 Task: Look for space in Parkland, United States from 6th September, 2023 to 12th September, 2023 for 4 adults in price range Rs.10000 to Rs.14000. Place can be private room with 4 bedrooms having 4 beds and 4 bathrooms. Property type can be house, flat, guest house. Amenities needed are: wifi, TV, free parkinig on premises, gym, breakfast. Booking option can be shelf check-in. Required host language is English.
Action: Mouse moved to (546, 143)
Screenshot: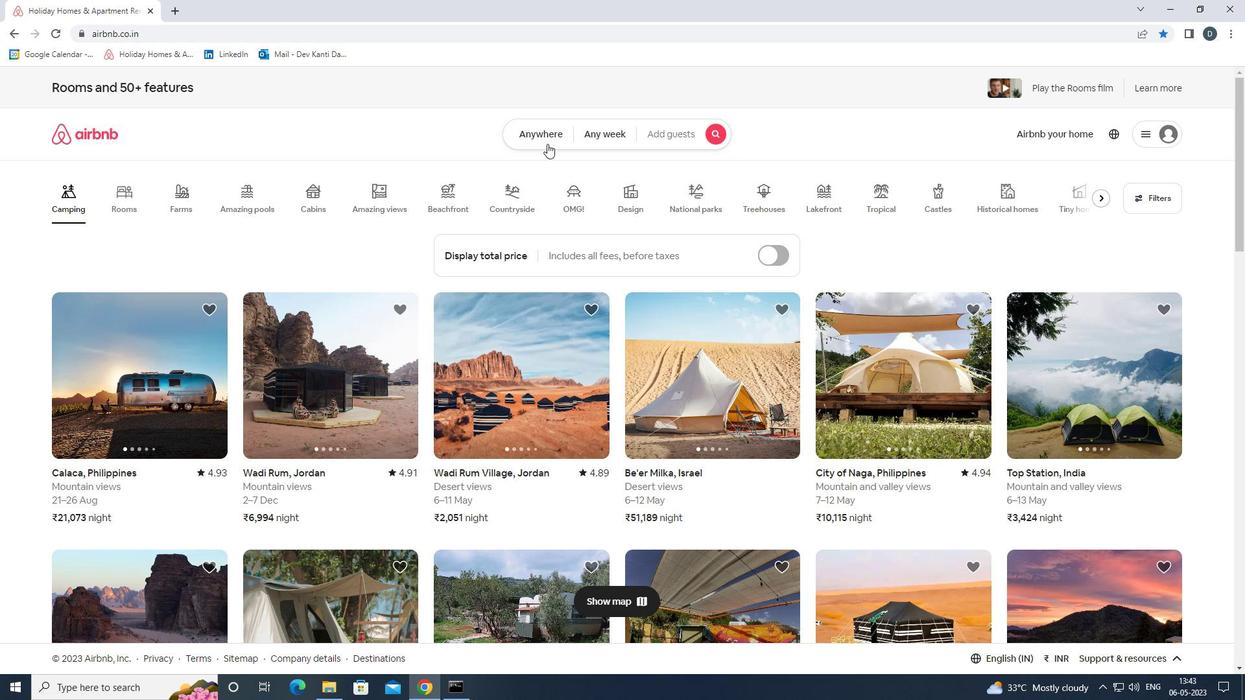 
Action: Mouse pressed left at (546, 143)
Screenshot: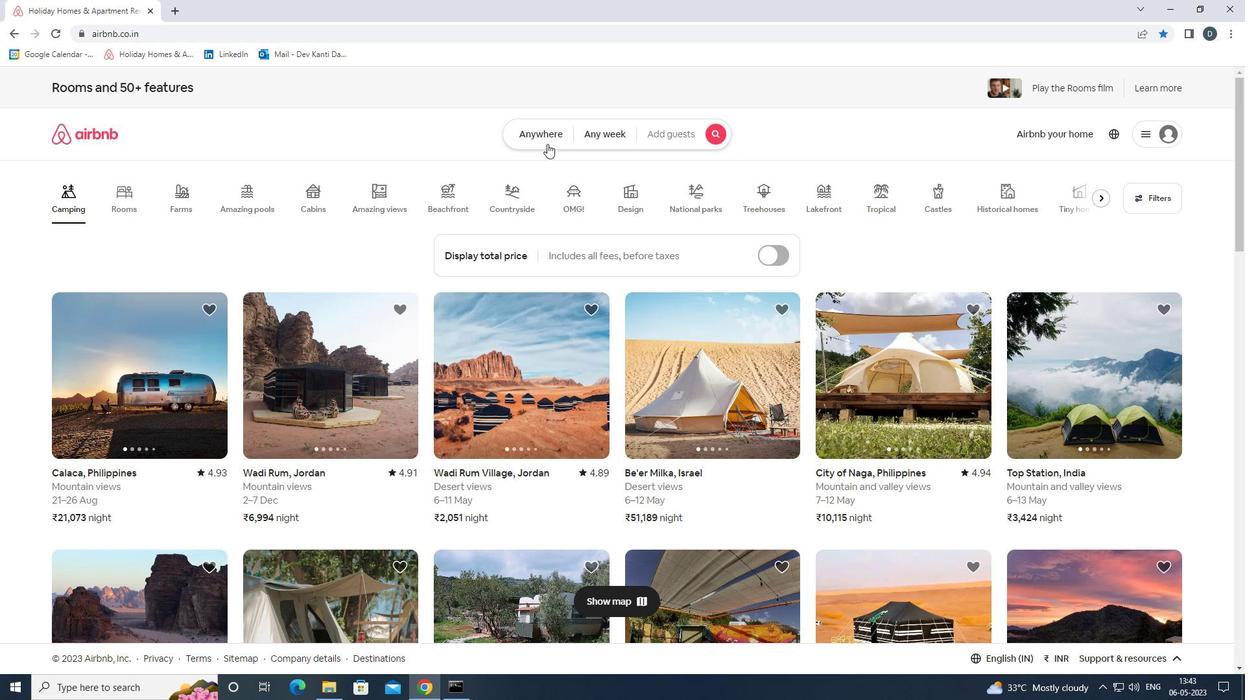 
Action: Mouse moved to (437, 190)
Screenshot: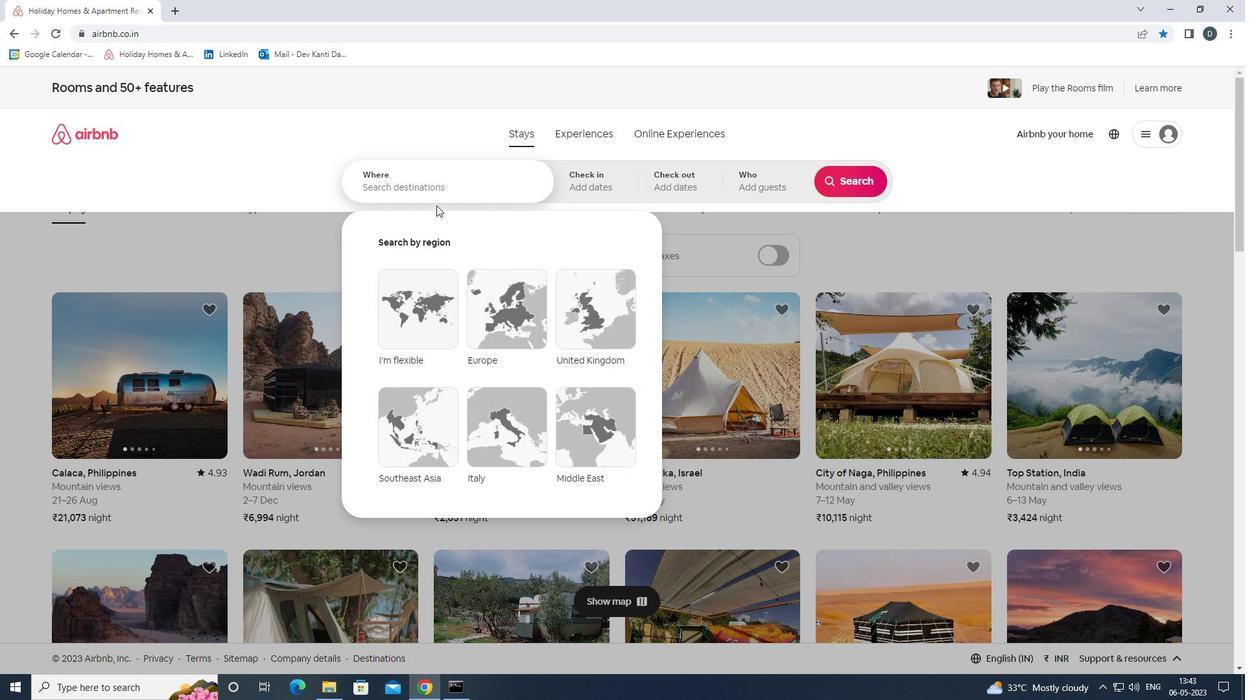 
Action: Mouse pressed left at (437, 190)
Screenshot: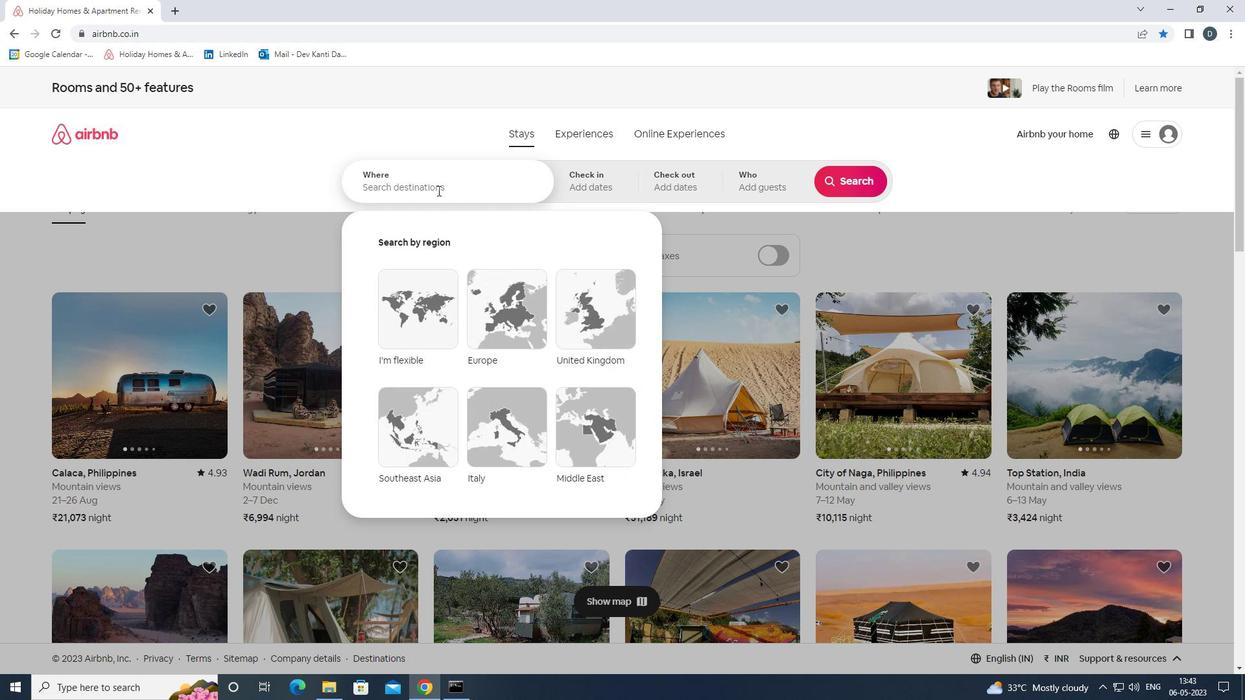
Action: Key pressed <Key.shift>PARKLAND,<Key.shift>UNITED<Key.space><Key.shift>STATES<Key.enter>
Screenshot: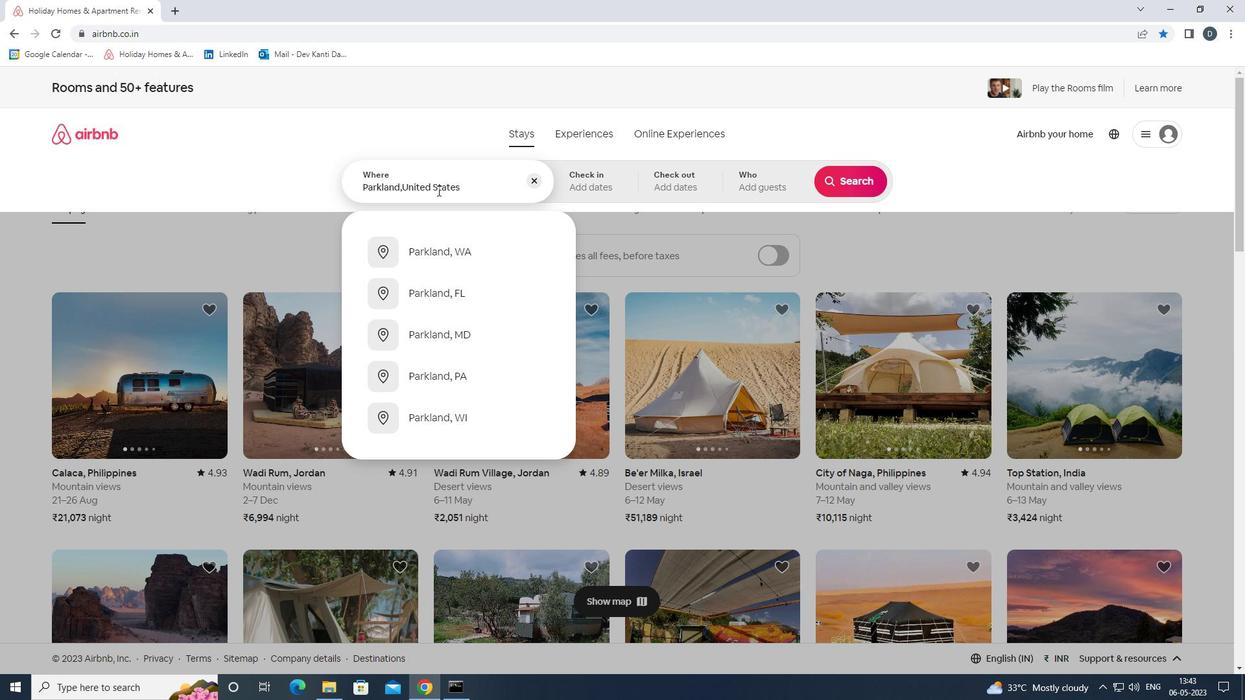 
Action: Mouse moved to (851, 280)
Screenshot: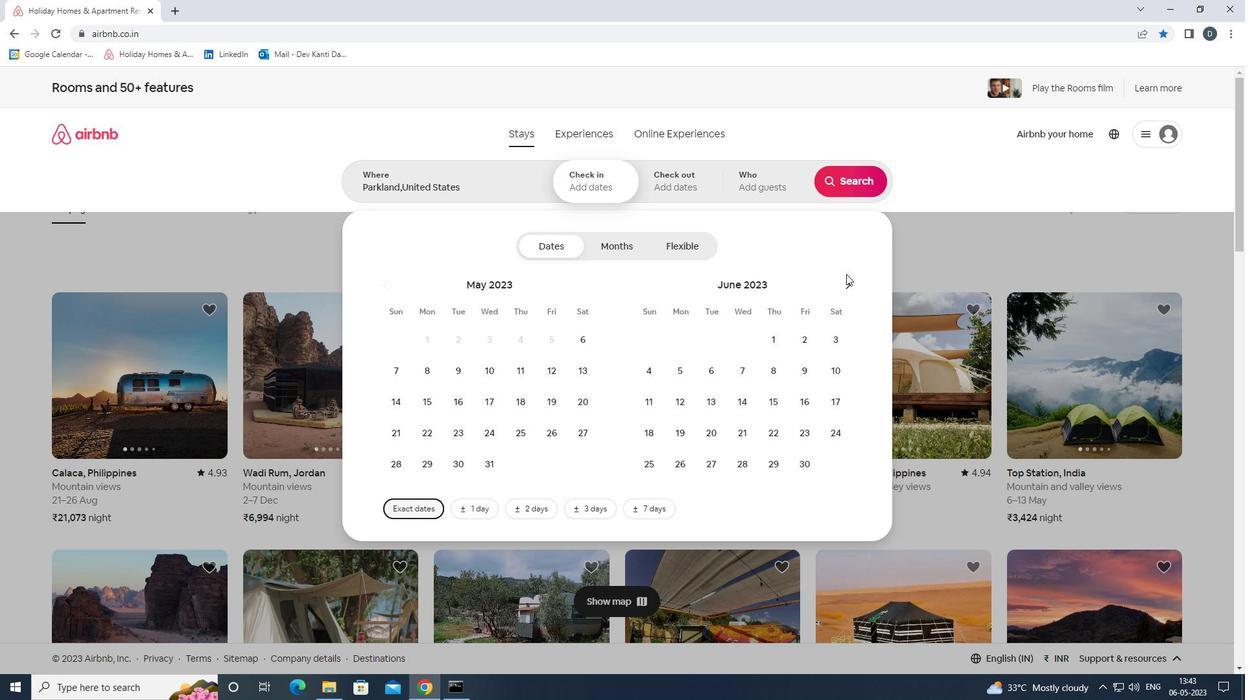 
Action: Mouse pressed left at (851, 280)
Screenshot: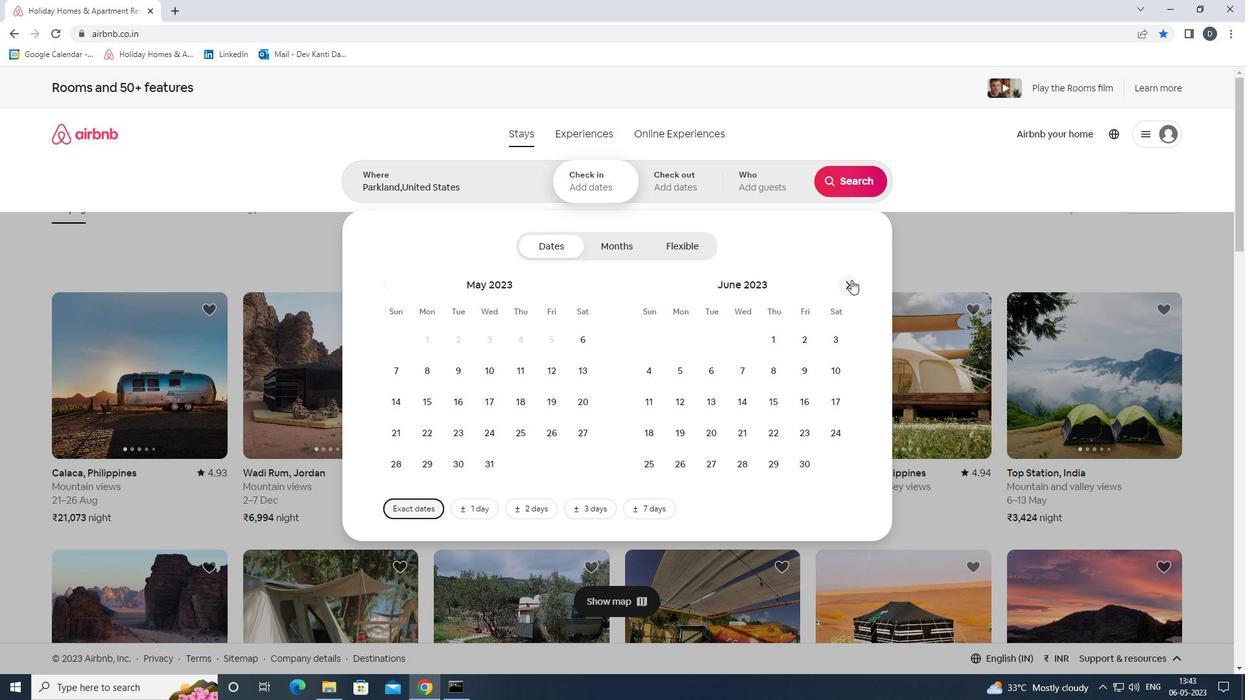 
Action: Mouse pressed left at (851, 280)
Screenshot: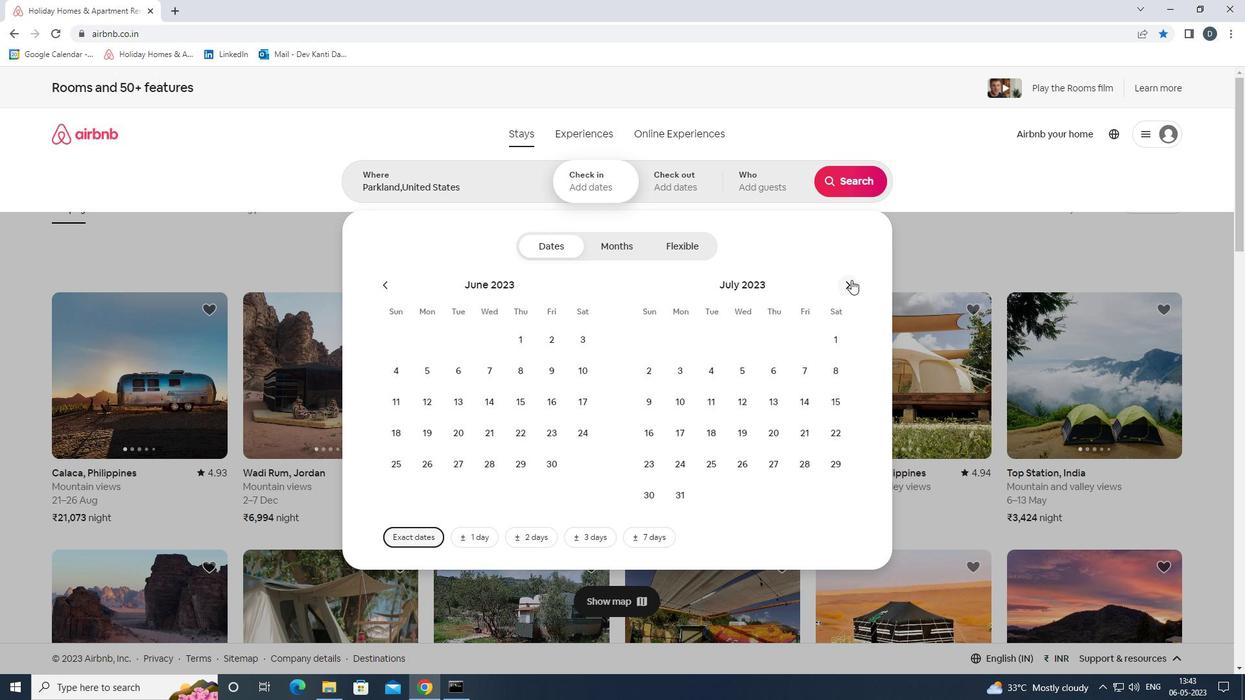 
Action: Mouse pressed left at (851, 280)
Screenshot: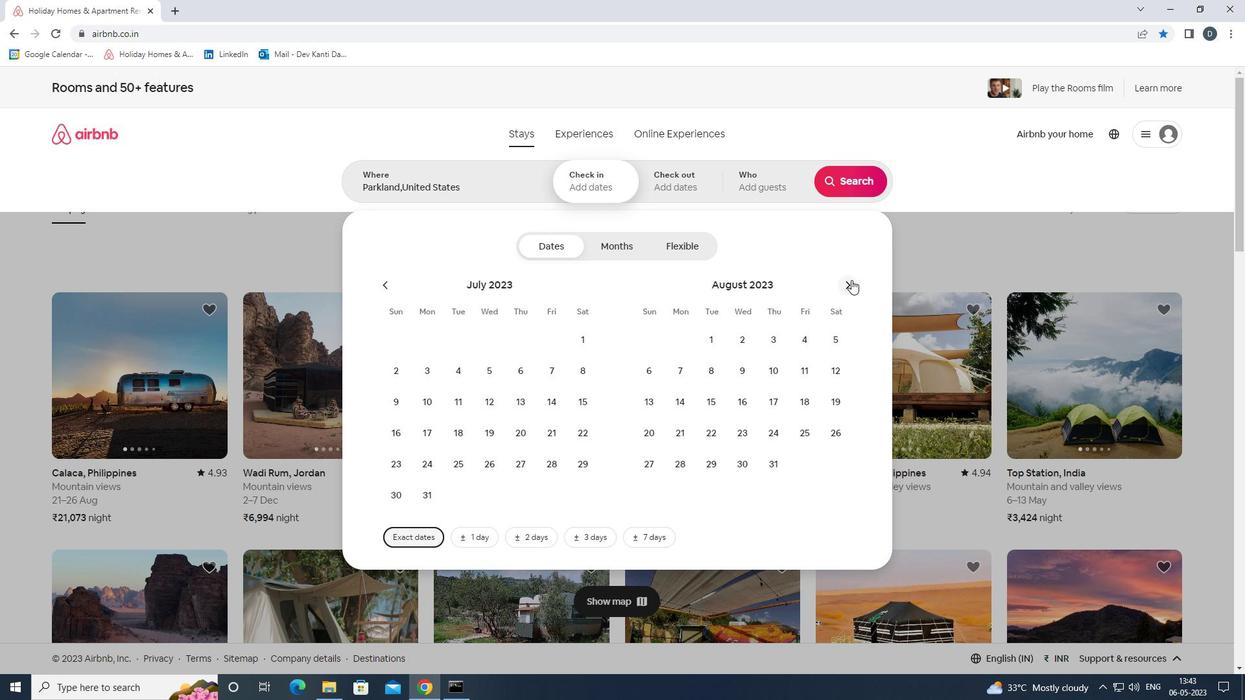 
Action: Mouse moved to (748, 373)
Screenshot: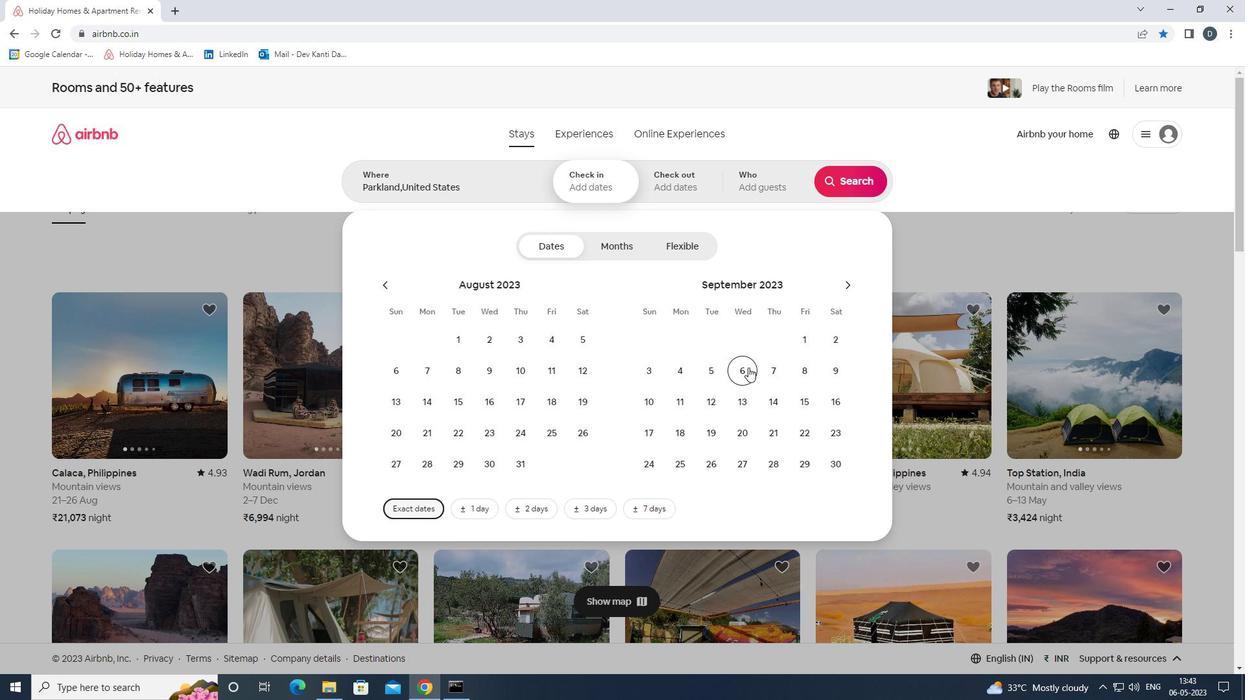 
Action: Mouse pressed left at (748, 373)
Screenshot: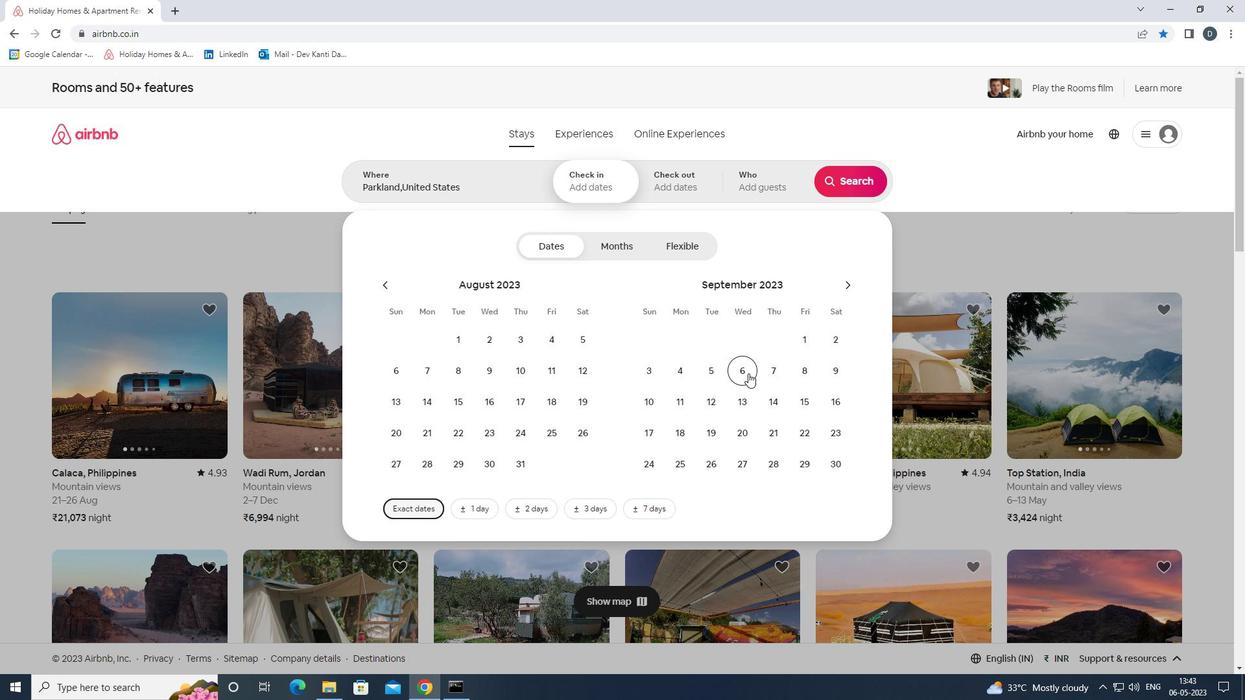 
Action: Mouse moved to (714, 404)
Screenshot: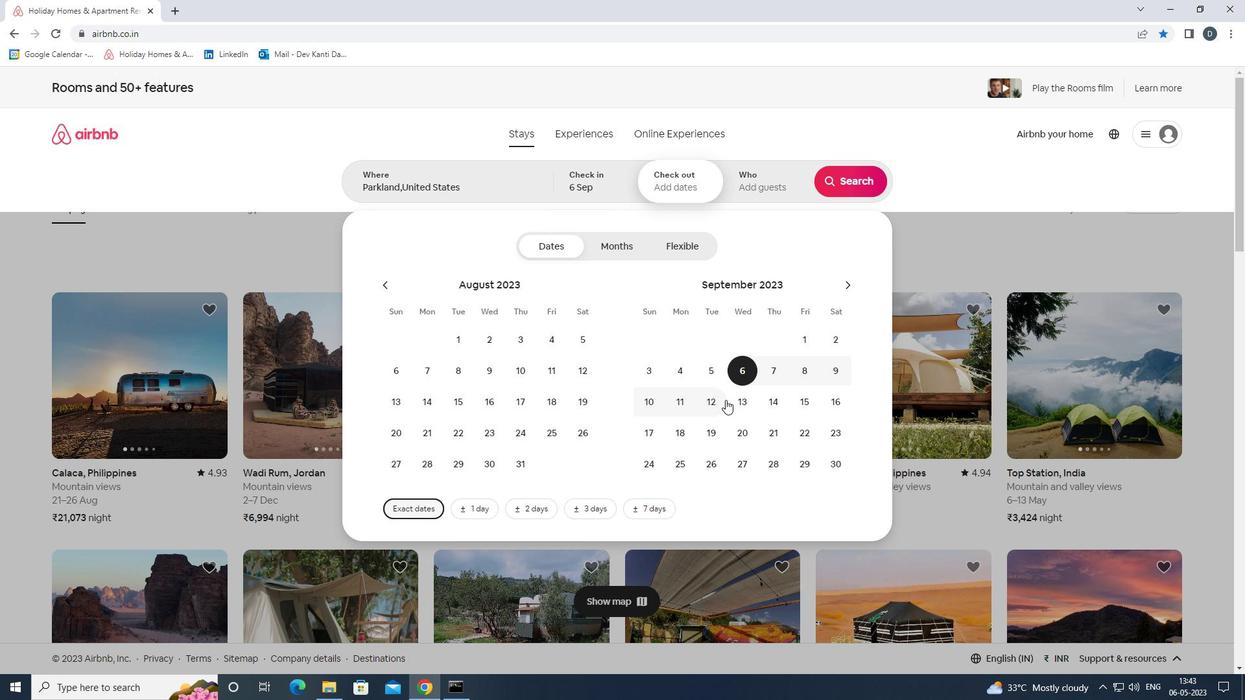 
Action: Mouse pressed left at (714, 404)
Screenshot: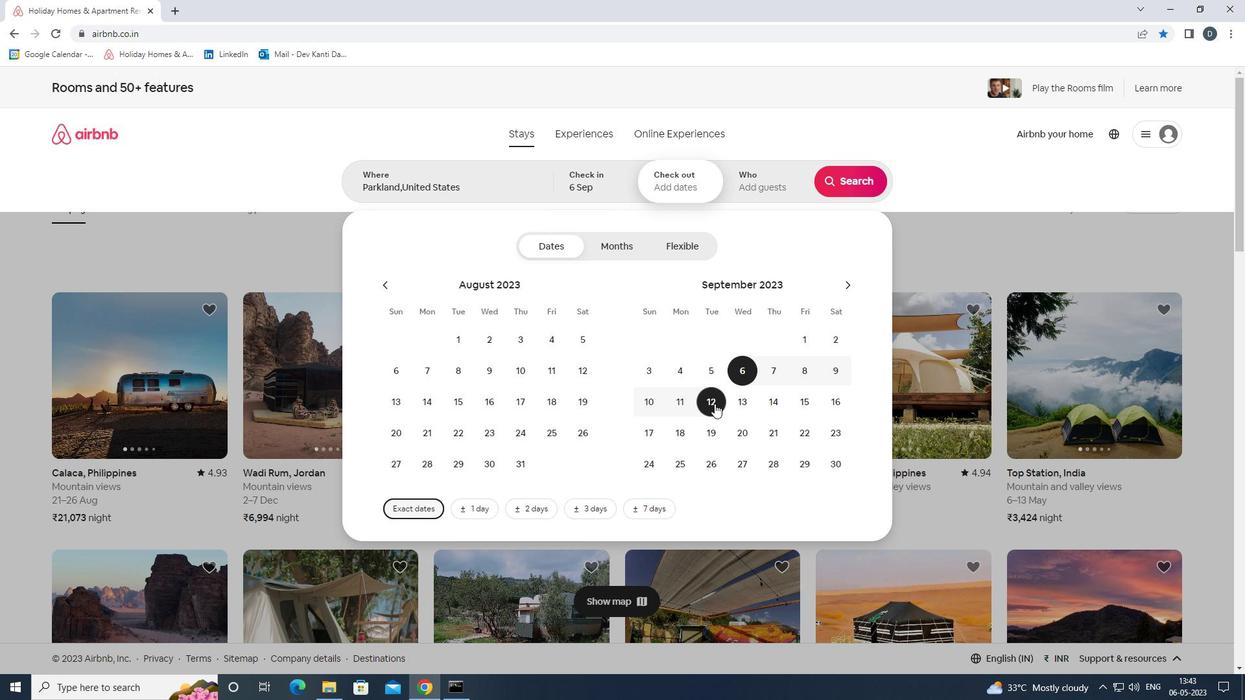 
Action: Mouse moved to (768, 180)
Screenshot: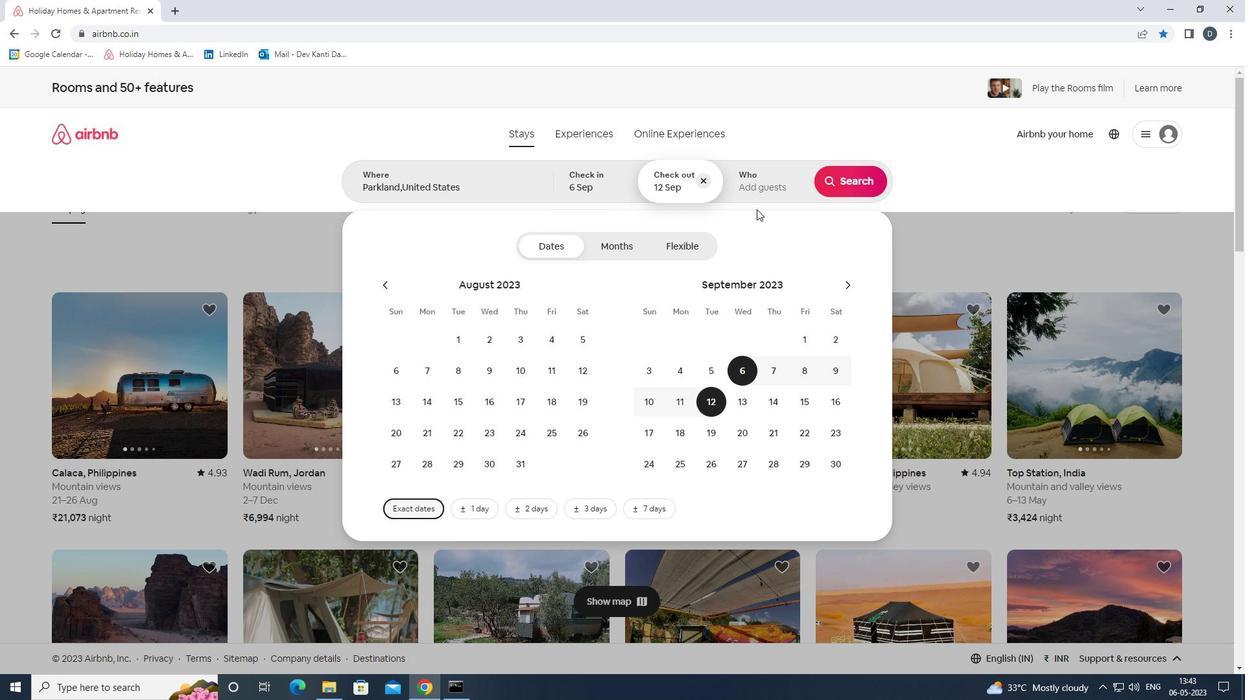
Action: Mouse pressed left at (768, 180)
Screenshot: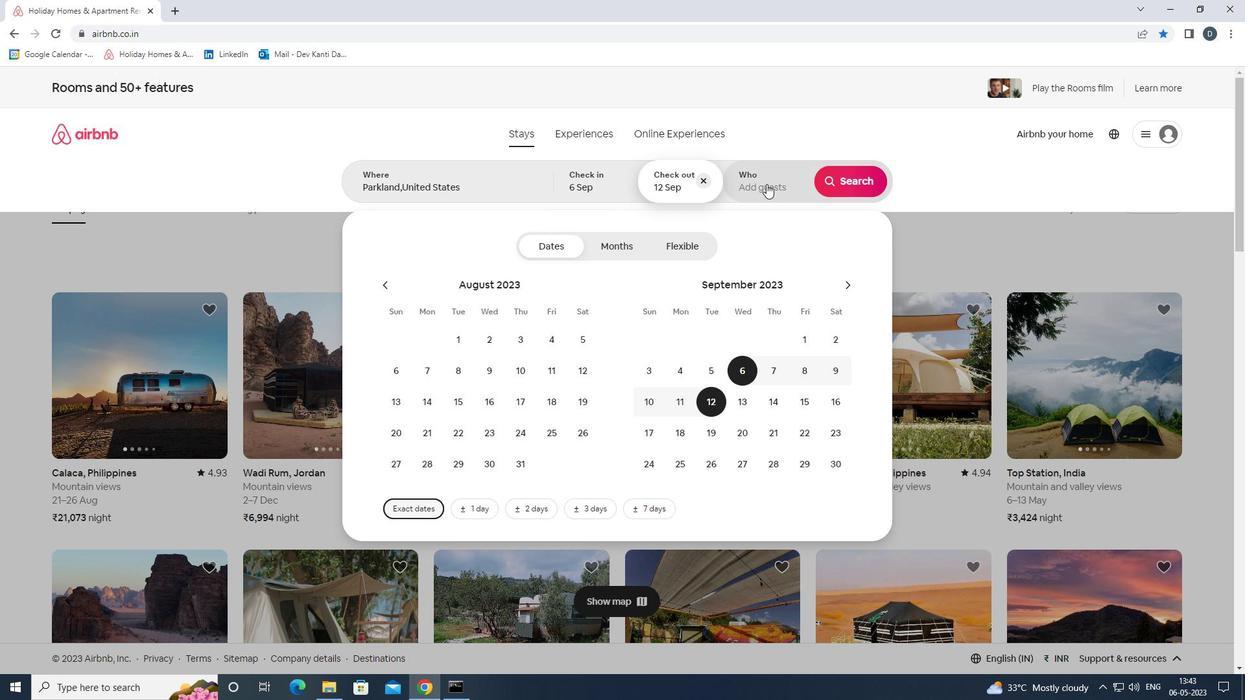 
Action: Mouse moved to (856, 247)
Screenshot: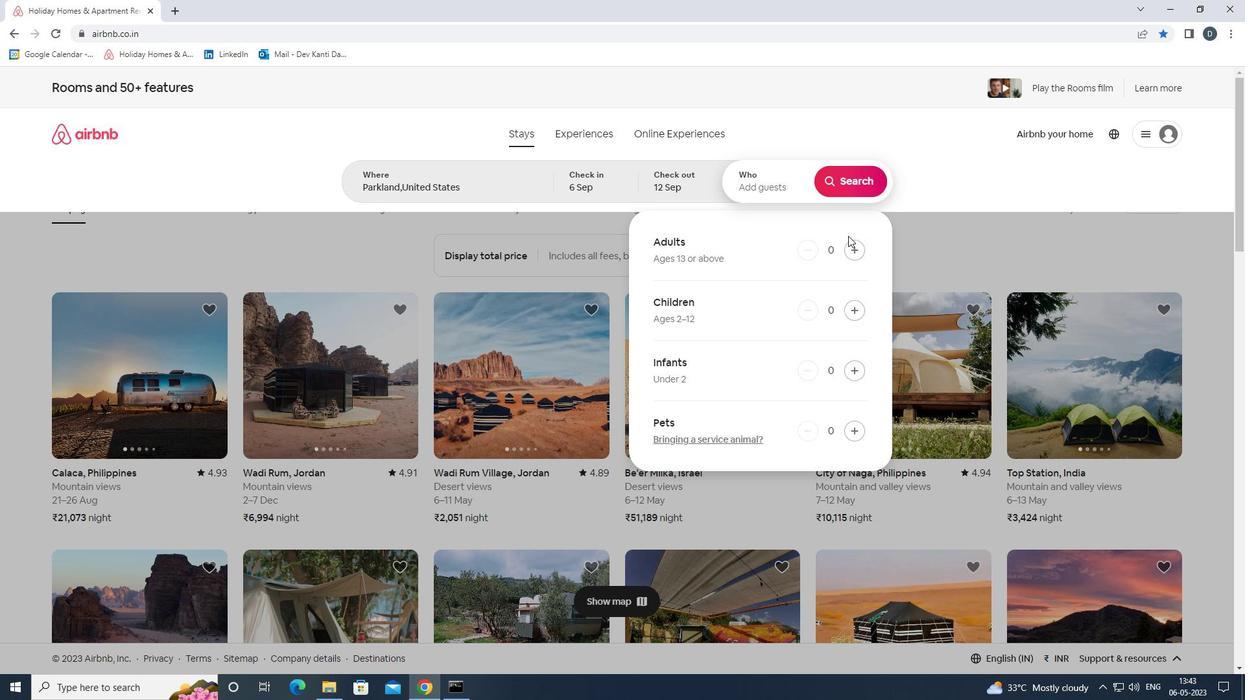 
Action: Mouse pressed left at (856, 247)
Screenshot: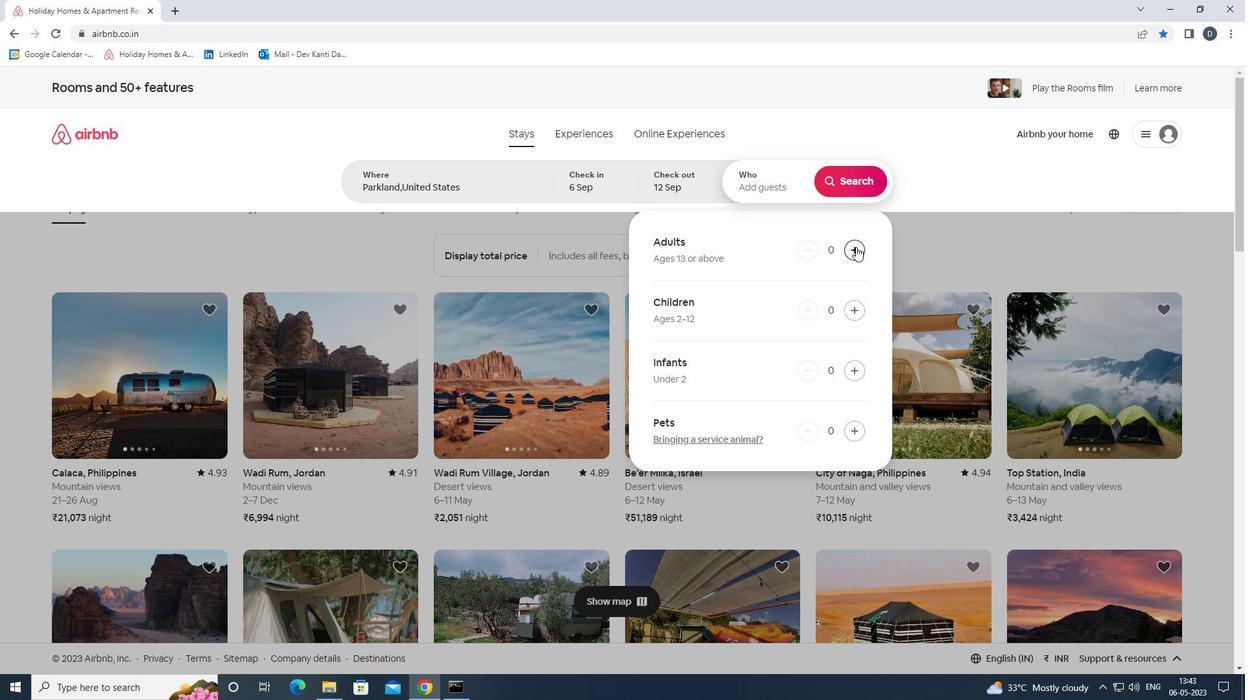 
Action: Mouse pressed left at (856, 247)
Screenshot: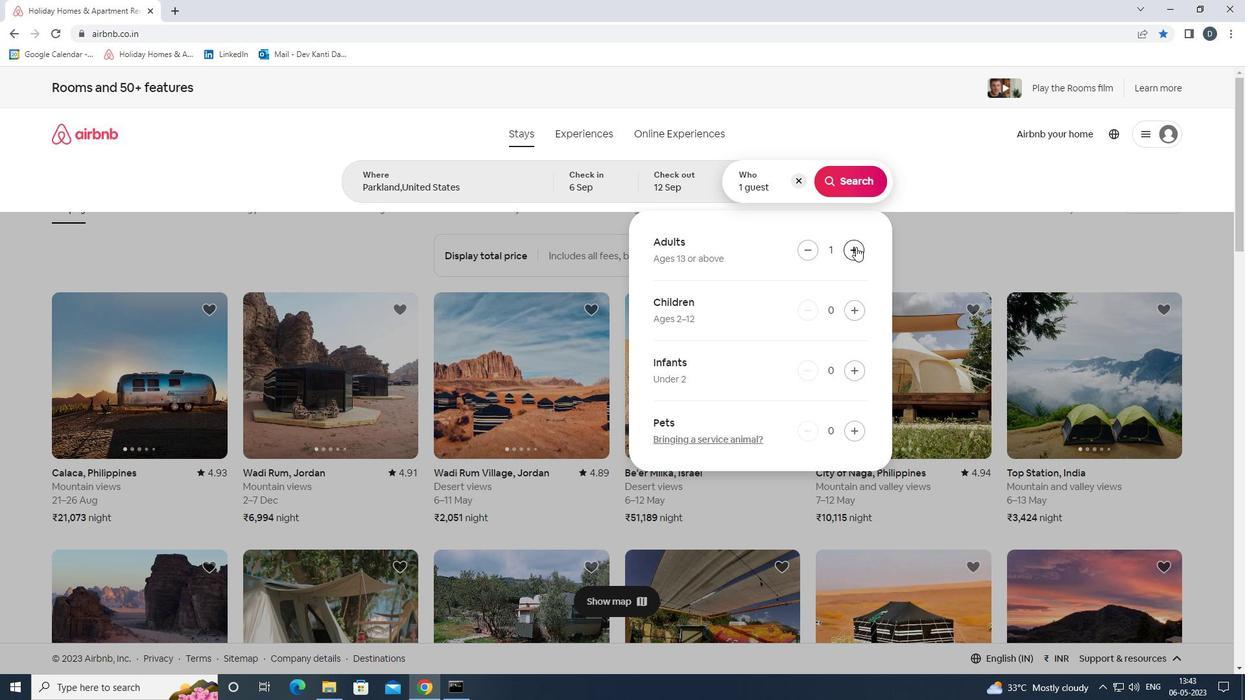 
Action: Mouse pressed left at (856, 247)
Screenshot: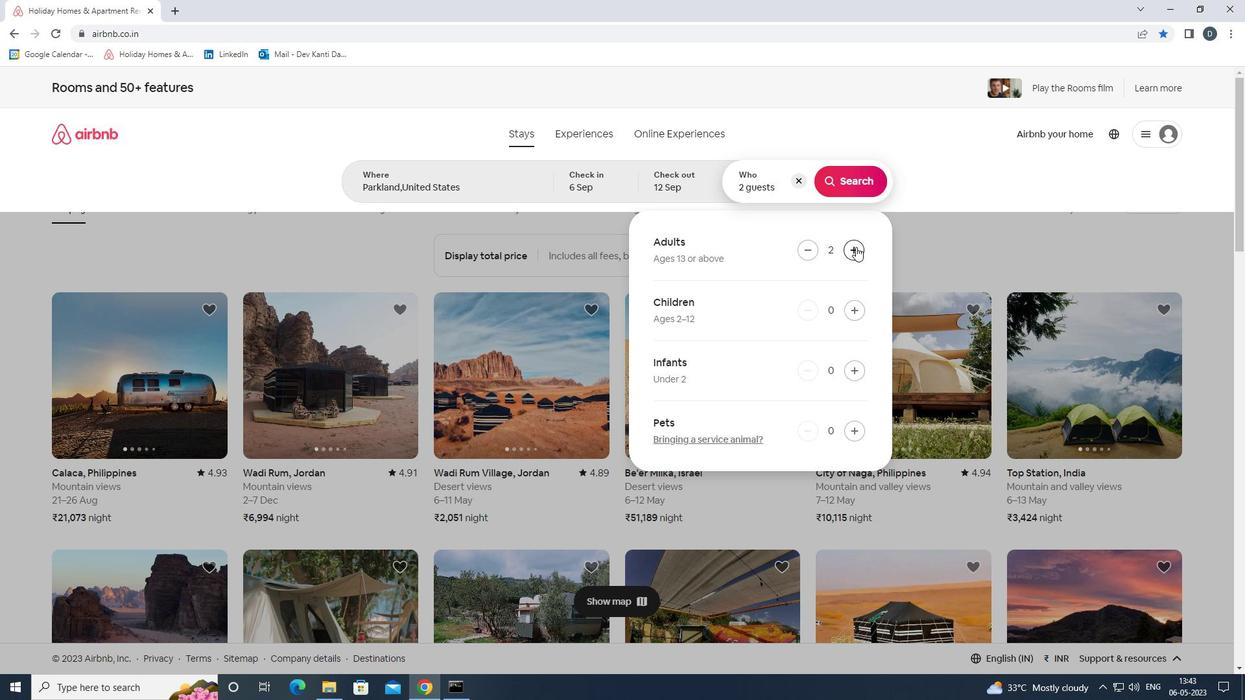 
Action: Mouse pressed left at (856, 247)
Screenshot: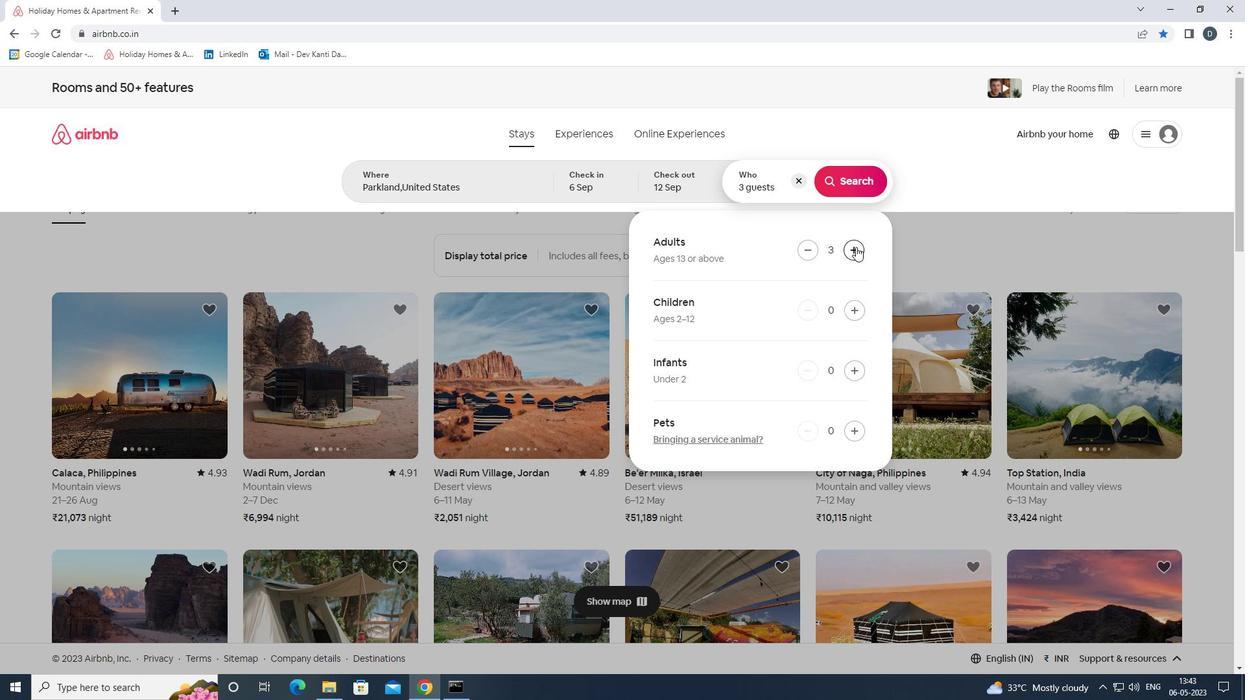 
Action: Mouse moved to (852, 184)
Screenshot: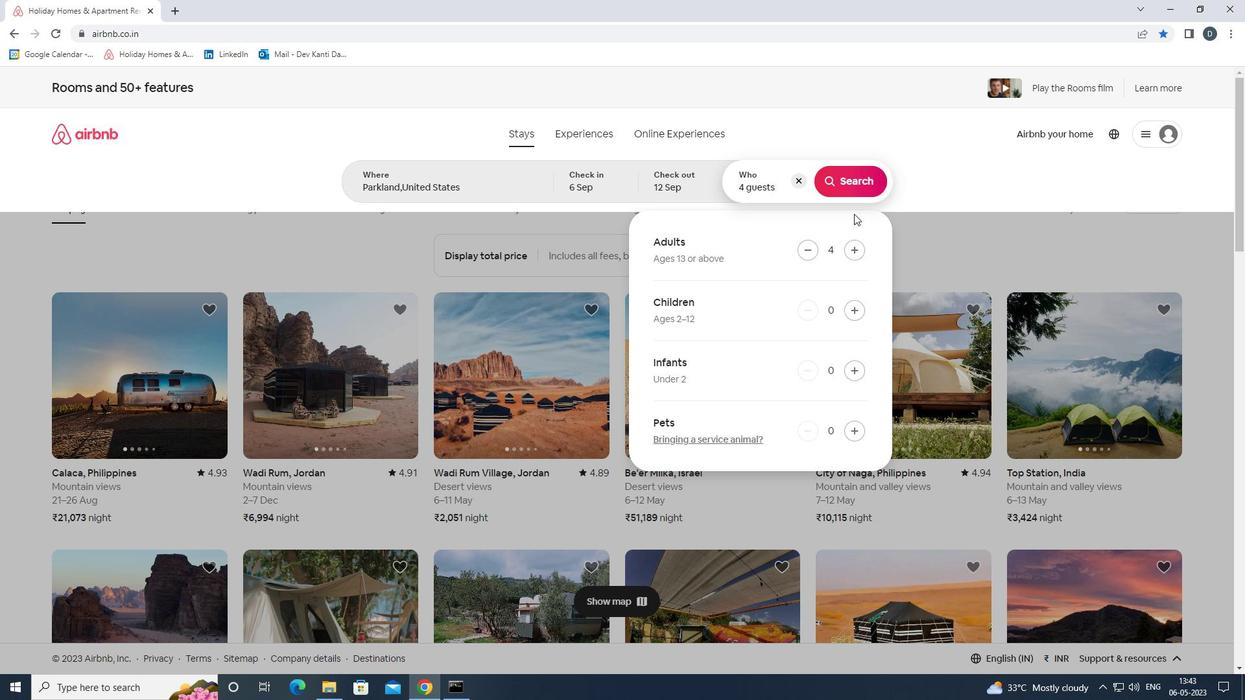
Action: Mouse pressed left at (852, 184)
Screenshot: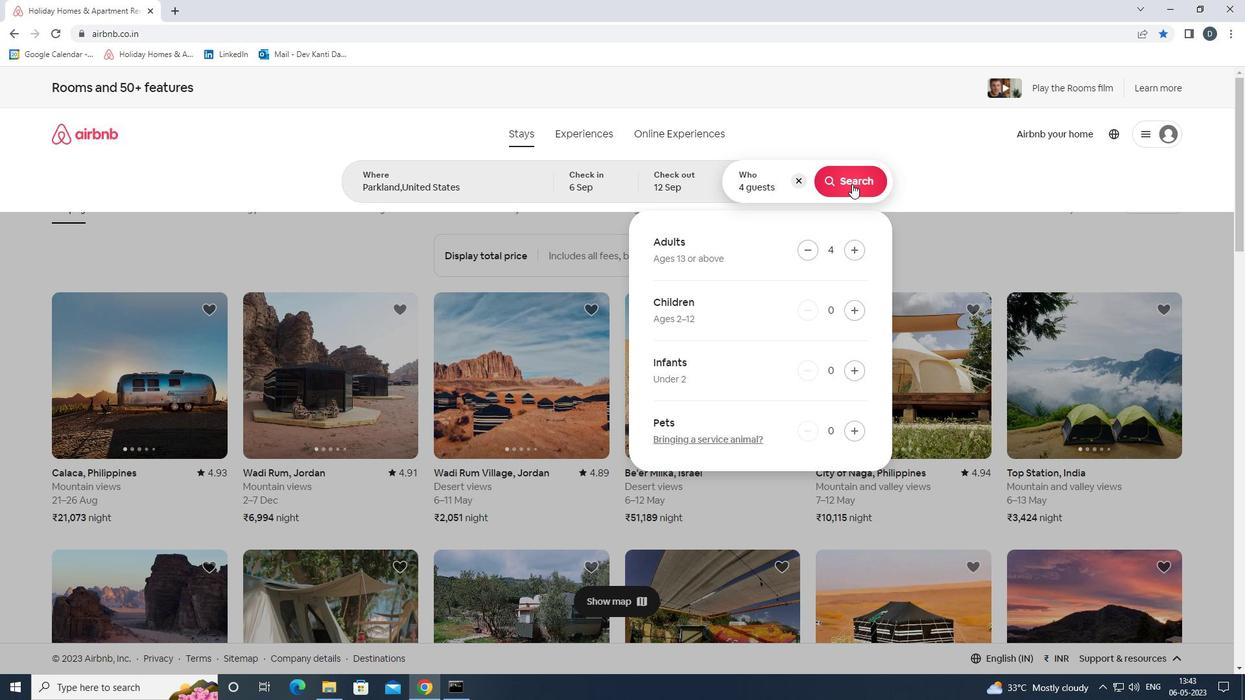 
Action: Mouse moved to (1186, 146)
Screenshot: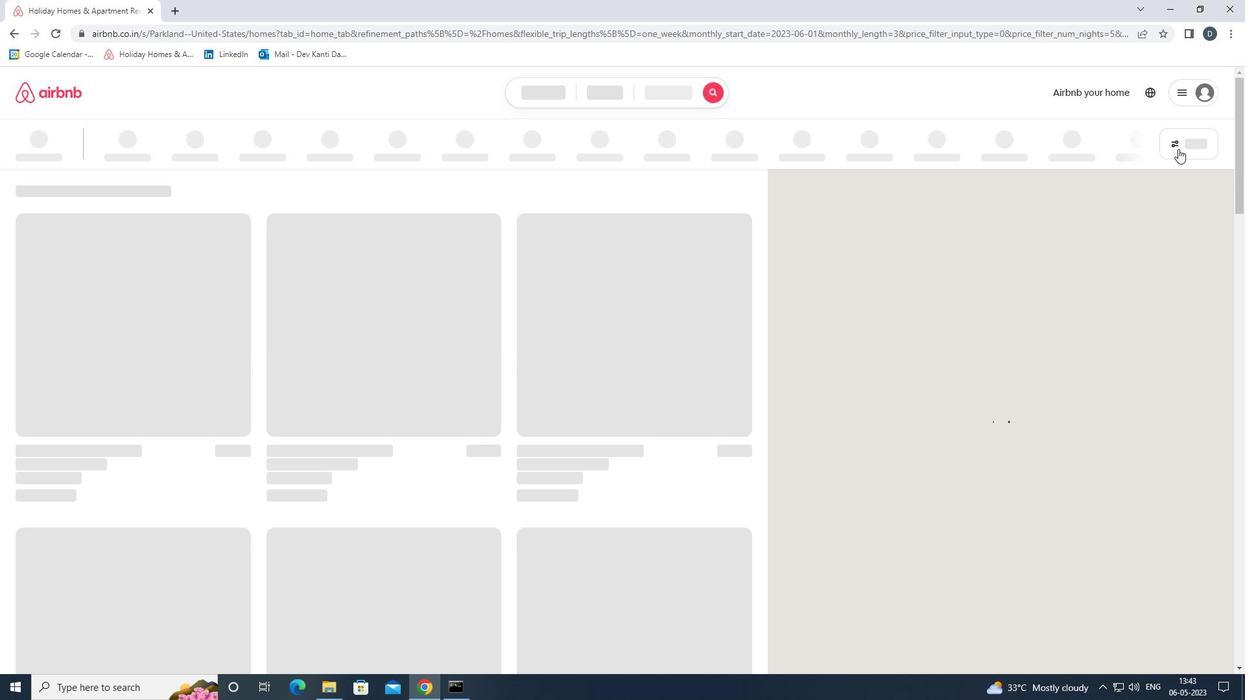 
Action: Mouse pressed left at (1186, 146)
Screenshot: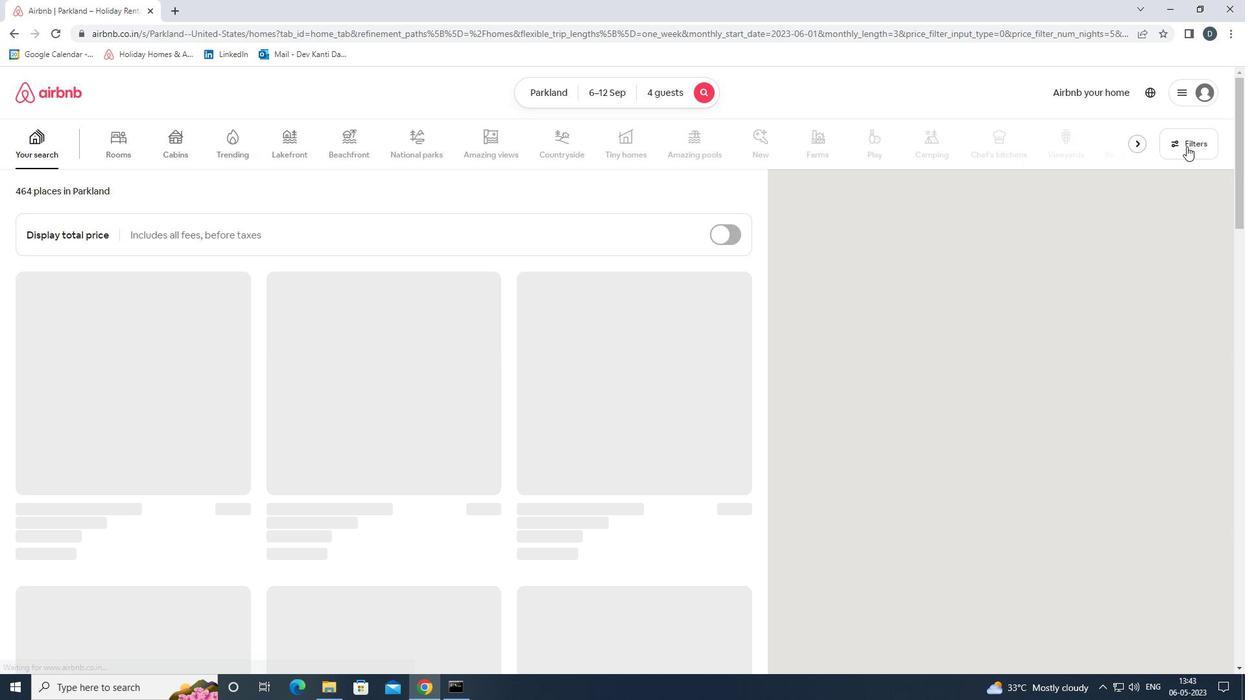 
Action: Mouse moved to (485, 465)
Screenshot: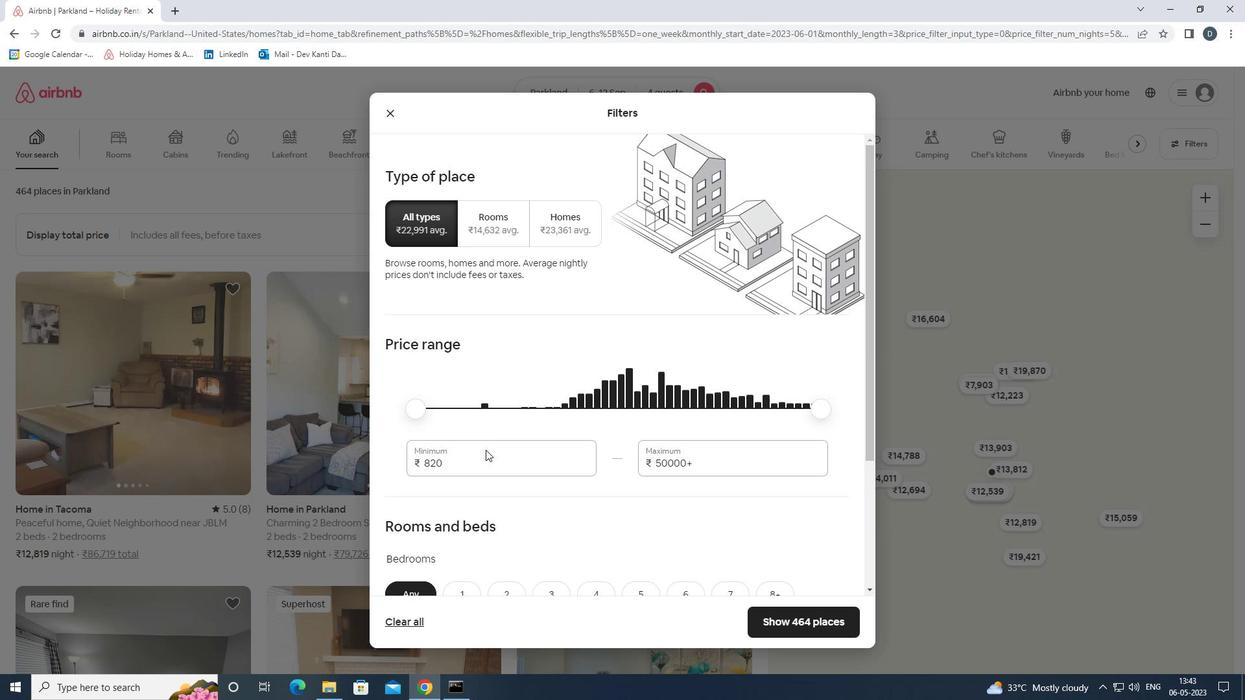 
Action: Mouse pressed left at (485, 465)
Screenshot: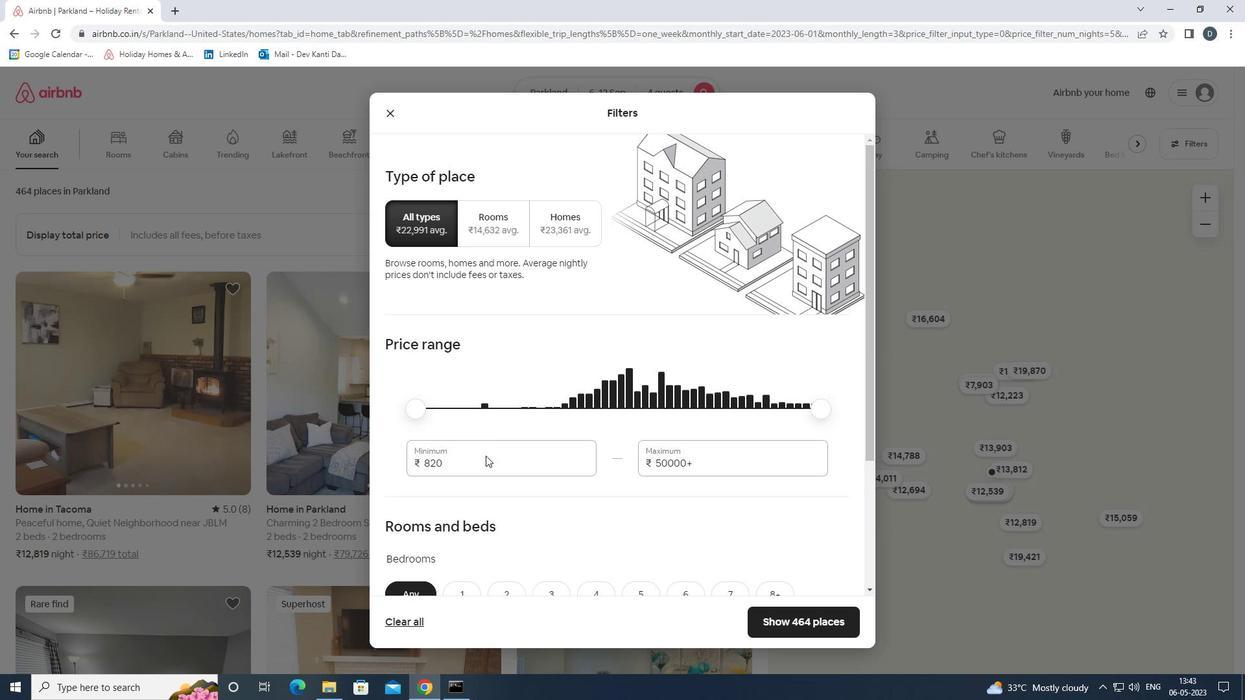 
Action: Mouse pressed left at (485, 465)
Screenshot: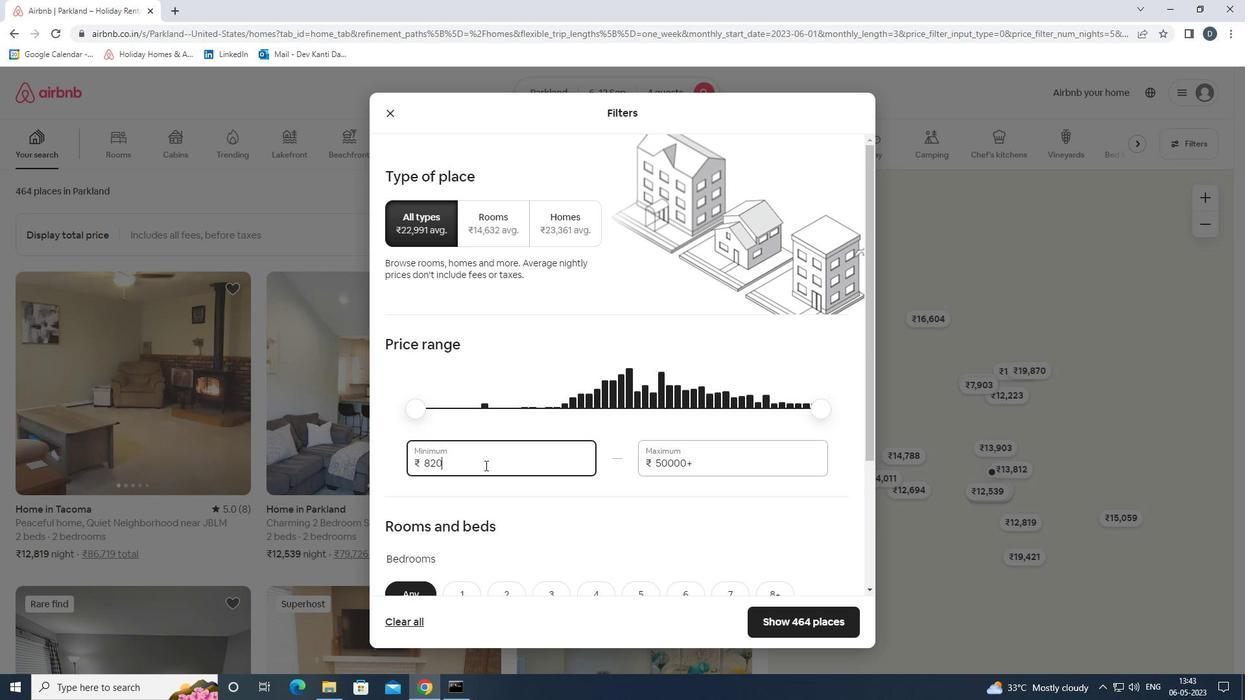 
Action: Mouse moved to (485, 466)
Screenshot: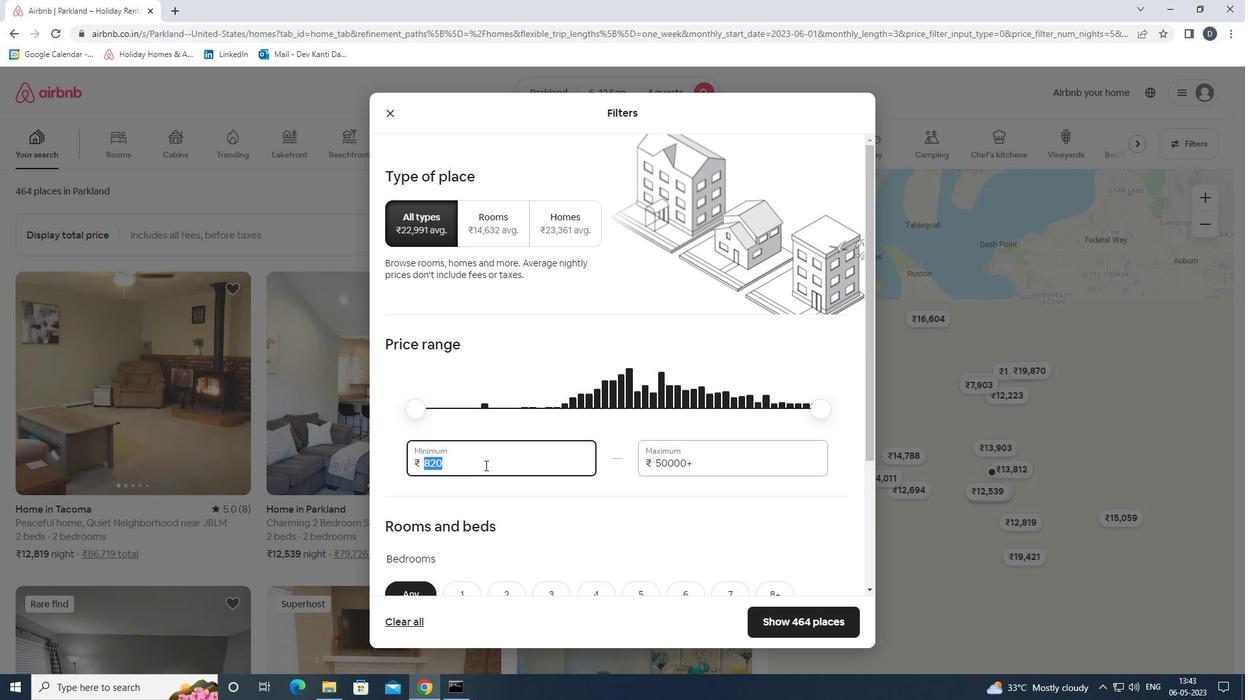 
Action: Key pressed 10000<Key.tab>14000
Screenshot: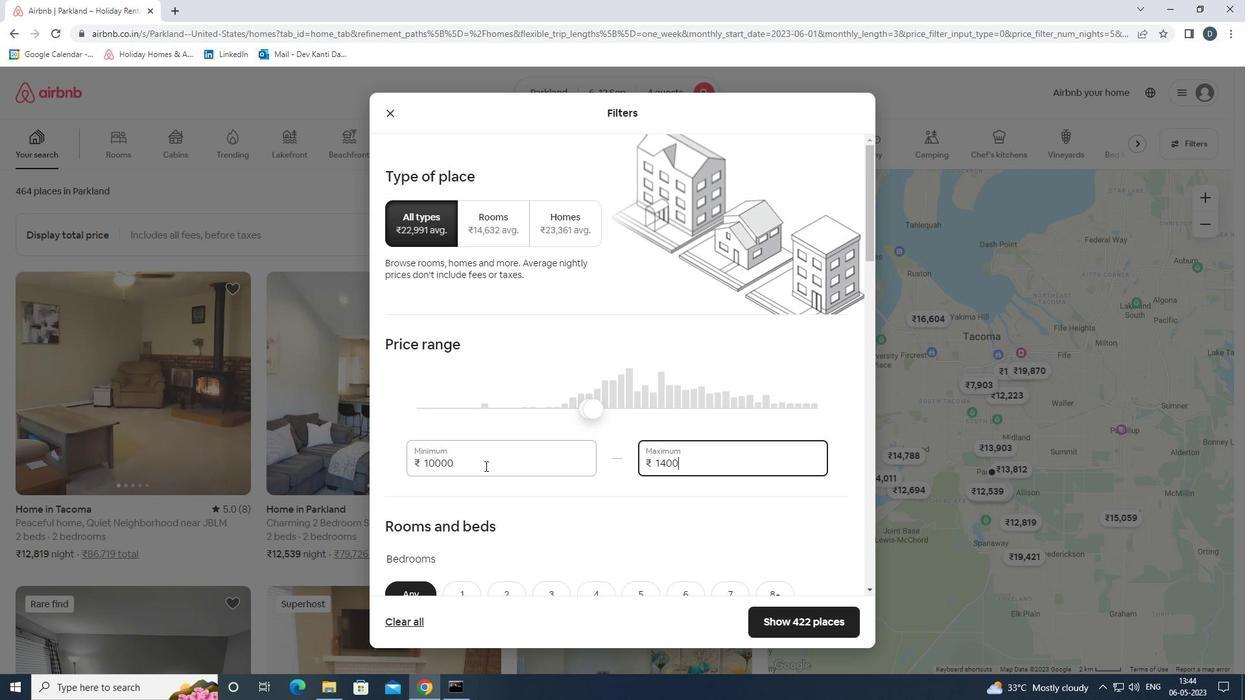 
Action: Mouse scrolled (485, 465) with delta (0, 0)
Screenshot: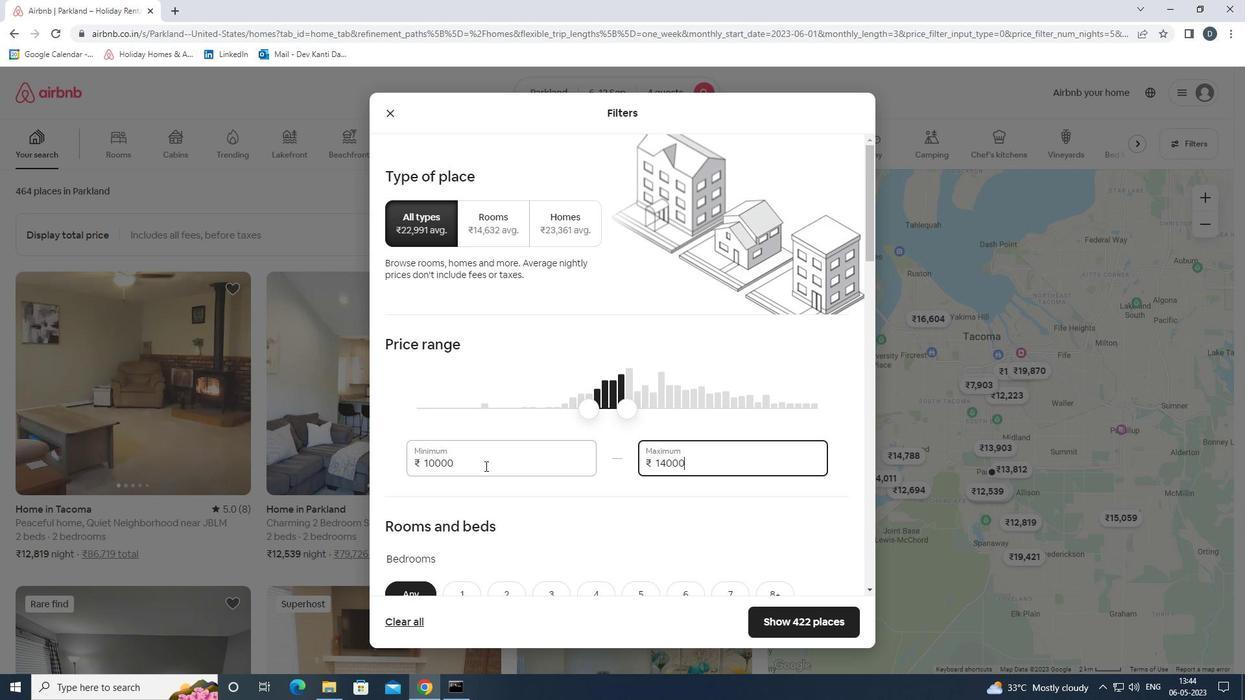 
Action: Mouse scrolled (485, 465) with delta (0, 0)
Screenshot: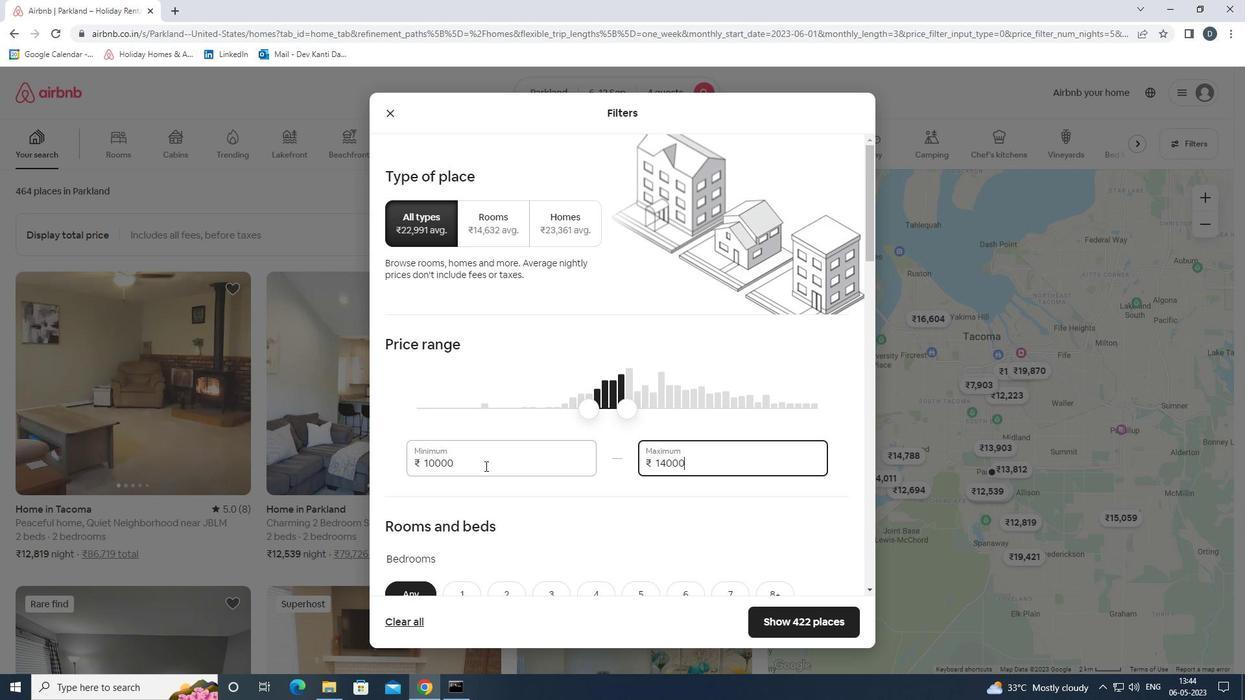 
Action: Mouse scrolled (485, 465) with delta (0, 0)
Screenshot: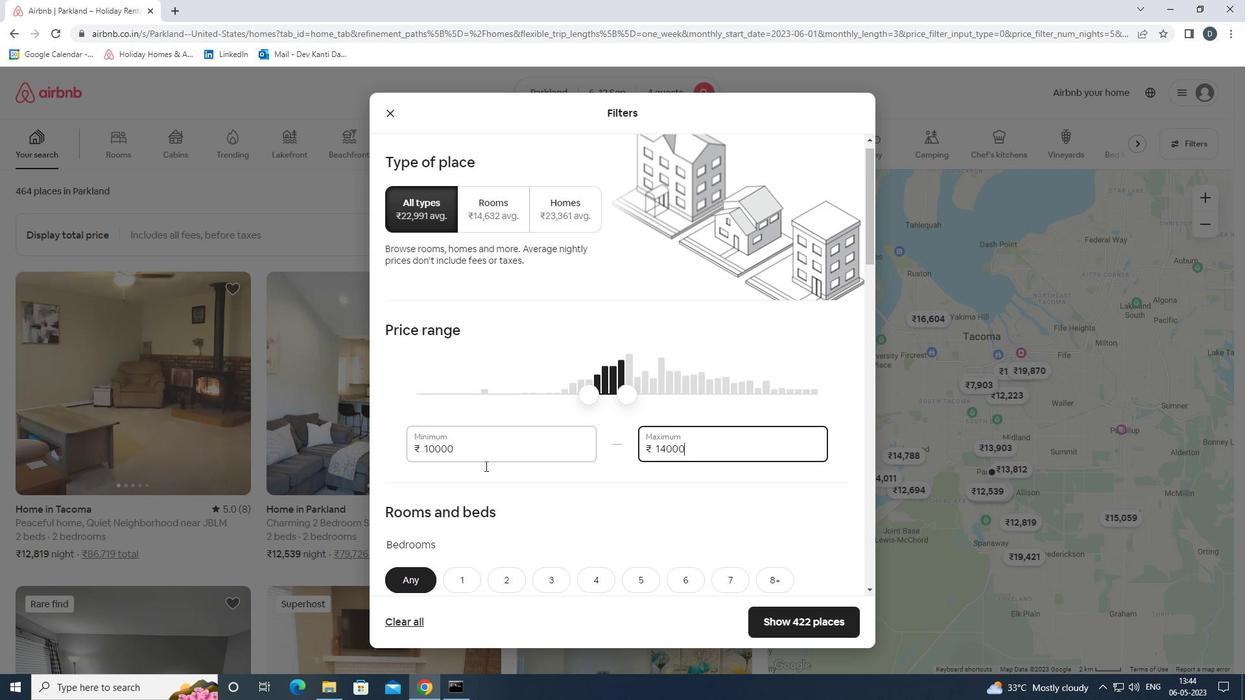 
Action: Mouse moved to (492, 464)
Screenshot: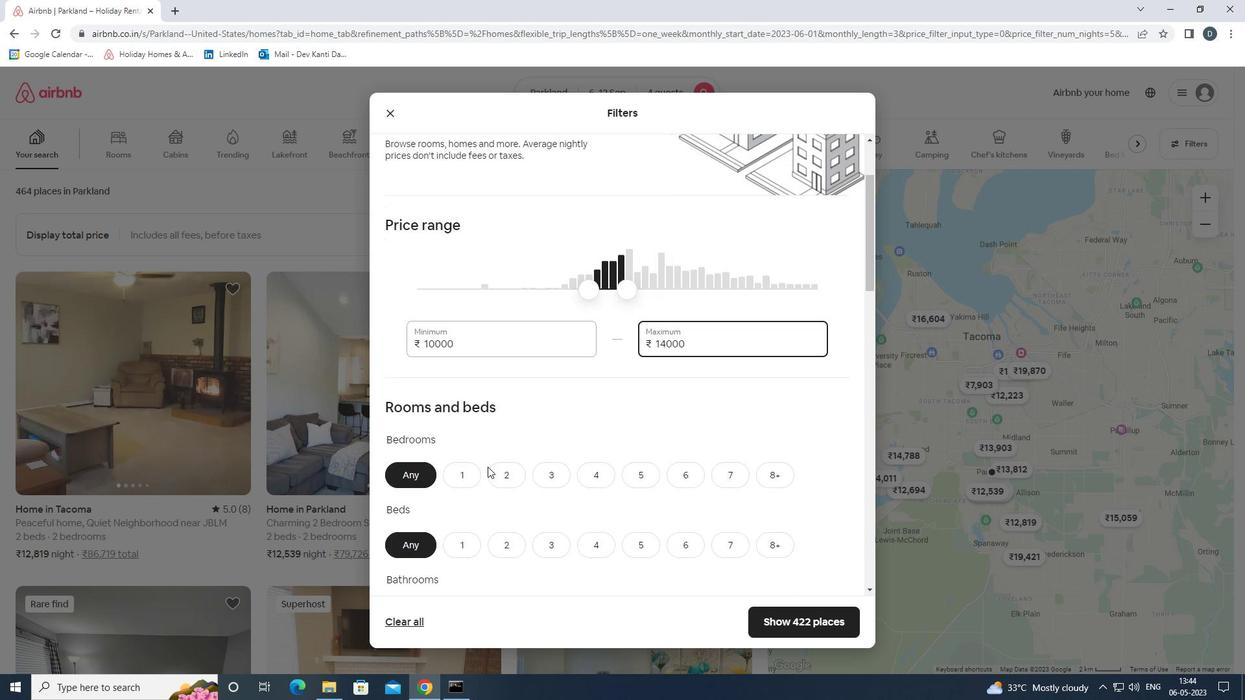 
Action: Mouse scrolled (492, 464) with delta (0, 0)
Screenshot: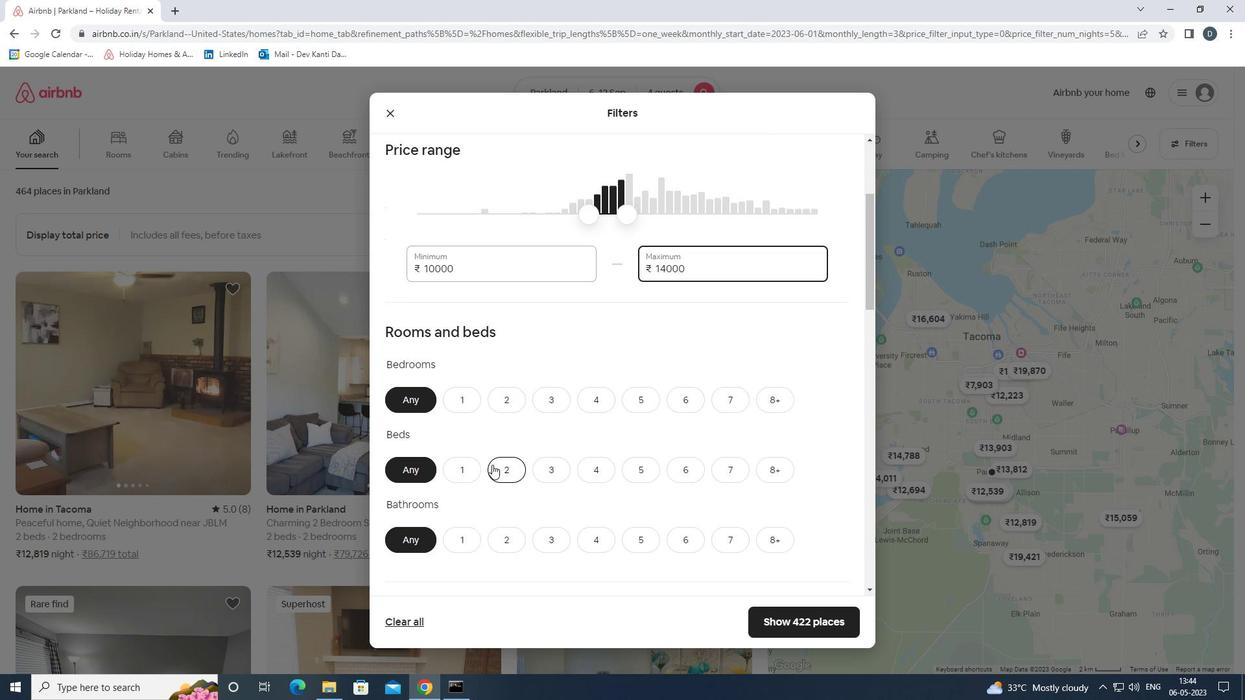 
Action: Mouse moved to (588, 333)
Screenshot: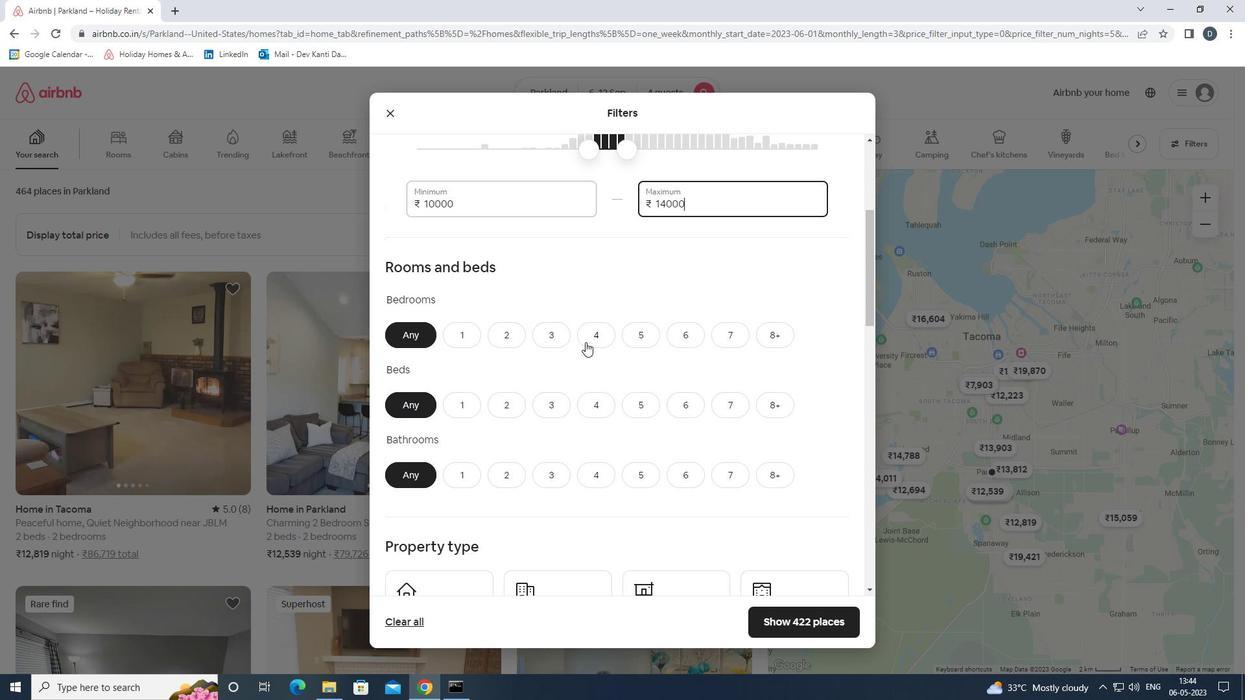 
Action: Mouse pressed left at (588, 333)
Screenshot: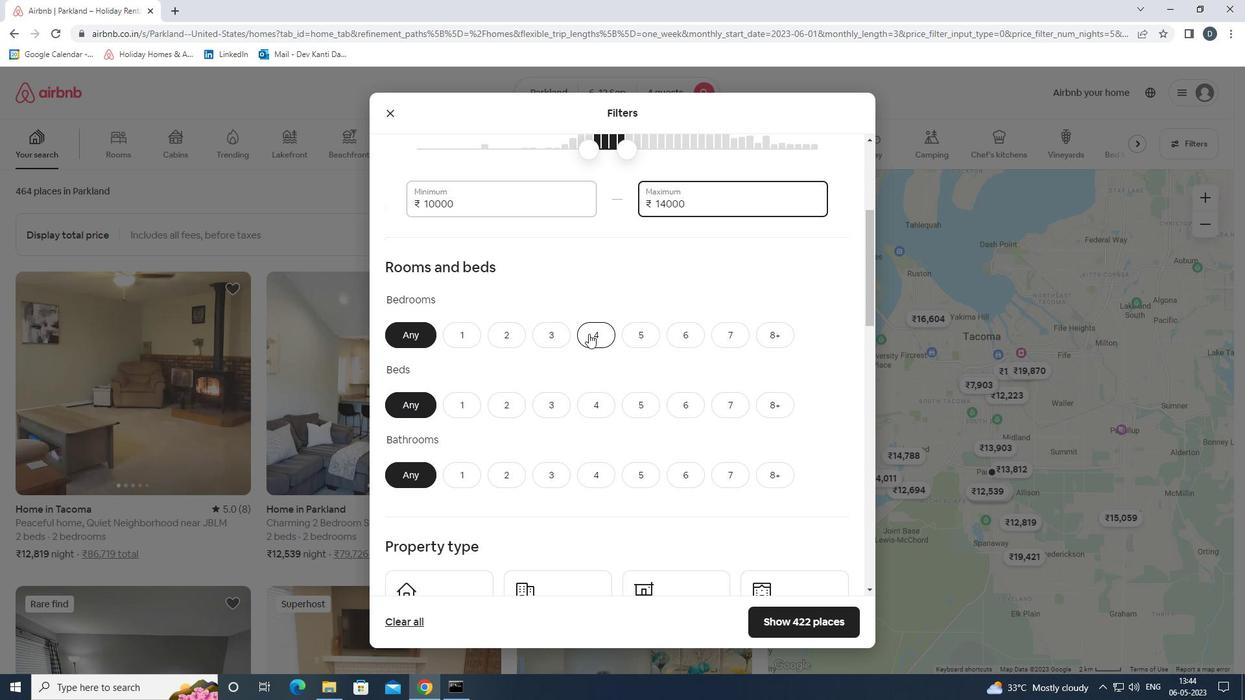 
Action: Mouse moved to (590, 402)
Screenshot: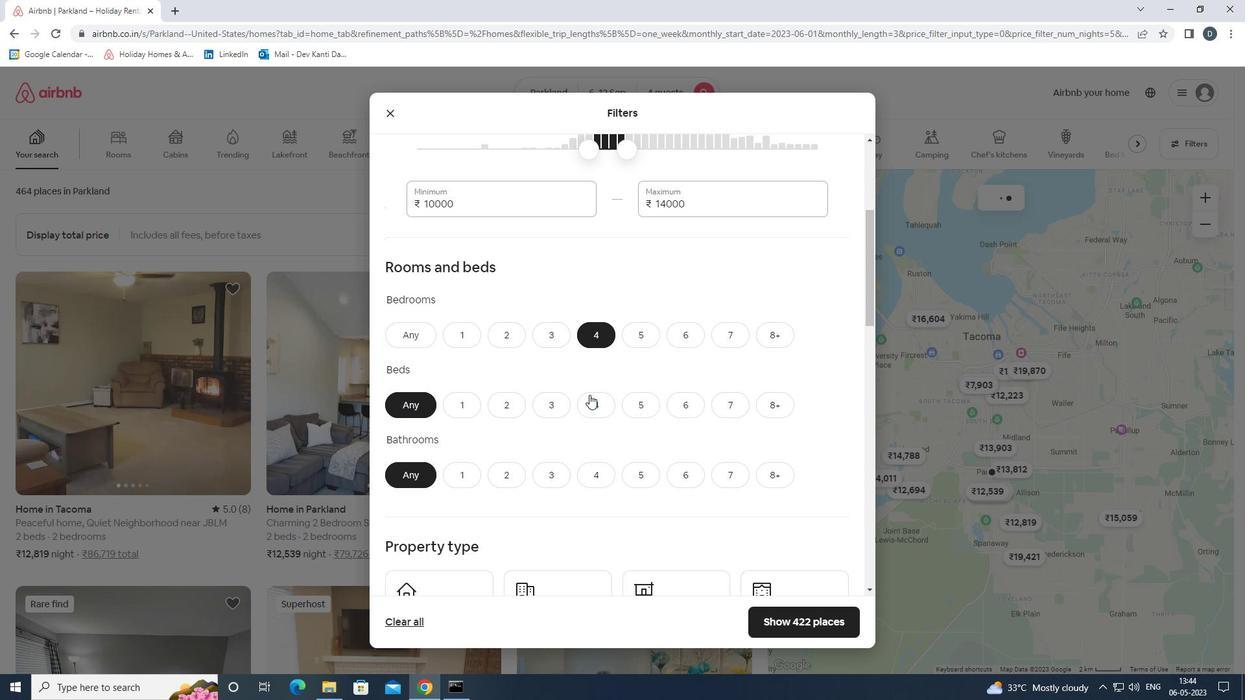 
Action: Mouse pressed left at (590, 402)
Screenshot: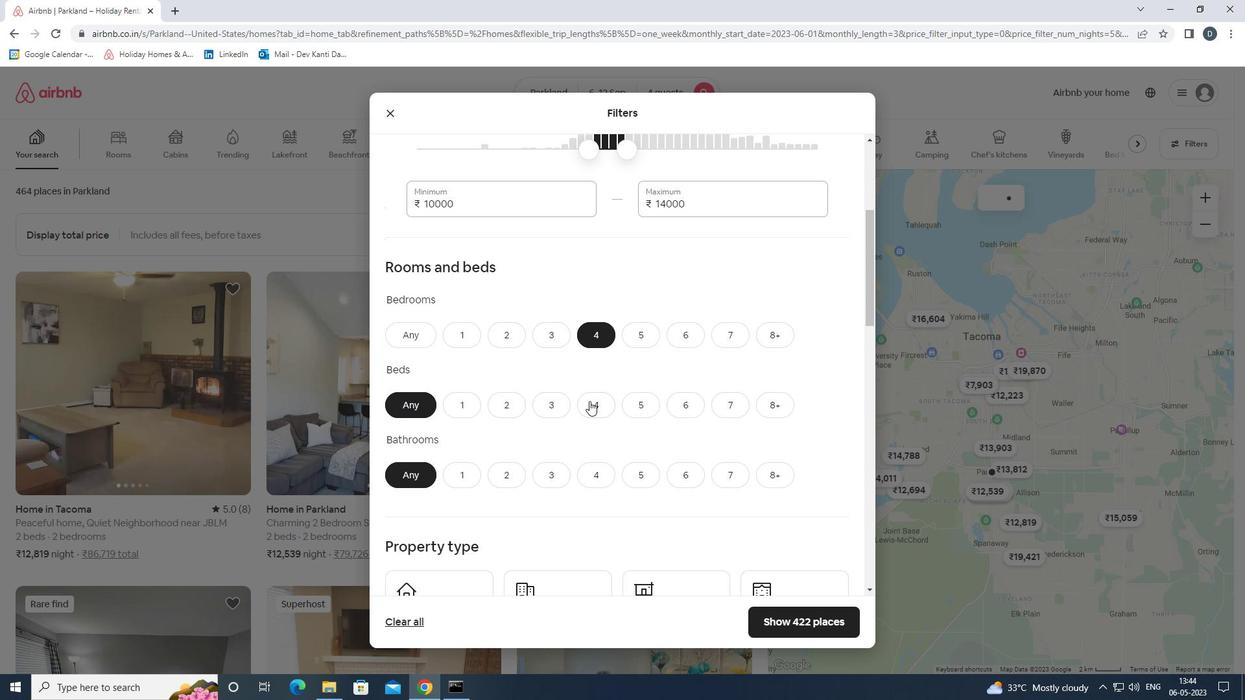 
Action: Mouse moved to (597, 483)
Screenshot: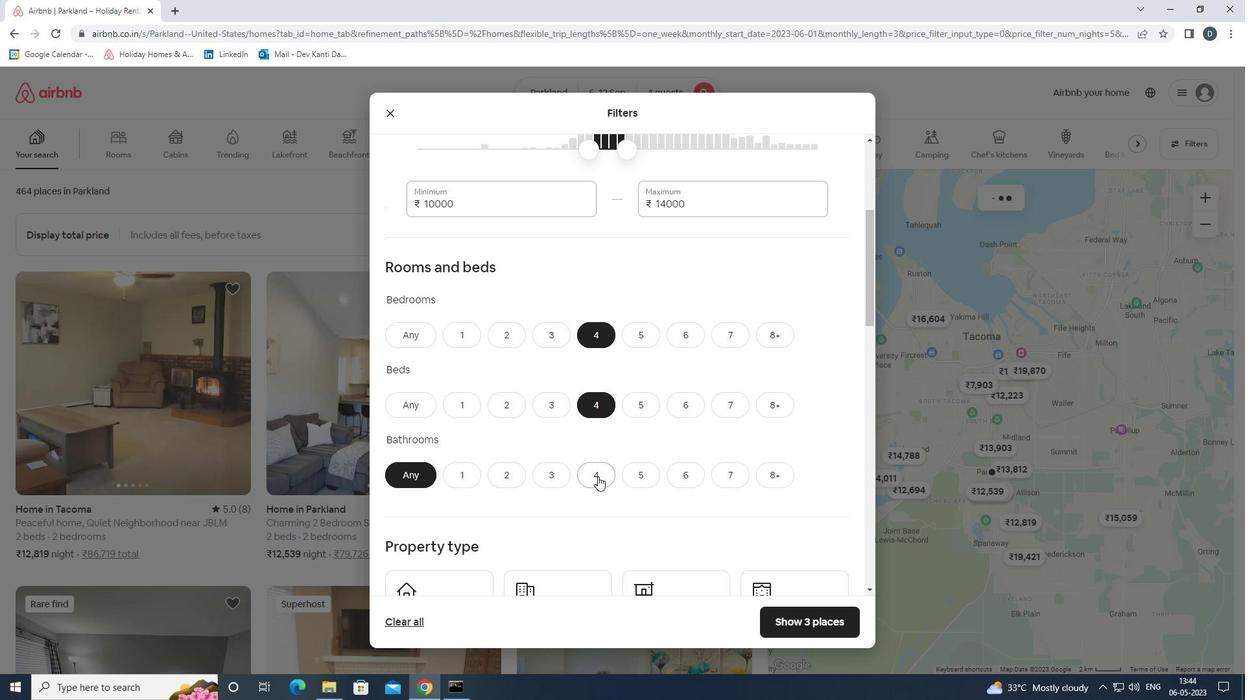 
Action: Mouse pressed left at (597, 483)
Screenshot: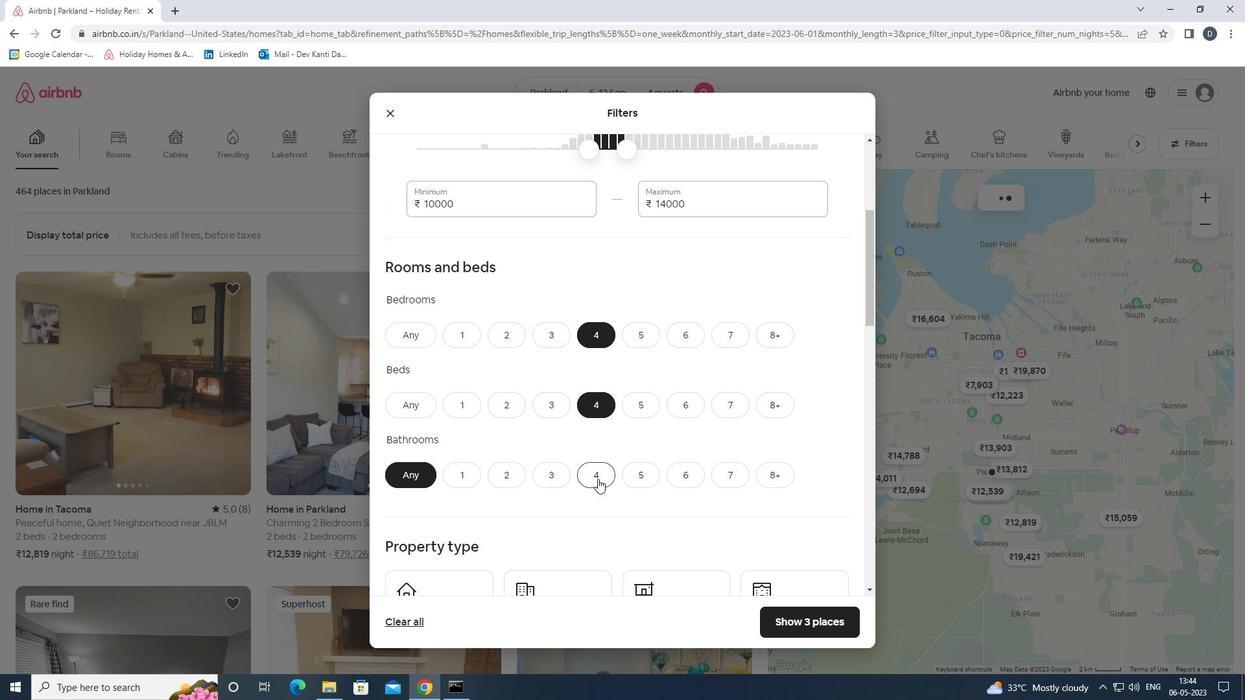 
Action: Mouse moved to (618, 448)
Screenshot: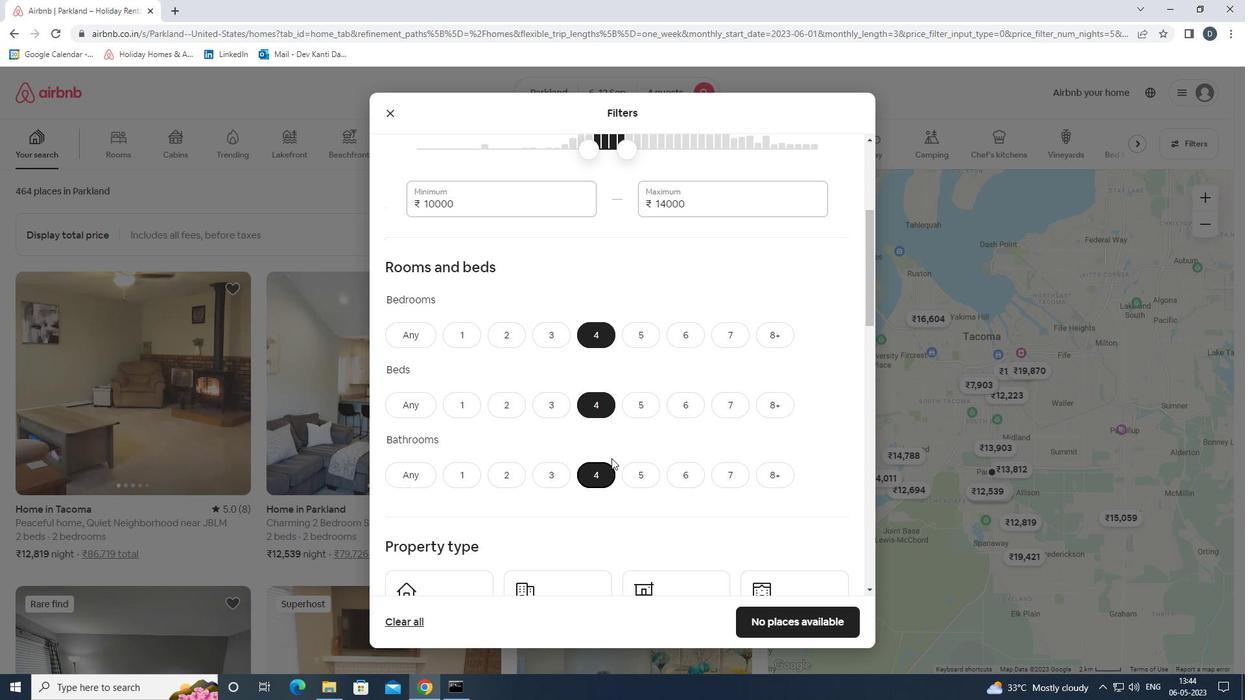 
Action: Mouse scrolled (618, 448) with delta (0, 0)
Screenshot: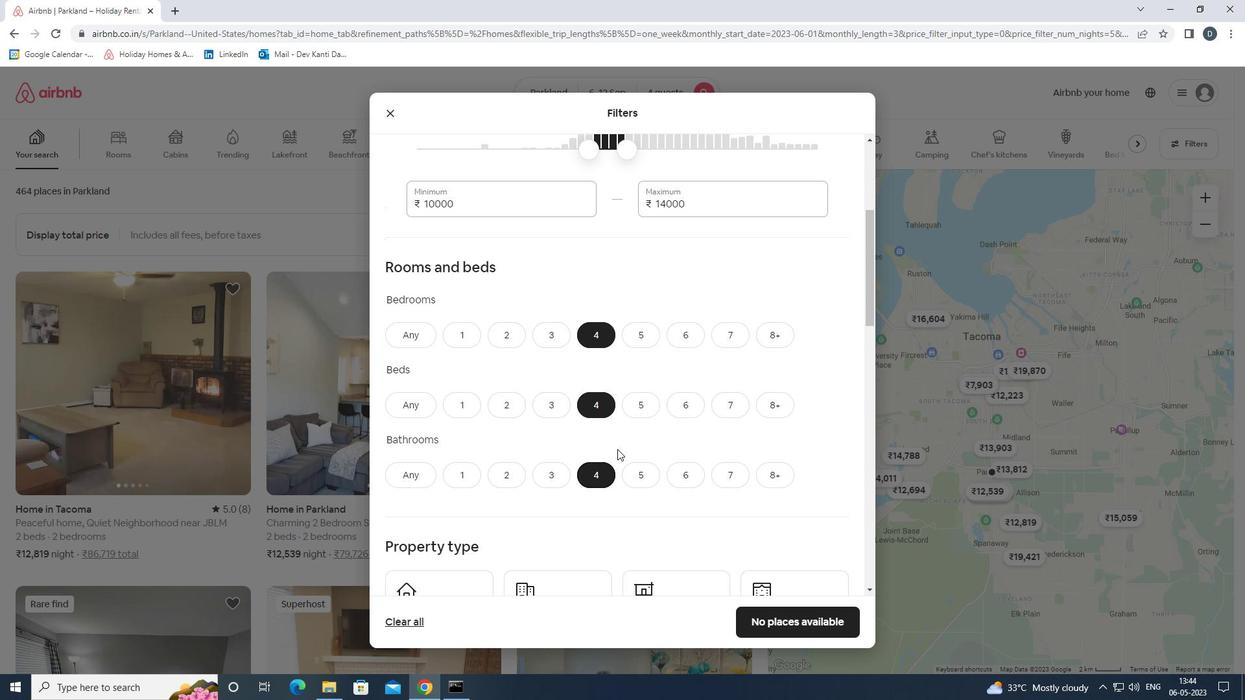 
Action: Mouse scrolled (618, 448) with delta (0, 0)
Screenshot: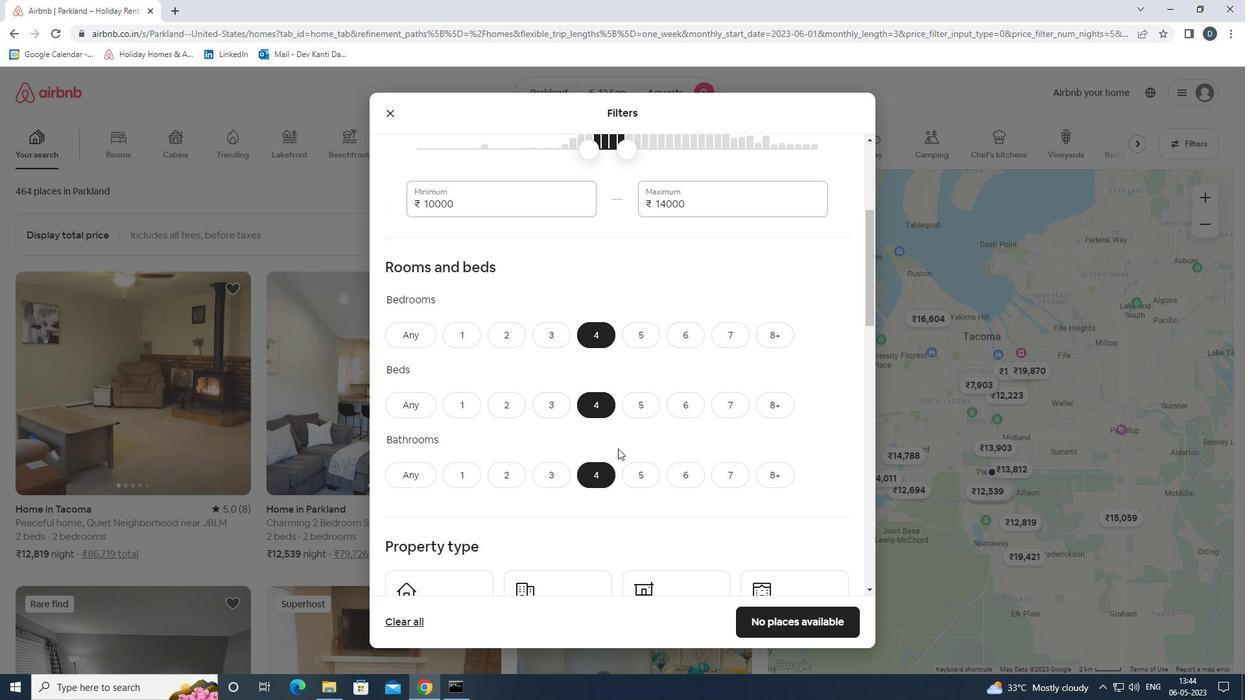 
Action: Mouse scrolled (618, 448) with delta (0, 0)
Screenshot: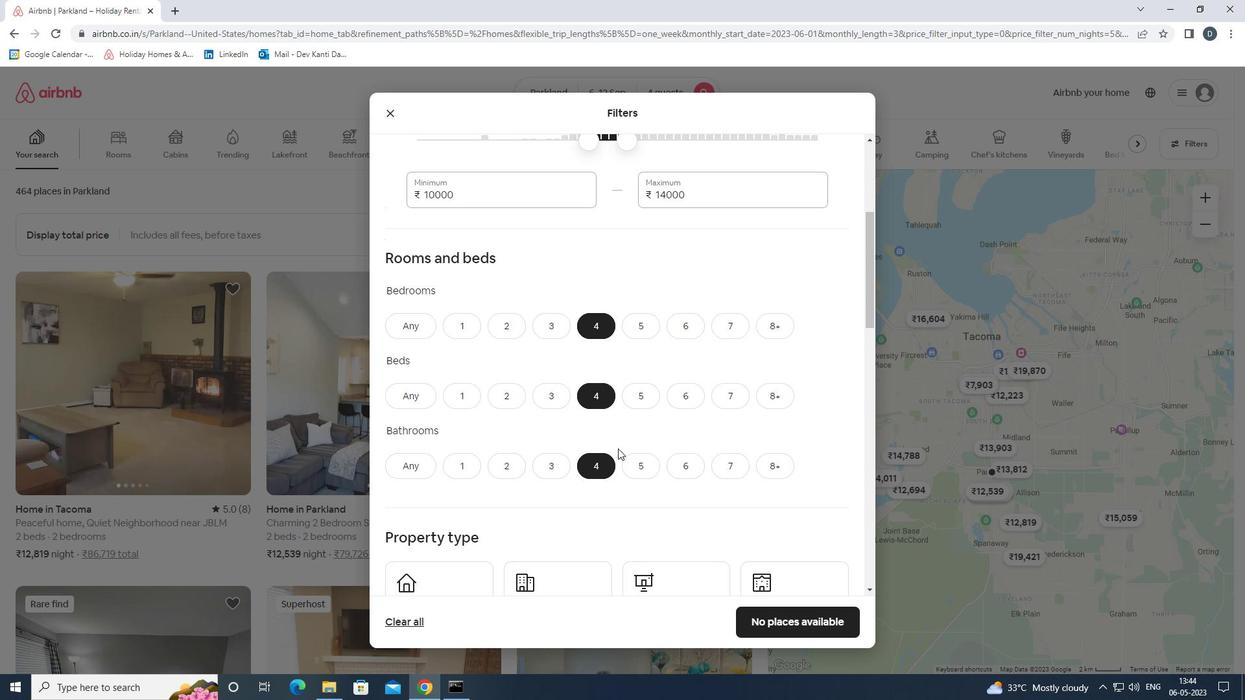 
Action: Mouse moved to (452, 435)
Screenshot: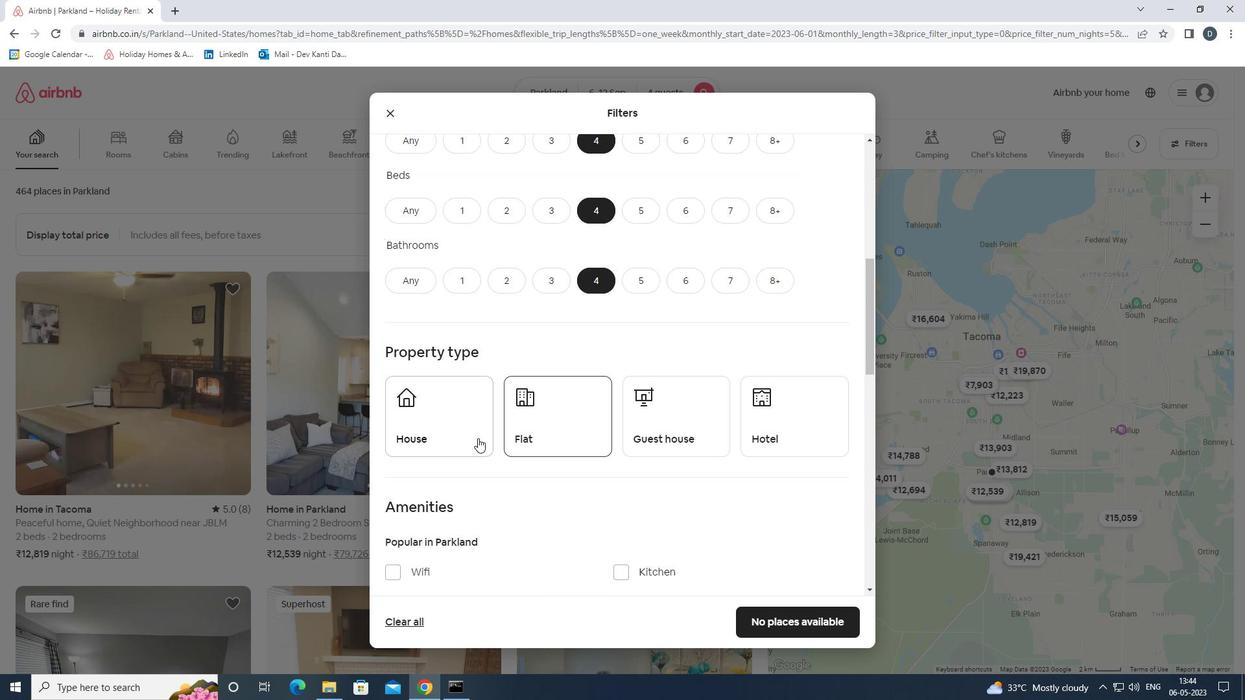 
Action: Mouse pressed left at (452, 435)
Screenshot: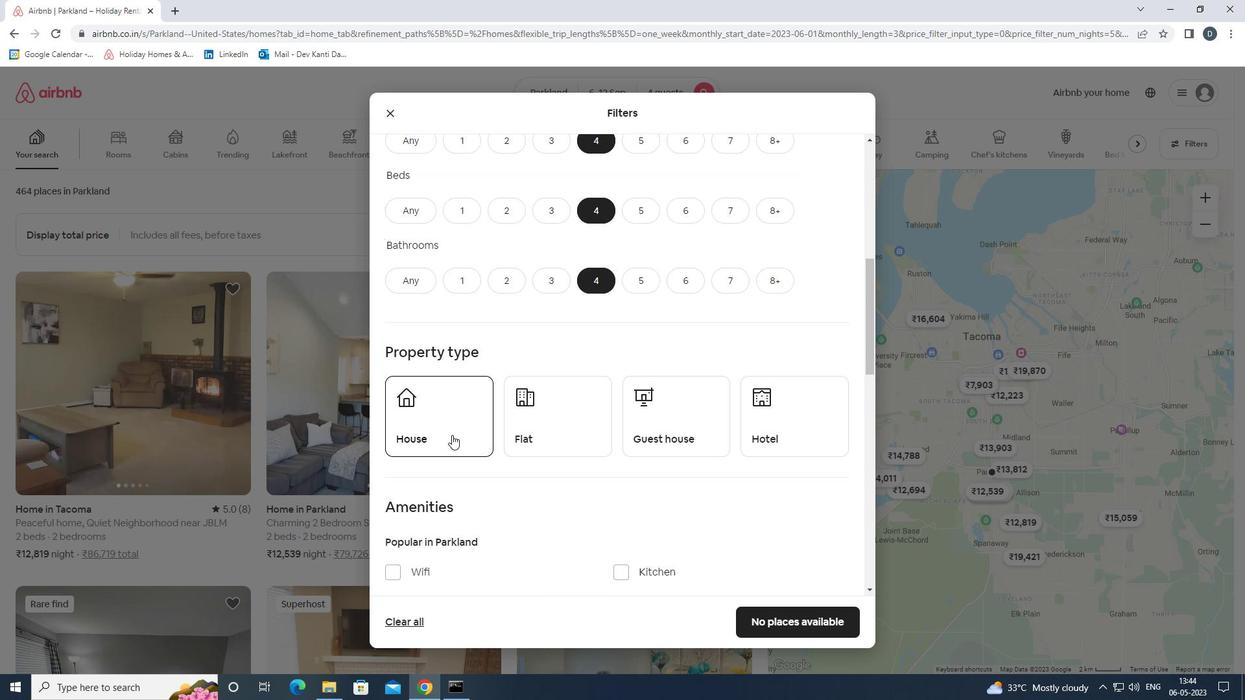 
Action: Mouse moved to (565, 429)
Screenshot: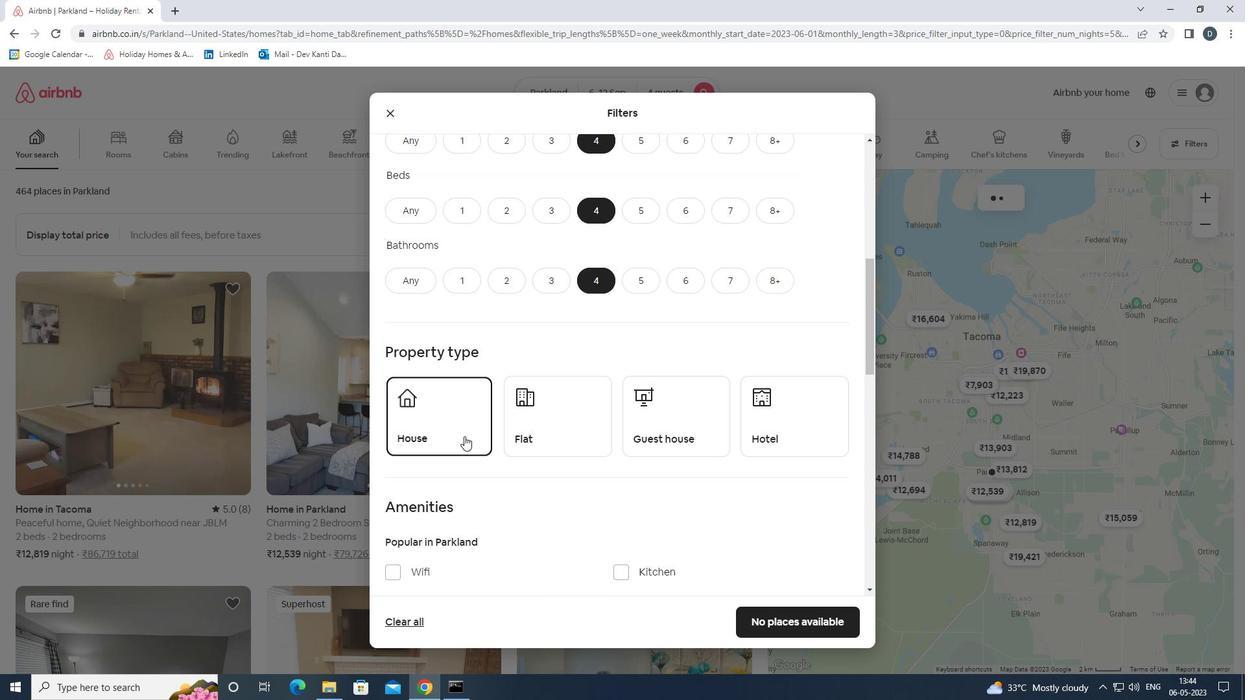 
Action: Mouse pressed left at (565, 429)
Screenshot: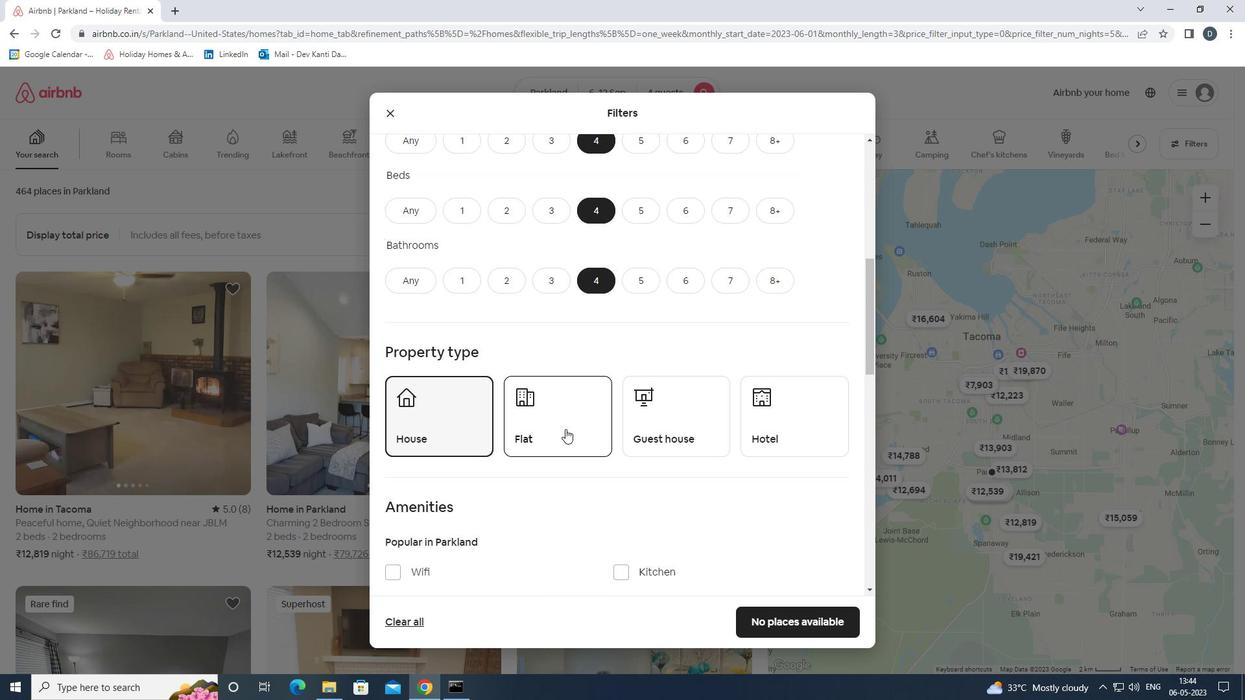 
Action: Mouse moved to (695, 428)
Screenshot: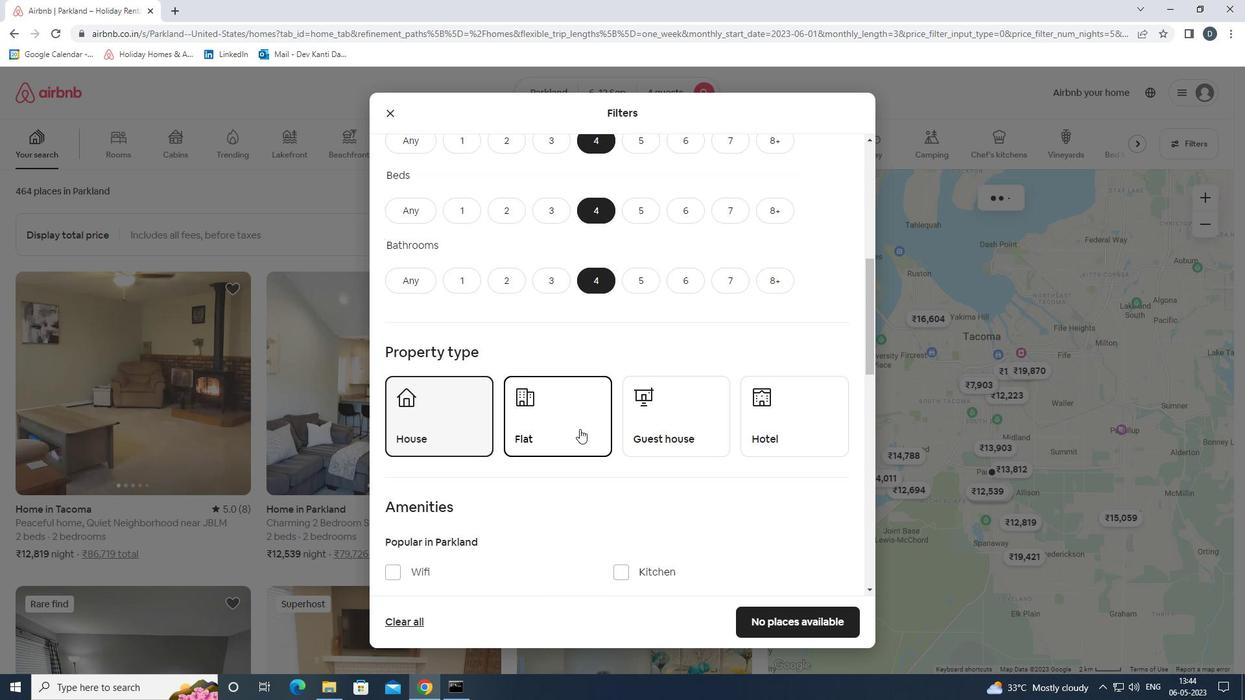 
Action: Mouse pressed left at (695, 428)
Screenshot: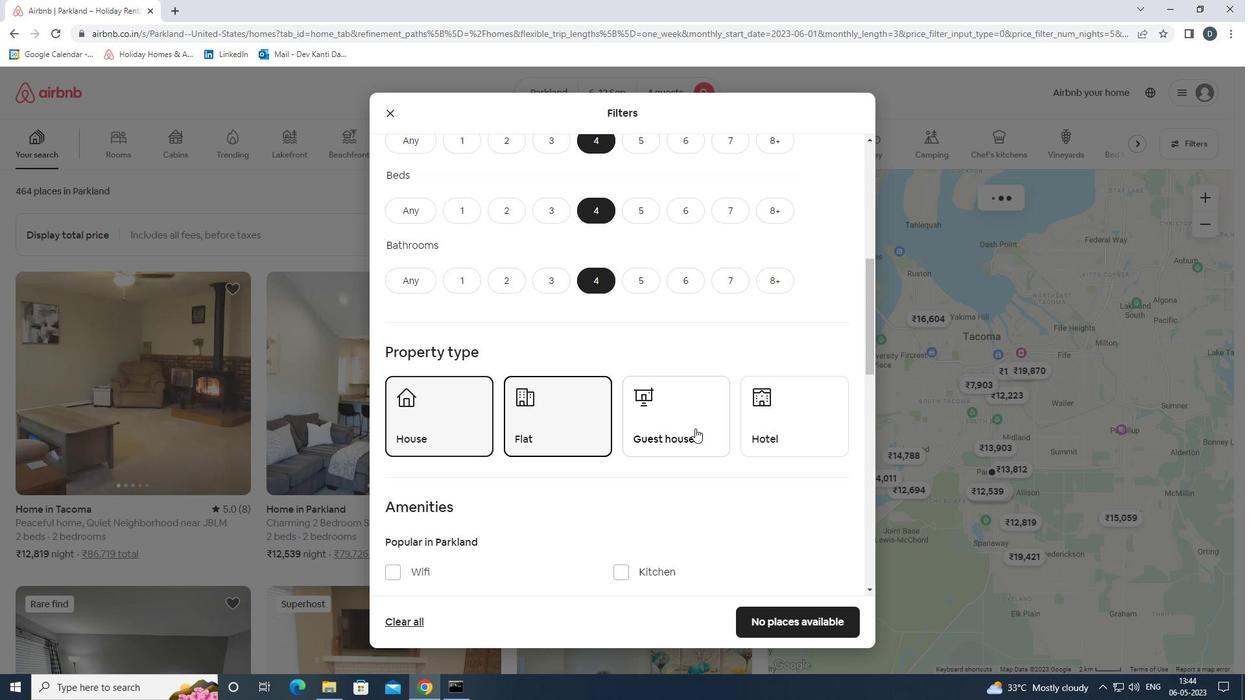 
Action: Mouse moved to (695, 428)
Screenshot: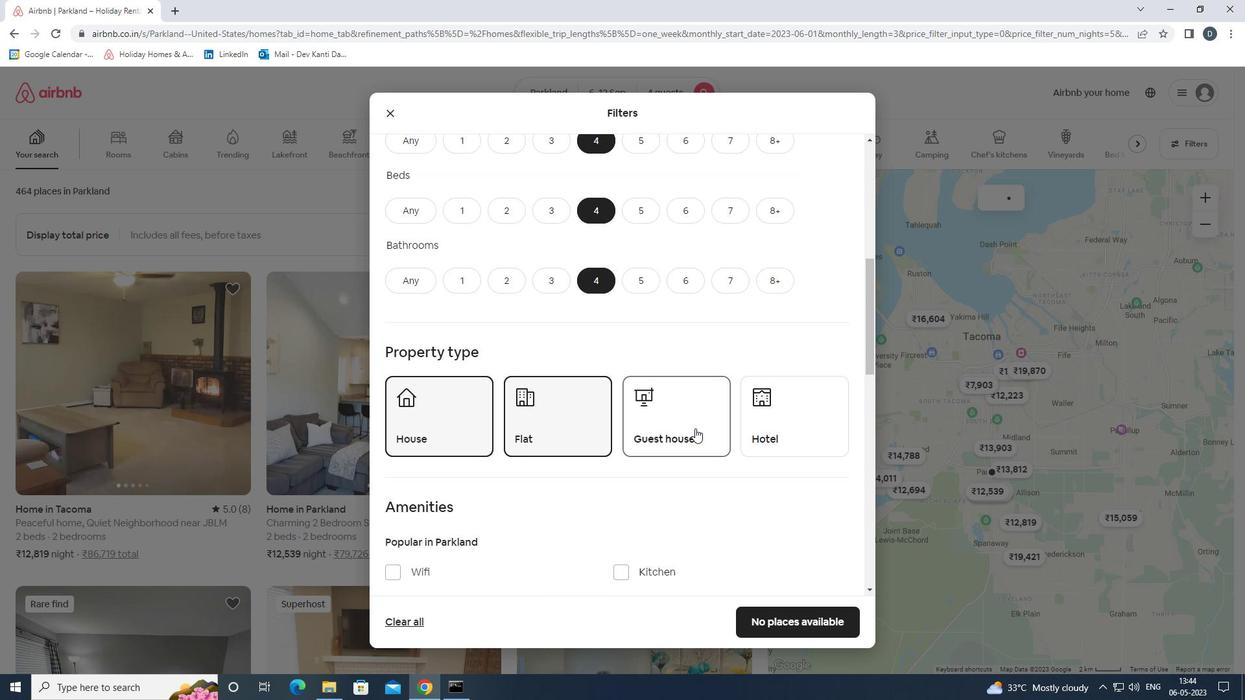 
Action: Mouse scrolled (695, 428) with delta (0, 0)
Screenshot: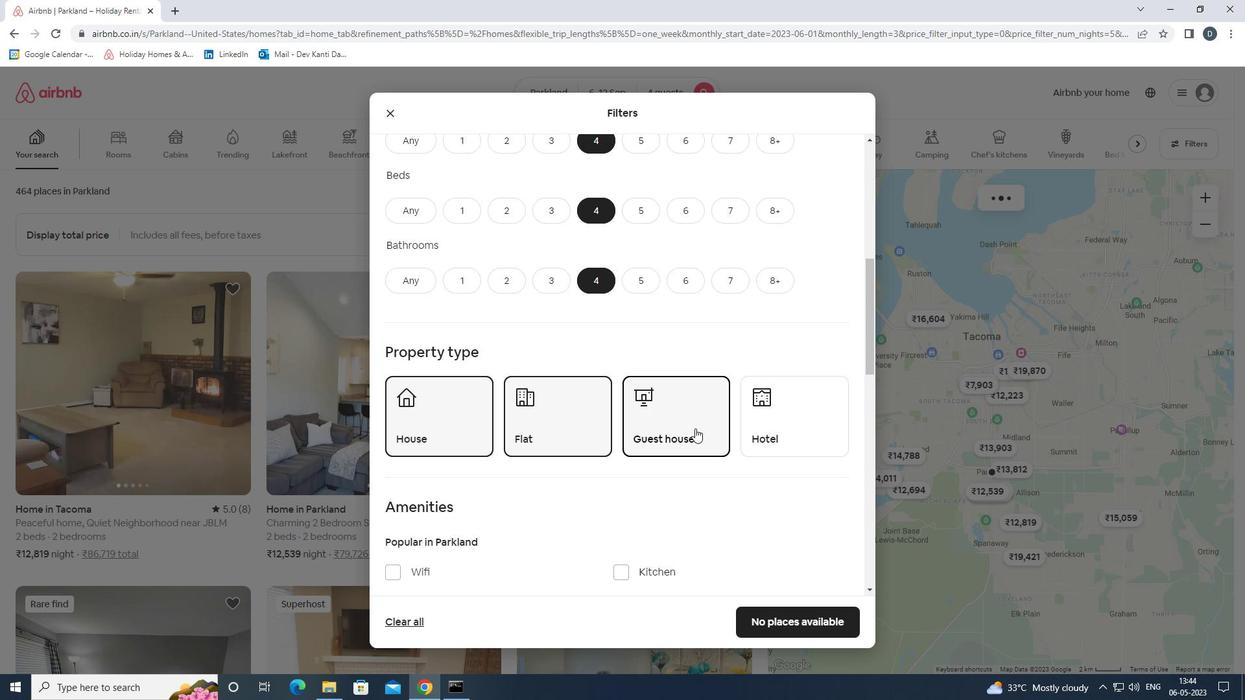 
Action: Mouse scrolled (695, 428) with delta (0, 0)
Screenshot: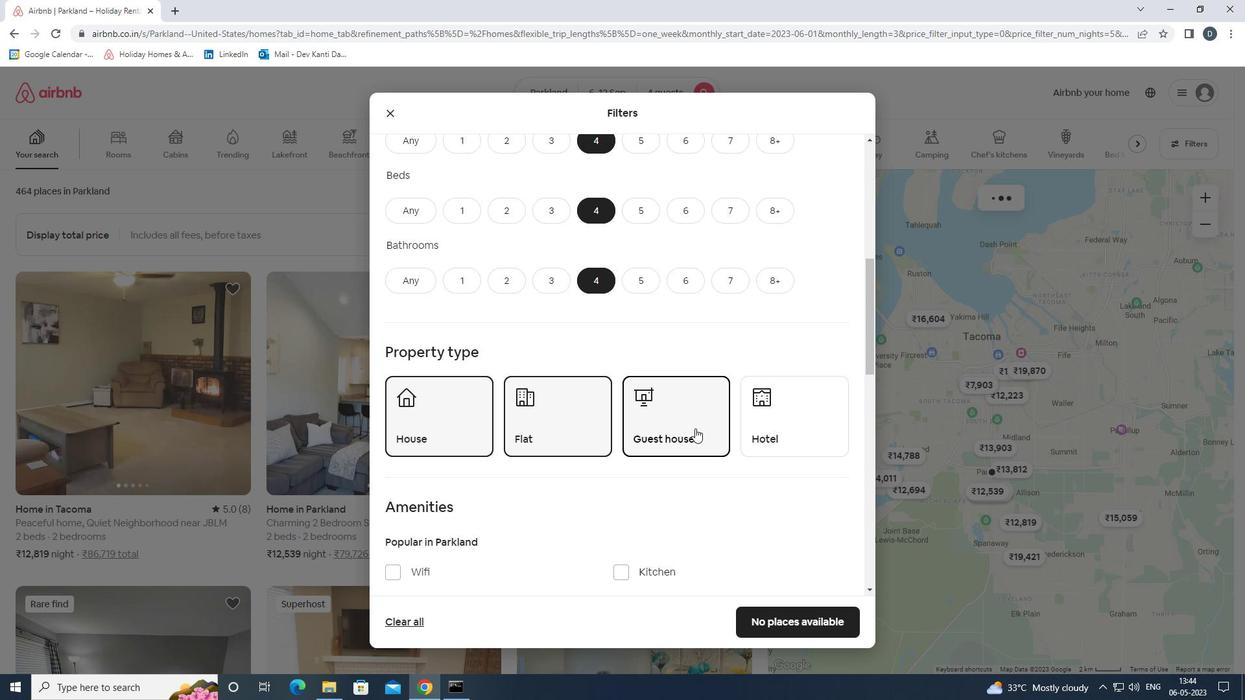 
Action: Mouse moved to (423, 437)
Screenshot: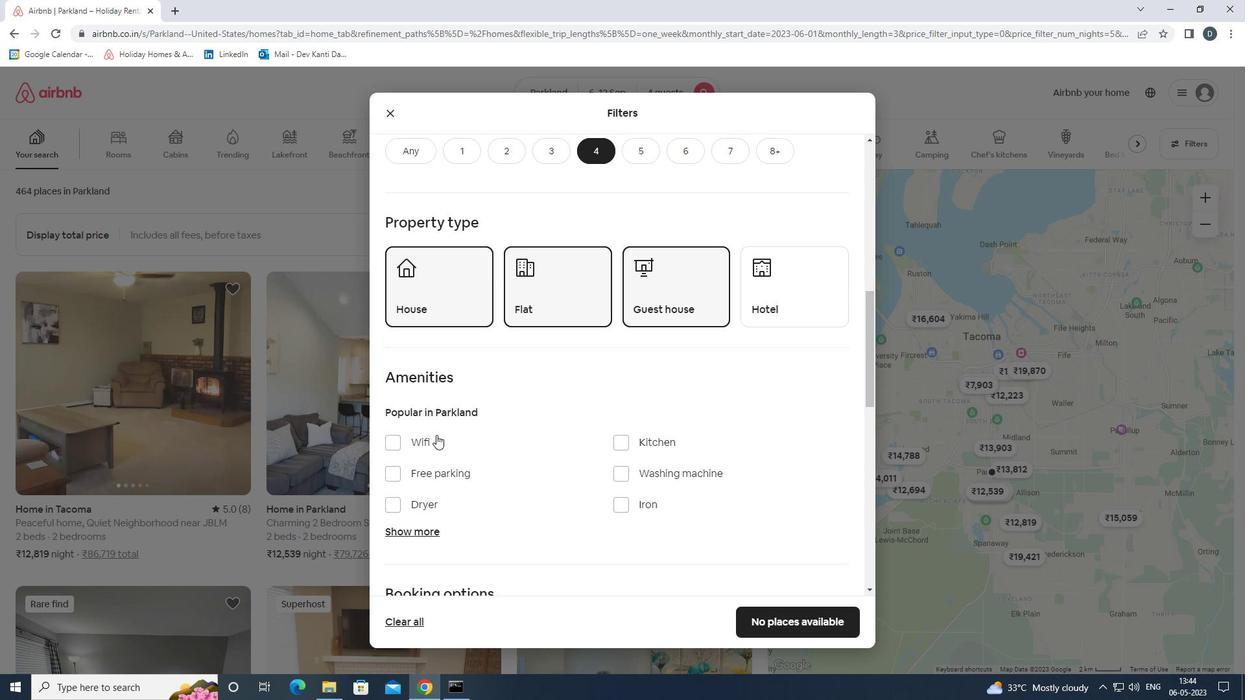 
Action: Mouse pressed left at (423, 437)
Screenshot: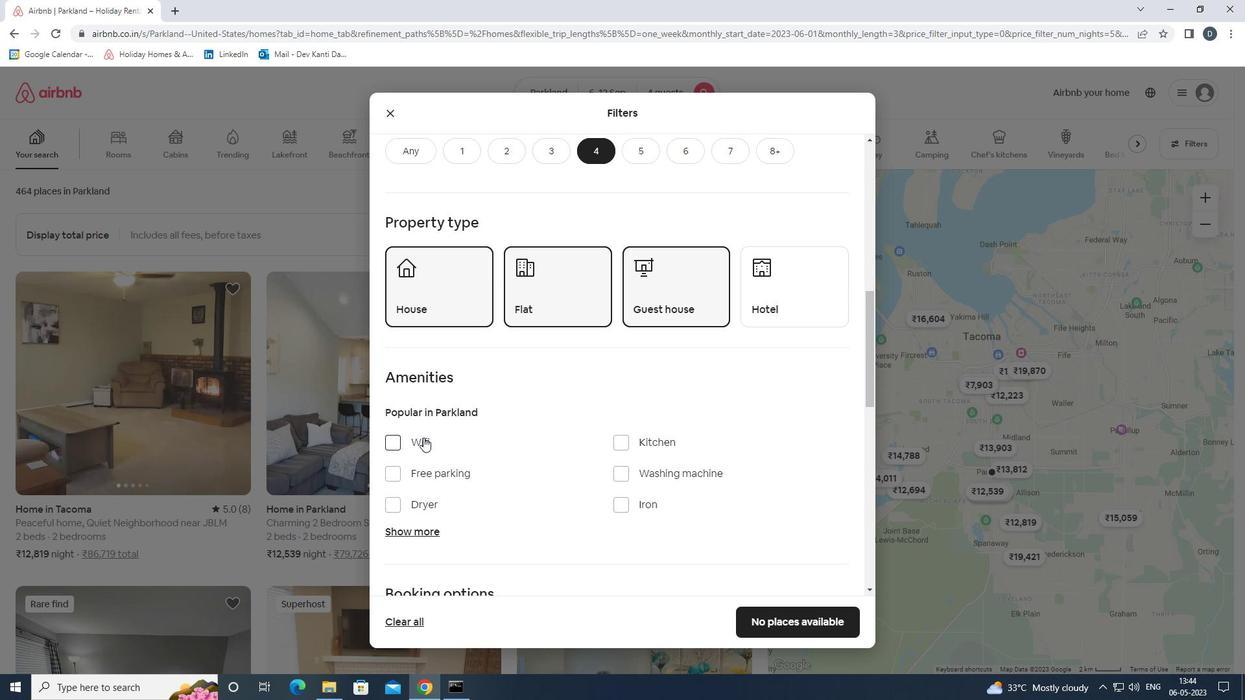 
Action: Mouse moved to (414, 527)
Screenshot: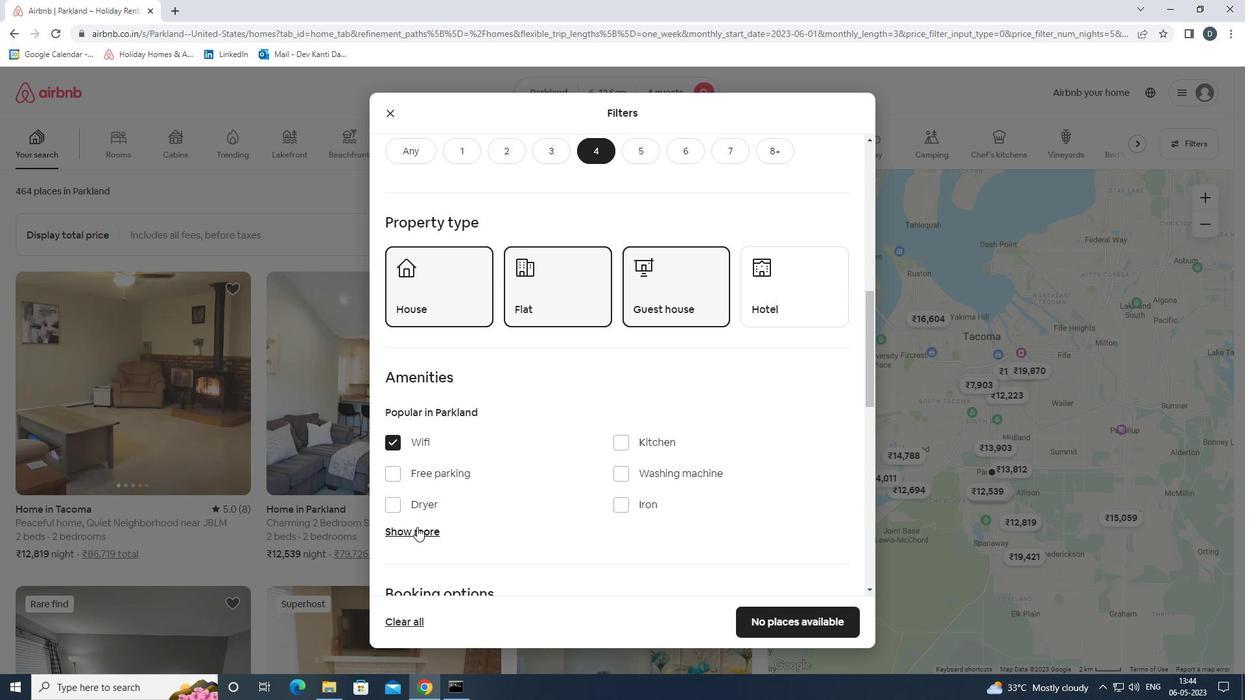 
Action: Mouse pressed left at (414, 527)
Screenshot: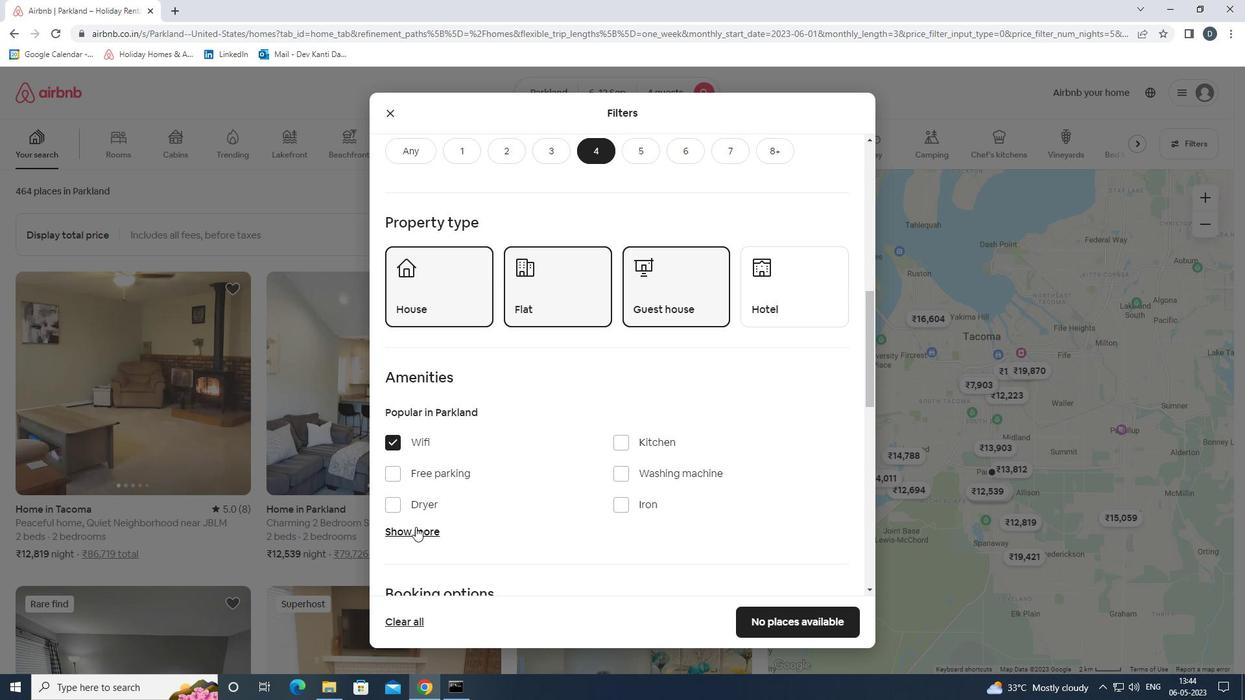 
Action: Mouse moved to (428, 475)
Screenshot: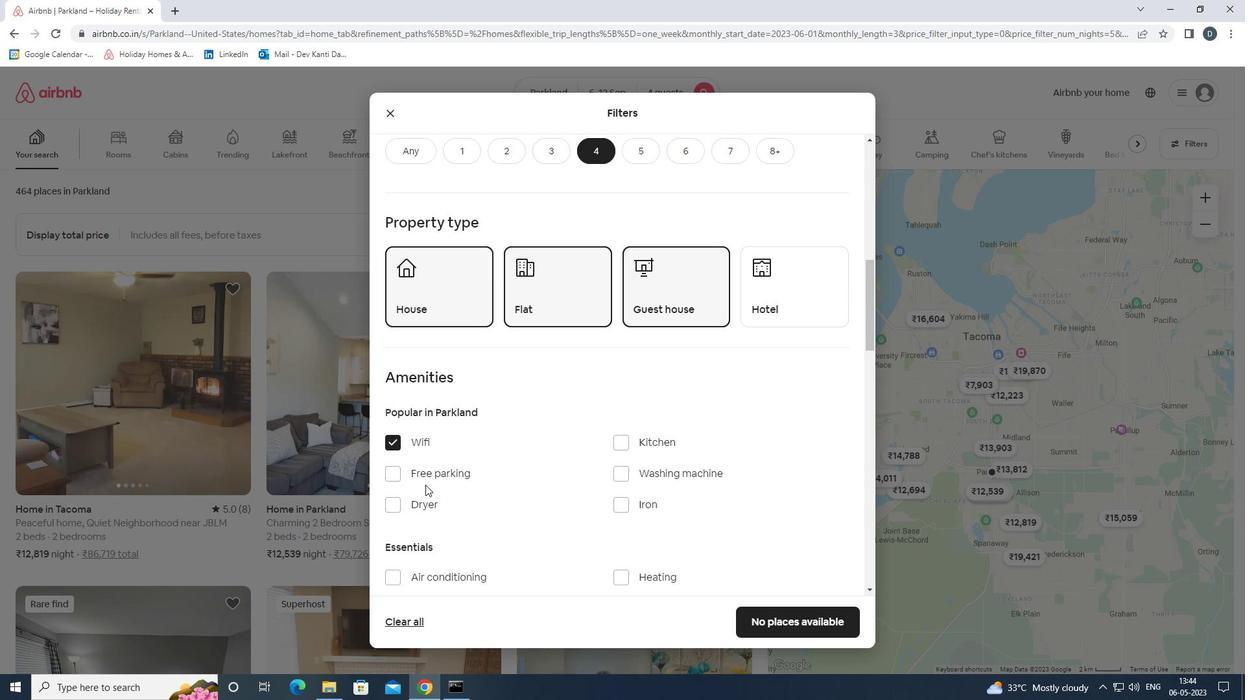 
Action: Mouse pressed left at (428, 475)
Screenshot: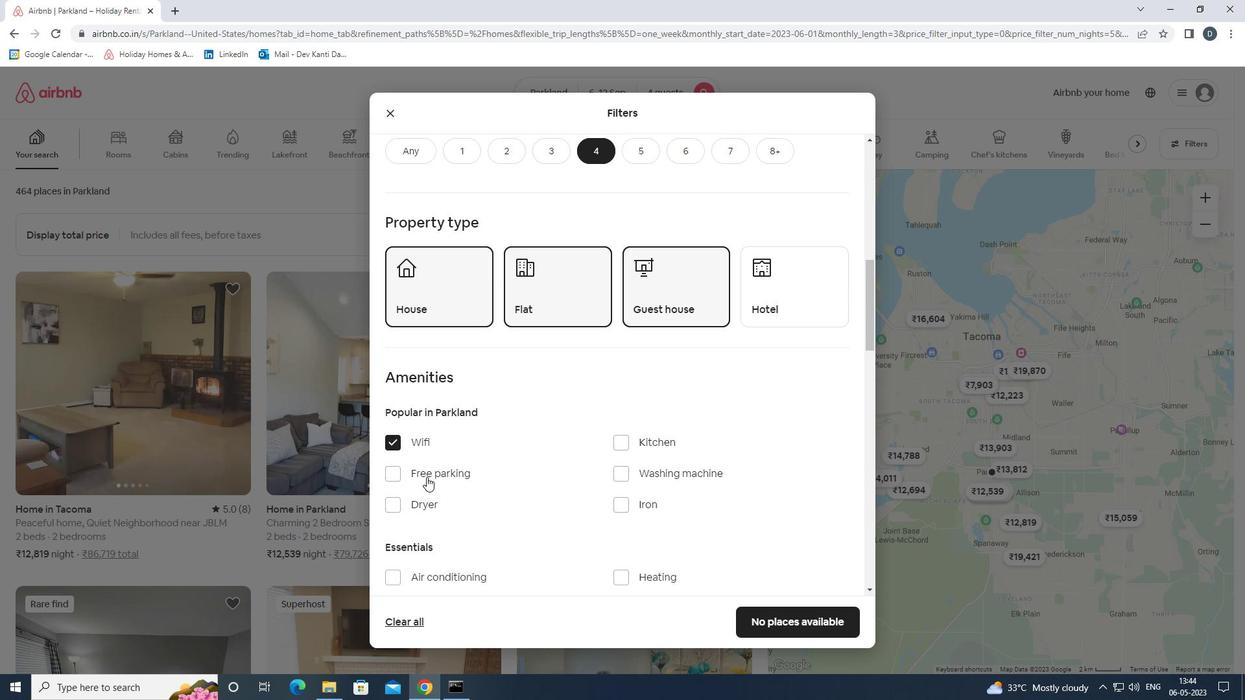 
Action: Mouse moved to (498, 474)
Screenshot: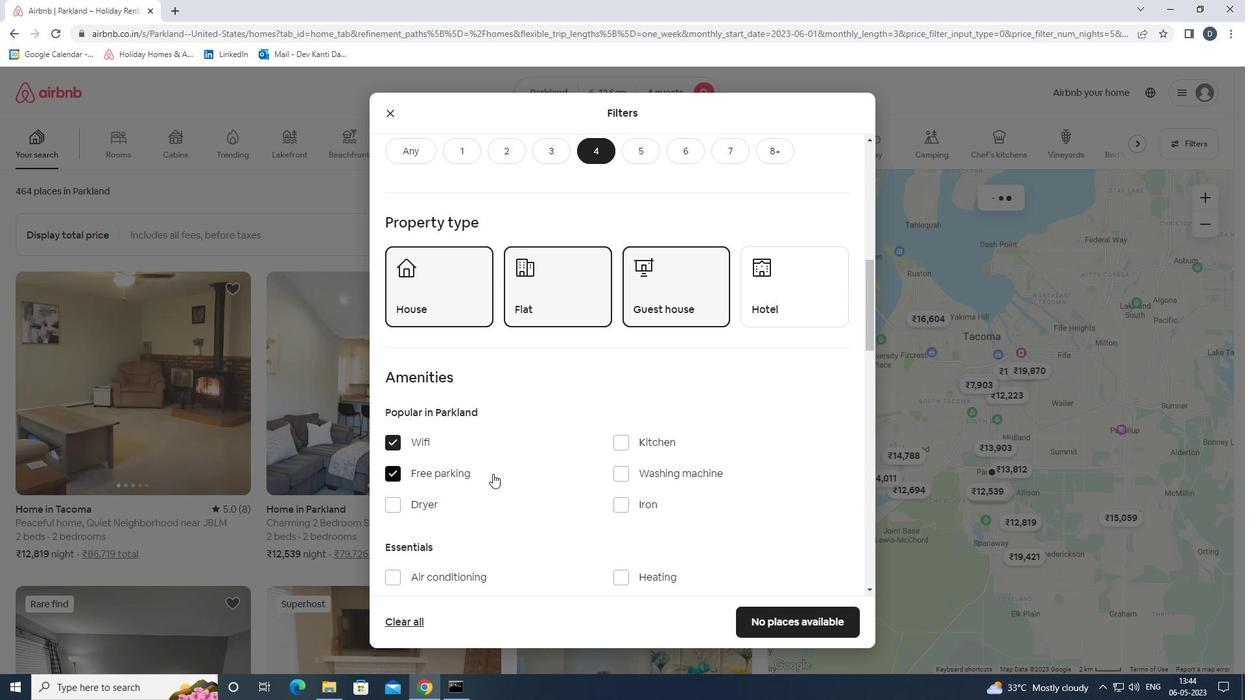 
Action: Mouse scrolled (498, 473) with delta (0, 0)
Screenshot: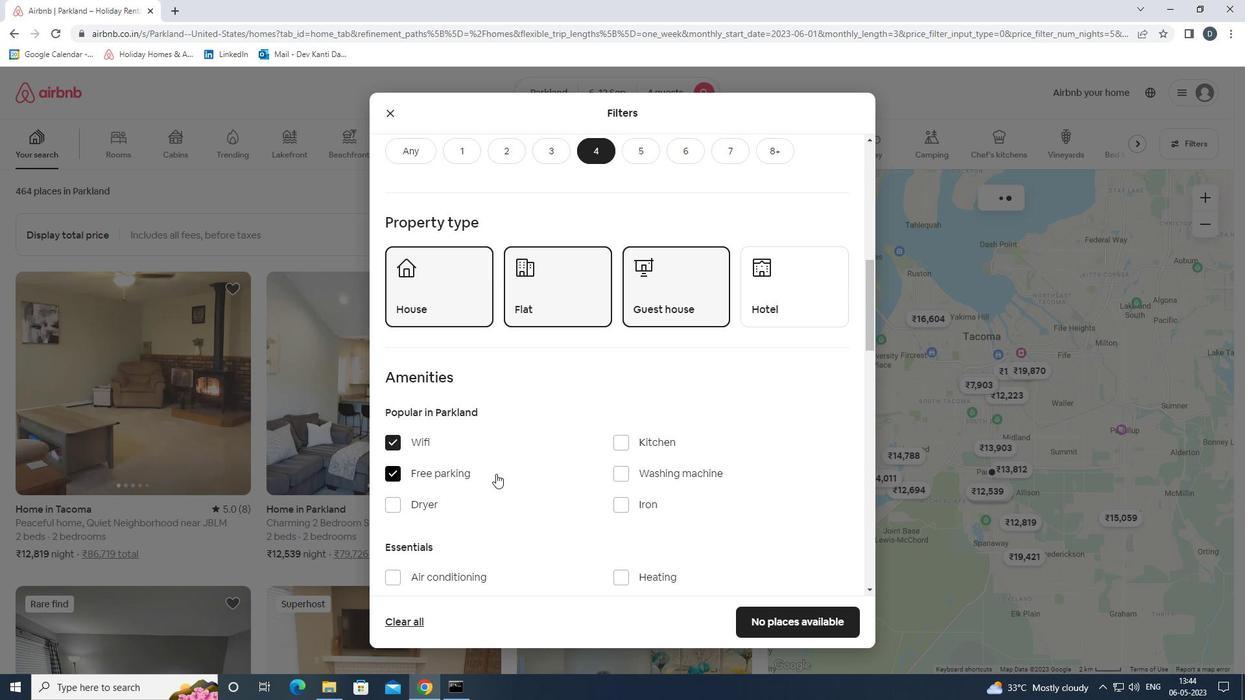 
Action: Mouse moved to (505, 475)
Screenshot: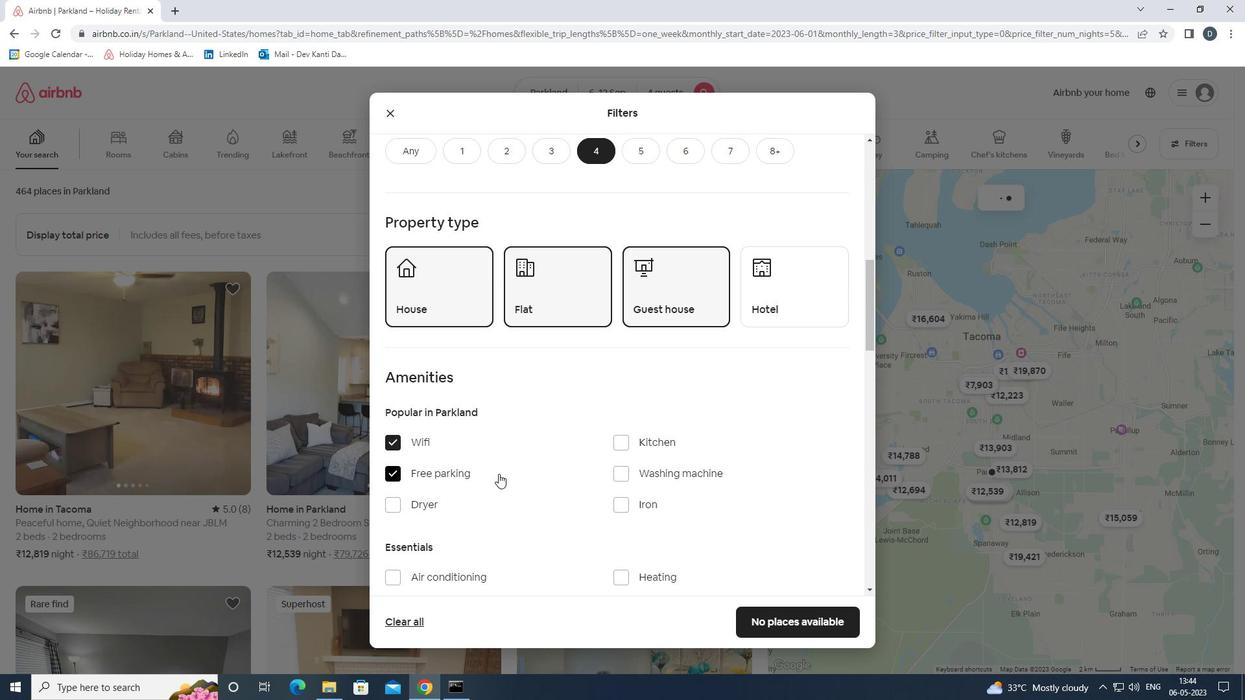 
Action: Mouse scrolled (505, 474) with delta (0, 0)
Screenshot: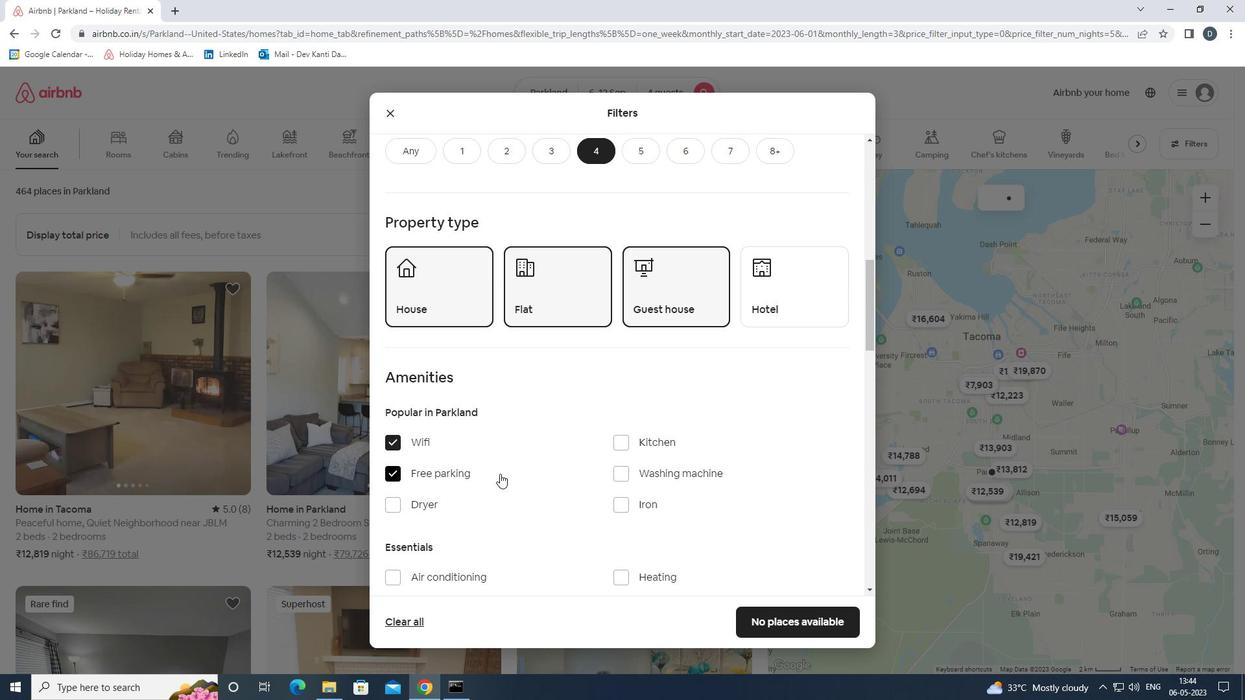 
Action: Mouse moved to (506, 475)
Screenshot: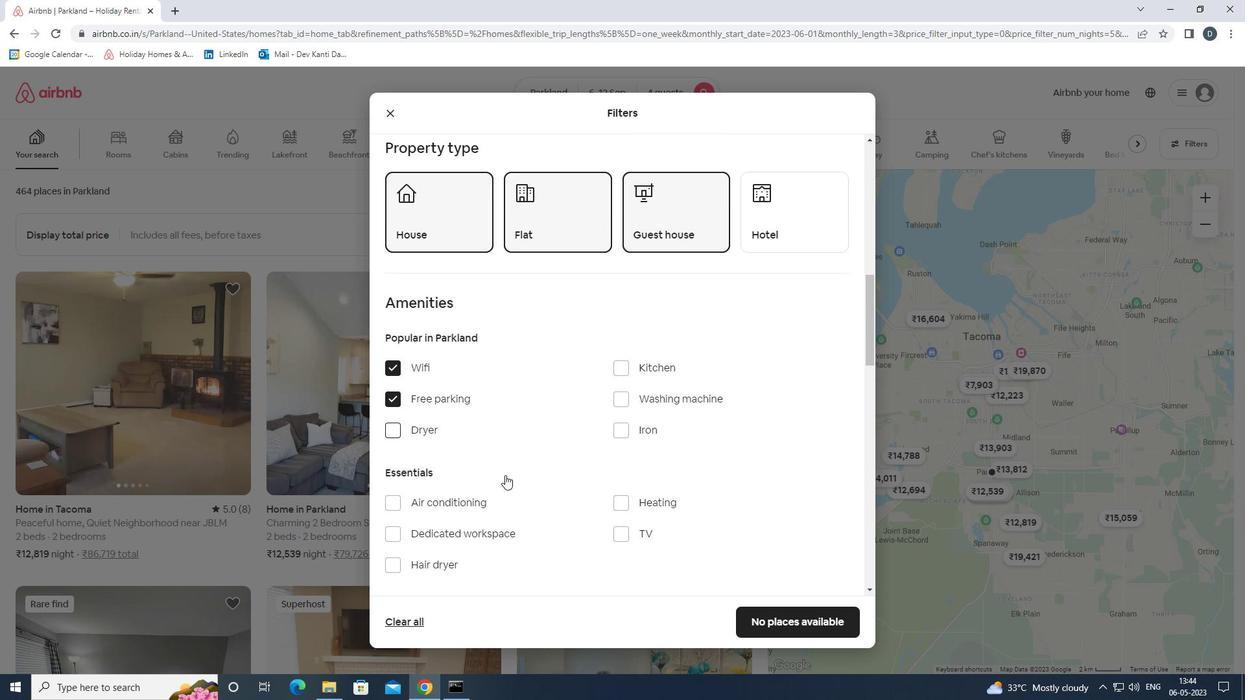 
Action: Mouse scrolled (506, 474) with delta (0, 0)
Screenshot: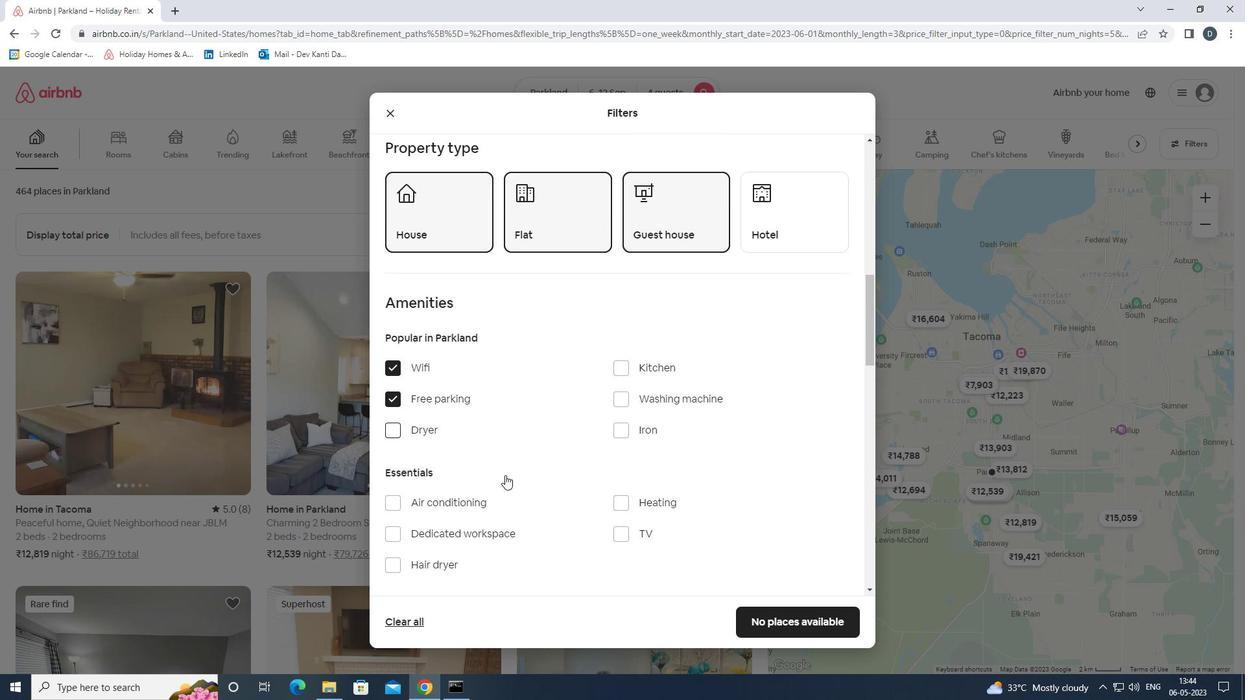 
Action: Mouse moved to (631, 418)
Screenshot: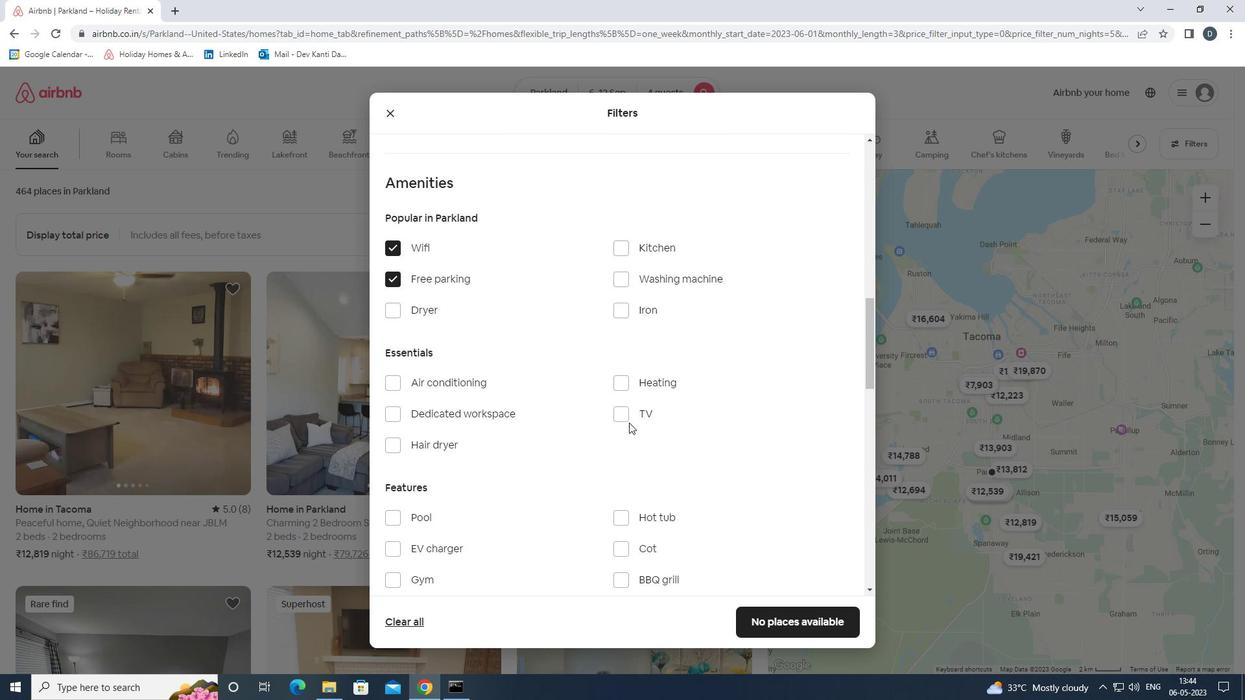 
Action: Mouse pressed left at (631, 418)
Screenshot: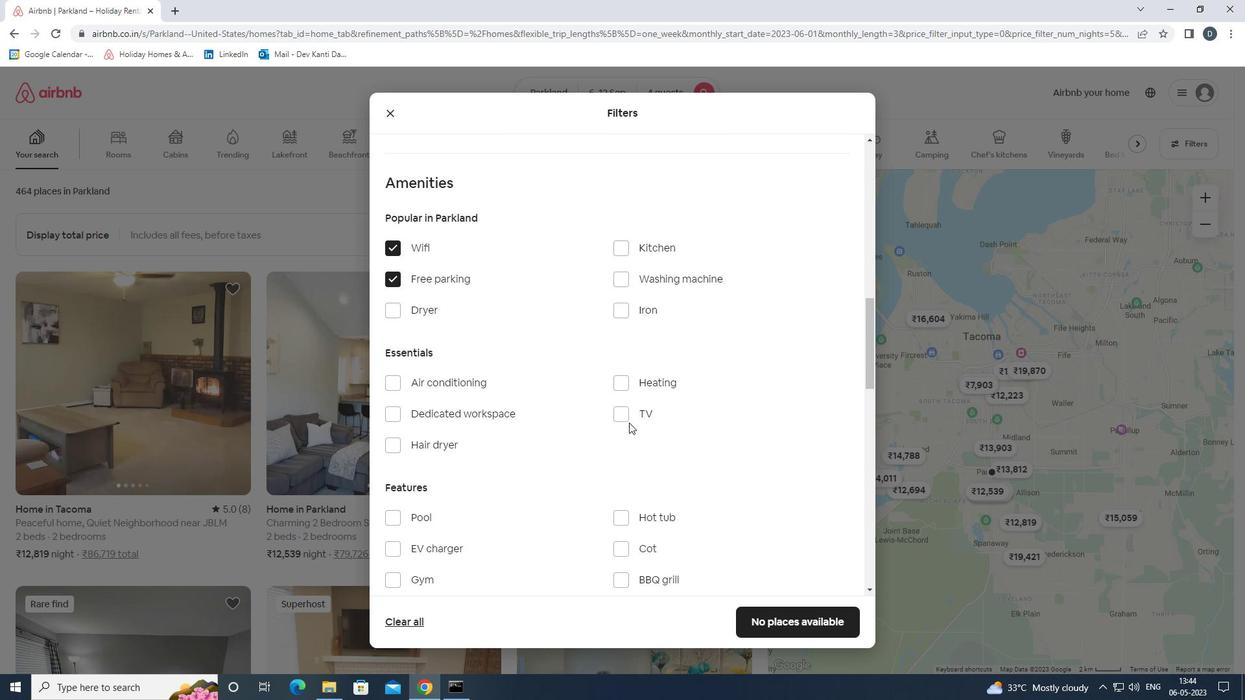 
Action: Mouse moved to (625, 419)
Screenshot: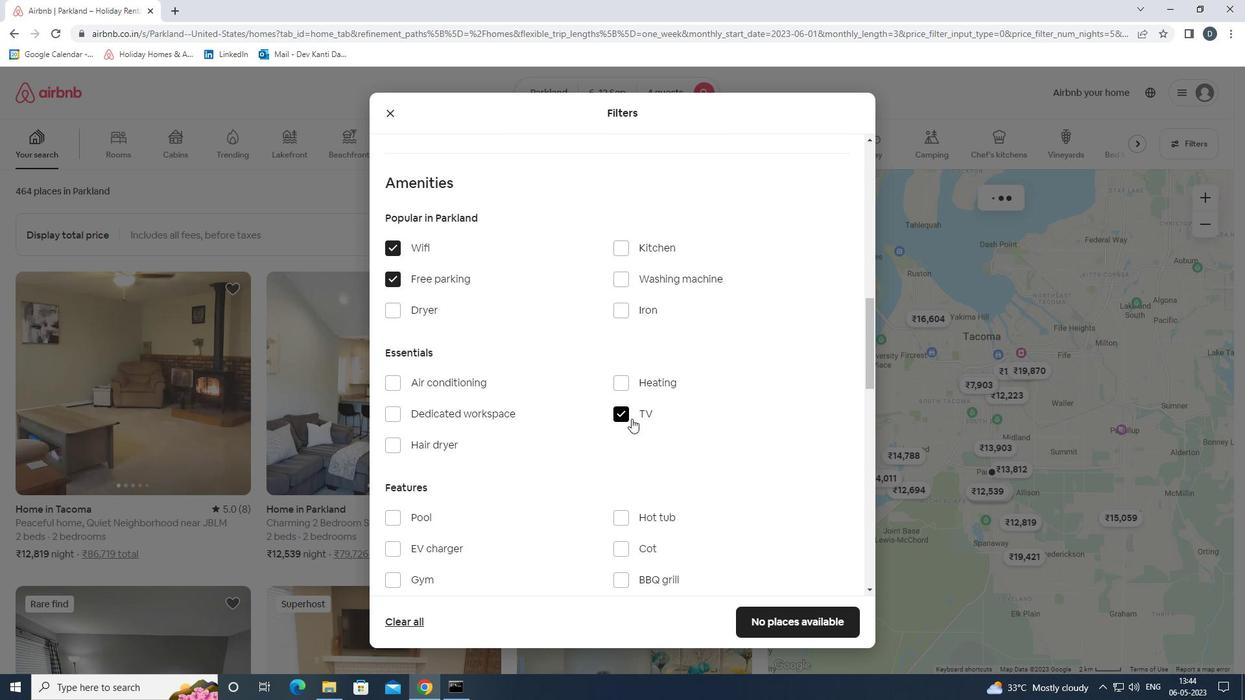 
Action: Mouse scrolled (625, 418) with delta (0, 0)
Screenshot: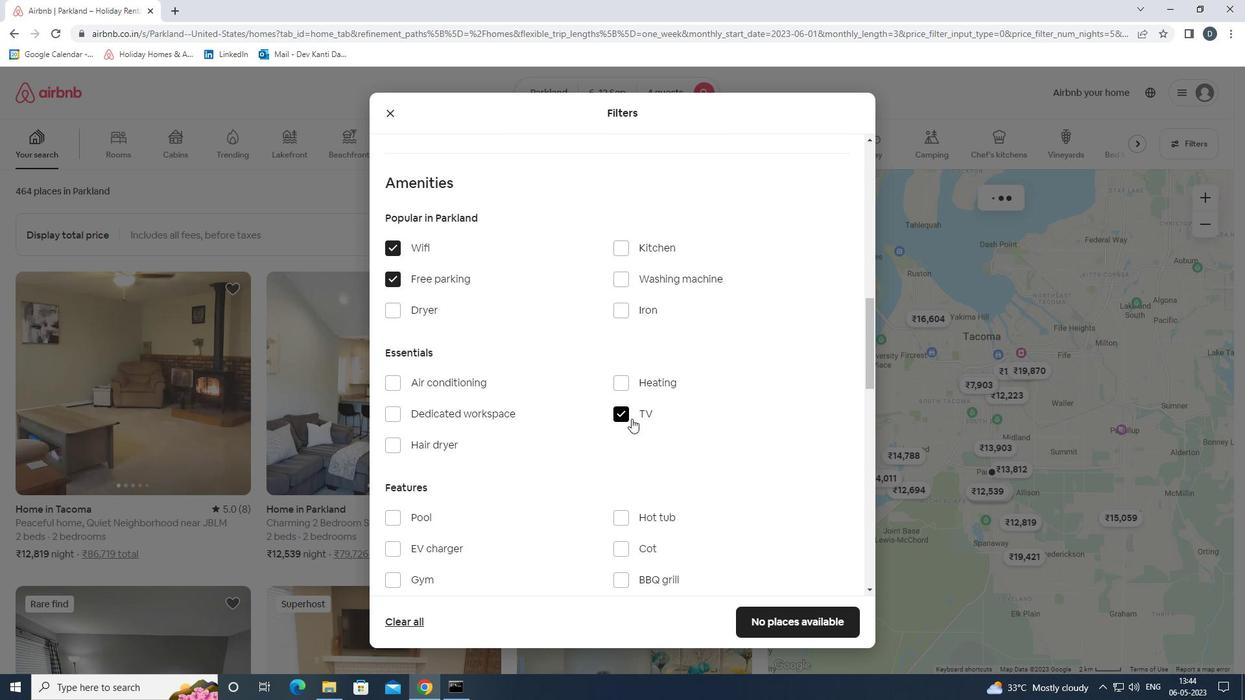 
Action: Mouse moved to (623, 419)
Screenshot: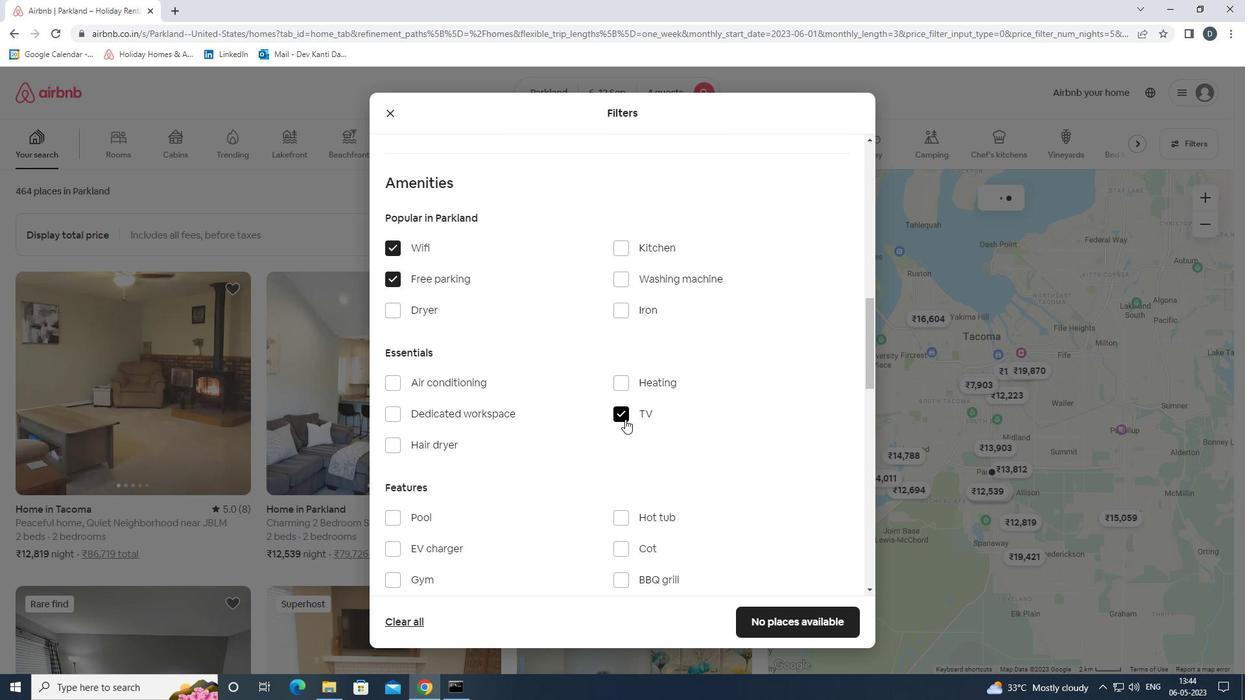 
Action: Mouse scrolled (623, 418) with delta (0, 0)
Screenshot: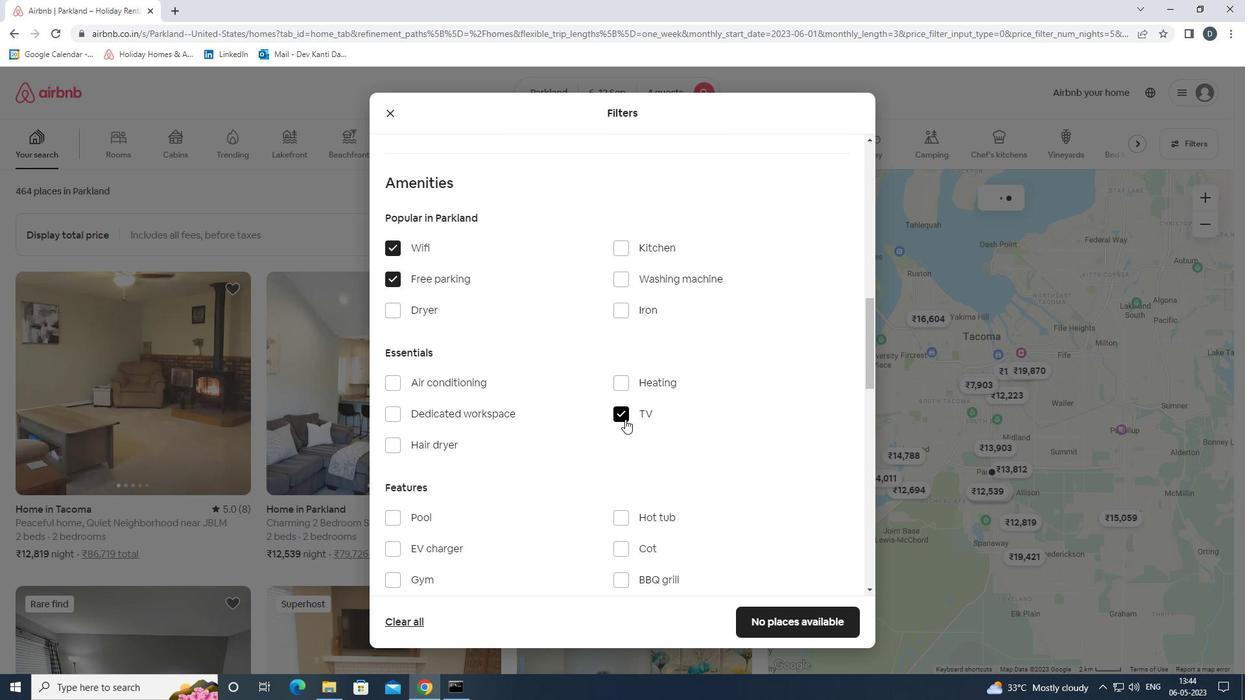 
Action: Mouse moved to (403, 442)
Screenshot: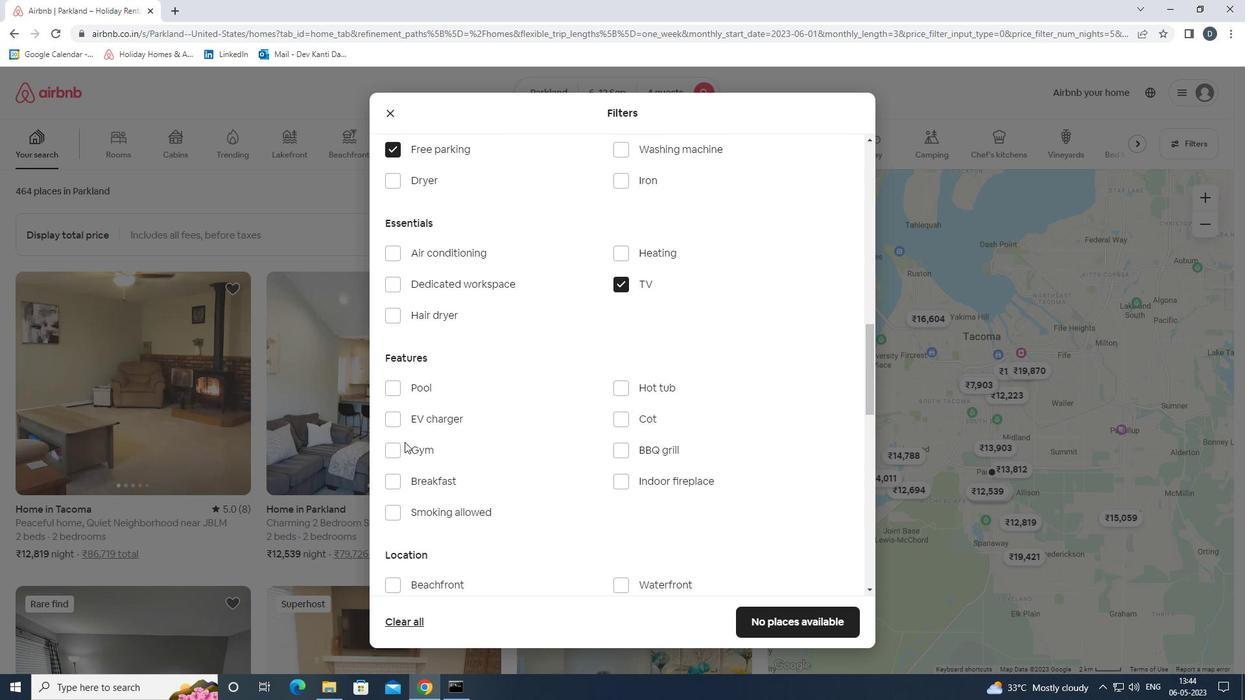 
Action: Mouse pressed left at (403, 442)
Screenshot: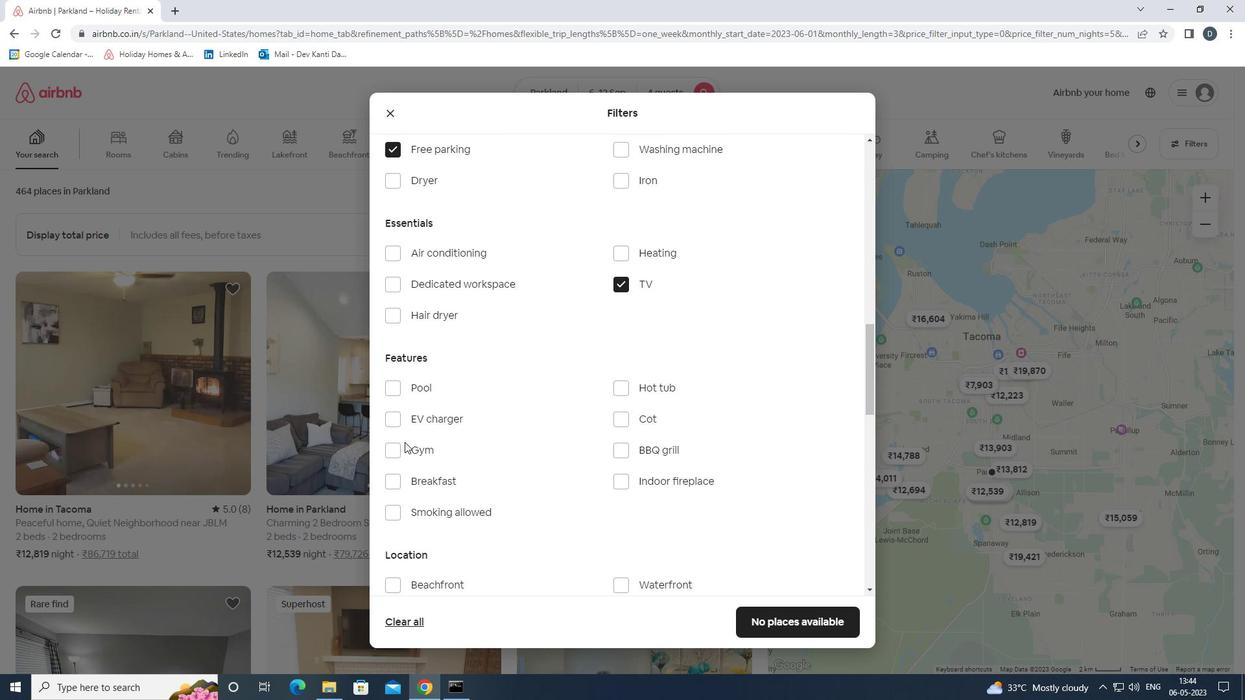 
Action: Mouse moved to (411, 477)
Screenshot: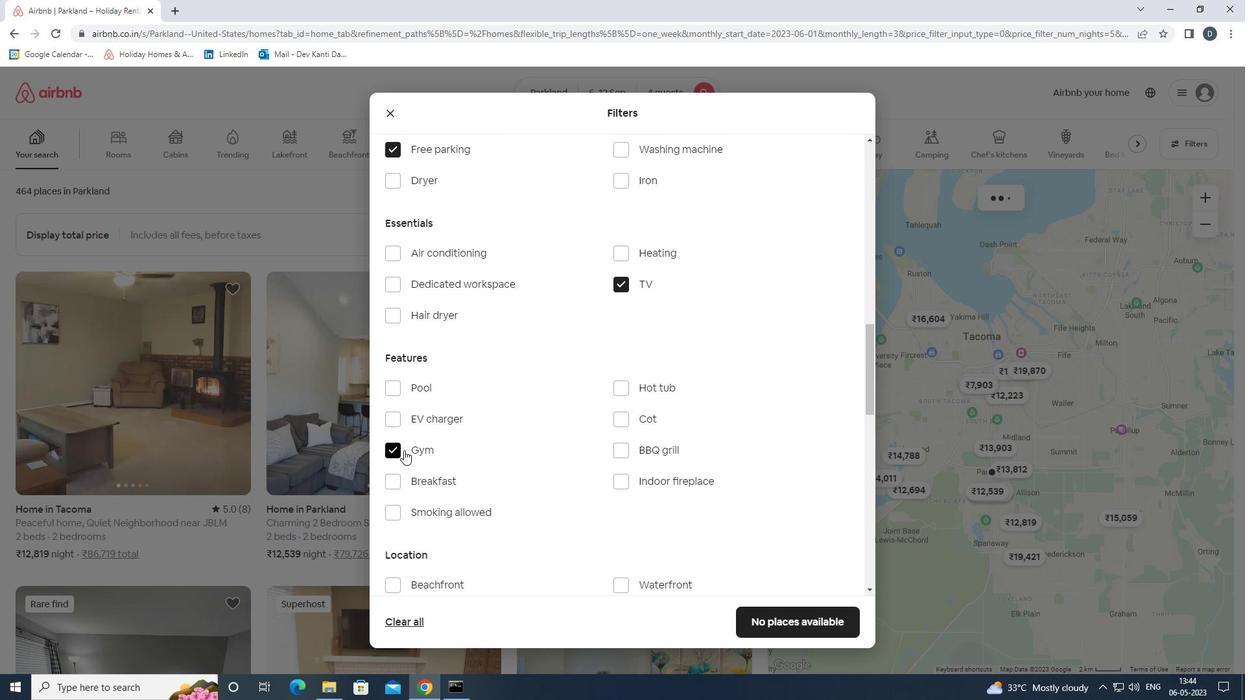 
Action: Mouse pressed left at (411, 477)
Screenshot: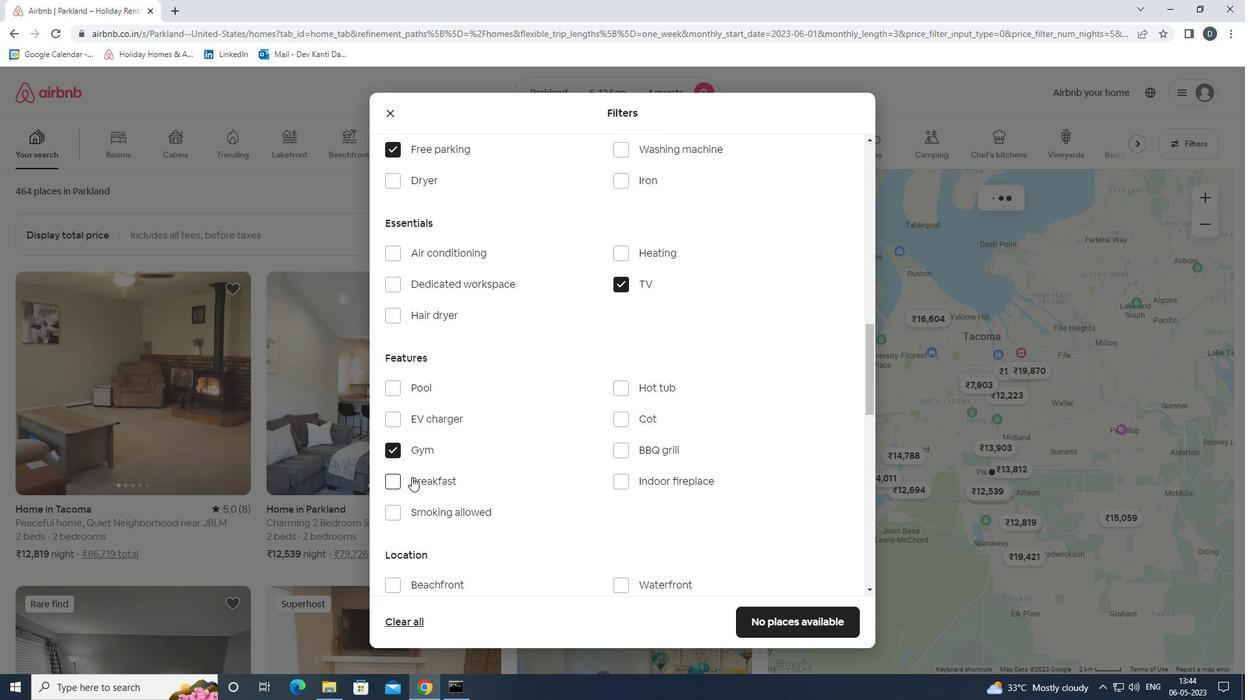 
Action: Mouse moved to (532, 439)
Screenshot: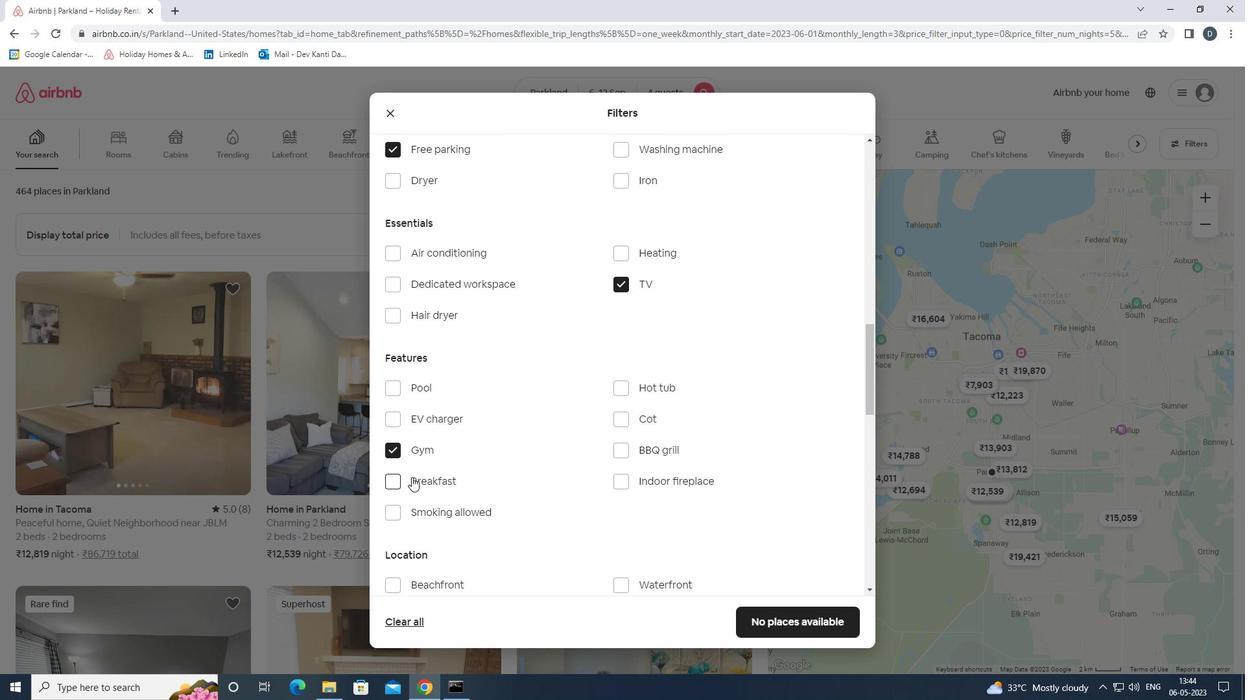
Action: Mouse scrolled (532, 438) with delta (0, 0)
Screenshot: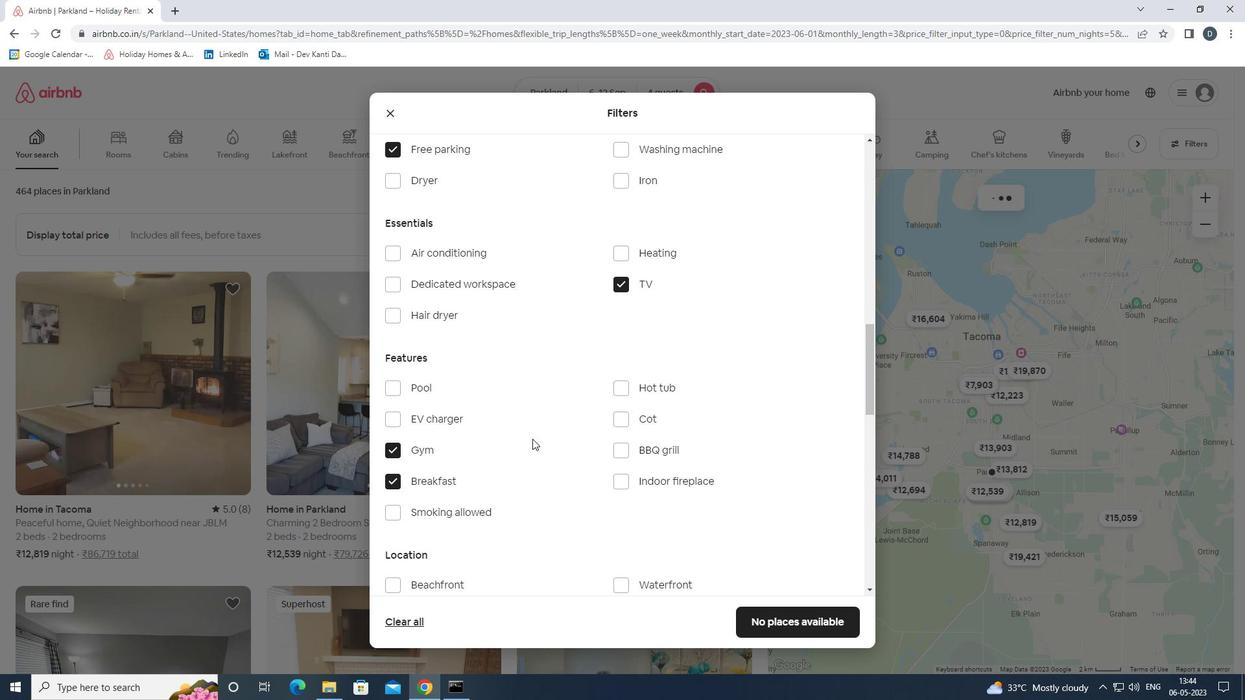 
Action: Mouse moved to (538, 437)
Screenshot: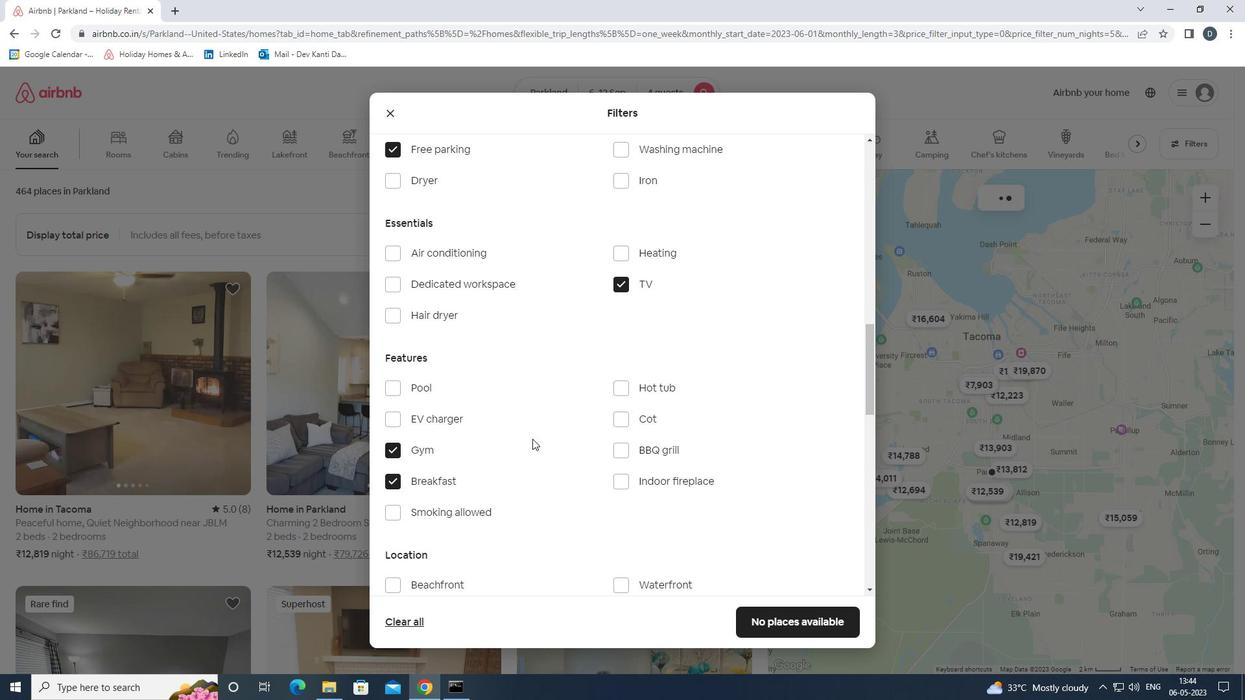 
Action: Mouse scrolled (538, 437) with delta (0, 0)
Screenshot: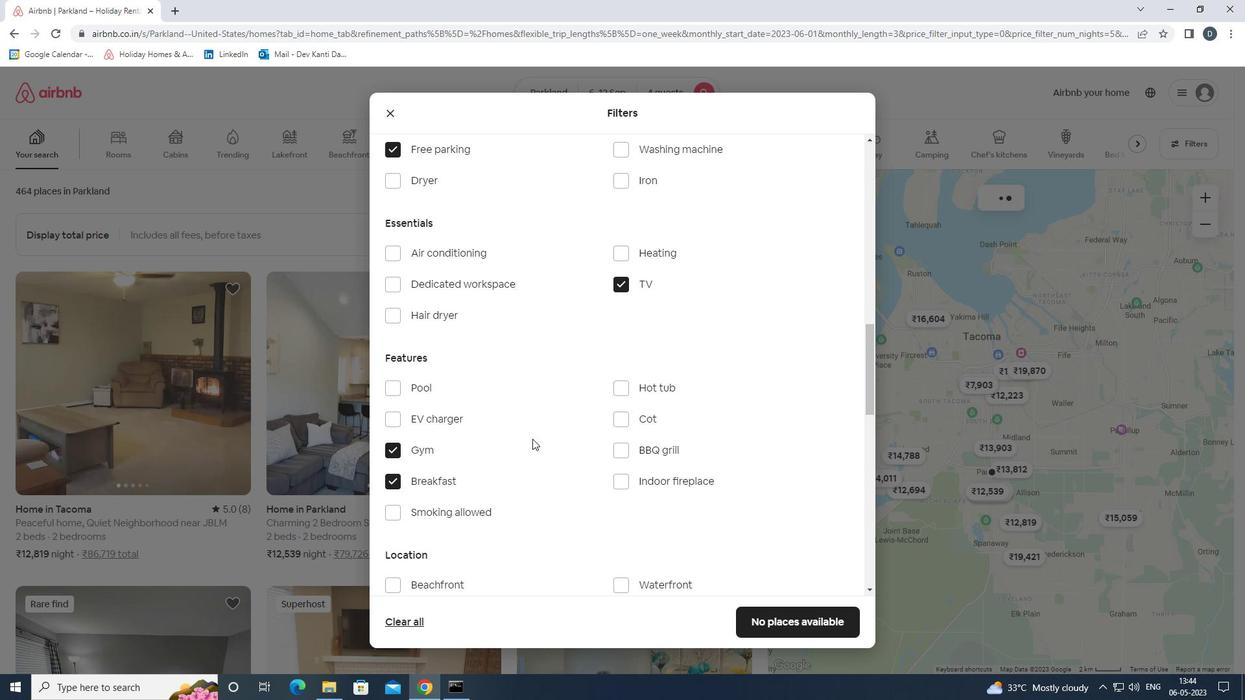 
Action: Mouse moved to (542, 437)
Screenshot: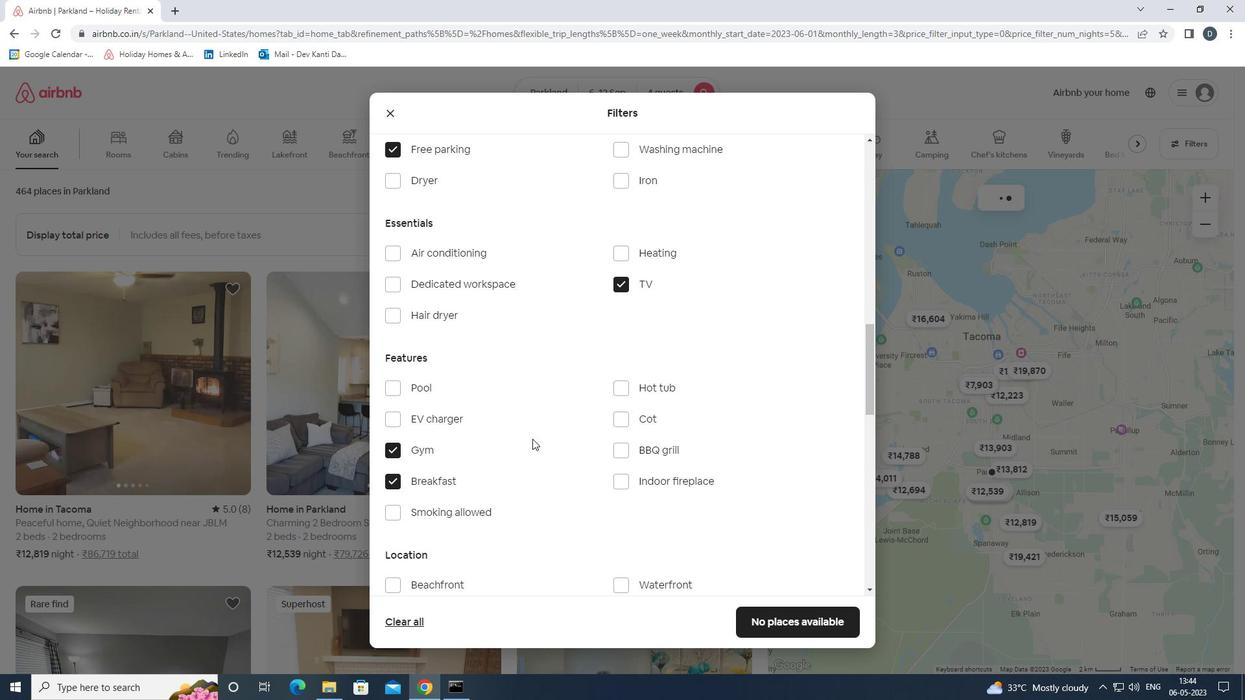 
Action: Mouse scrolled (542, 437) with delta (0, 0)
Screenshot: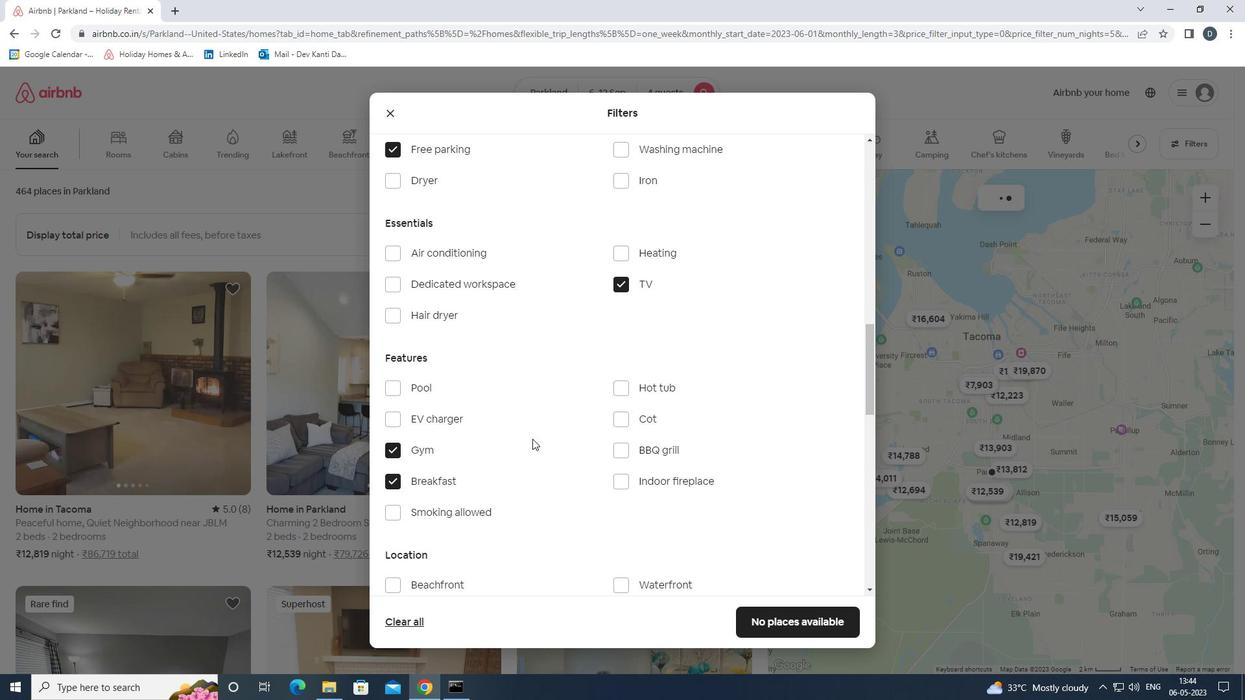 
Action: Mouse moved to (563, 436)
Screenshot: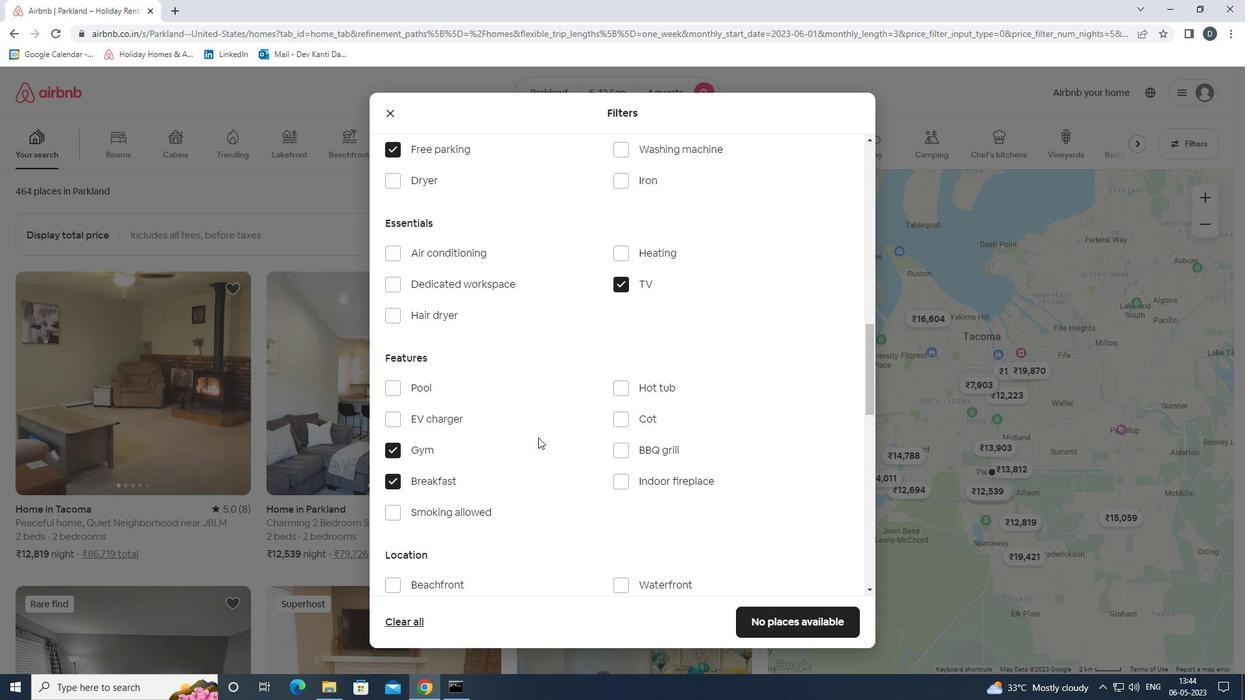 
Action: Mouse scrolled (563, 435) with delta (0, 0)
Screenshot: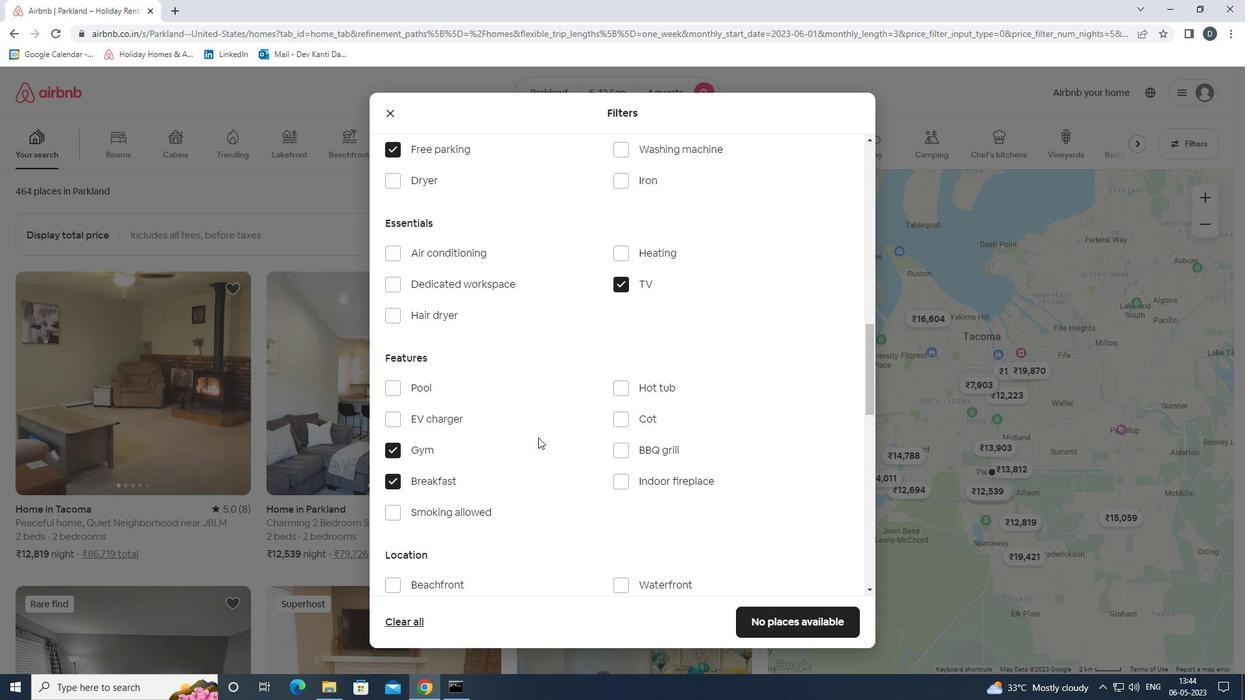 
Action: Mouse moved to (760, 422)
Screenshot: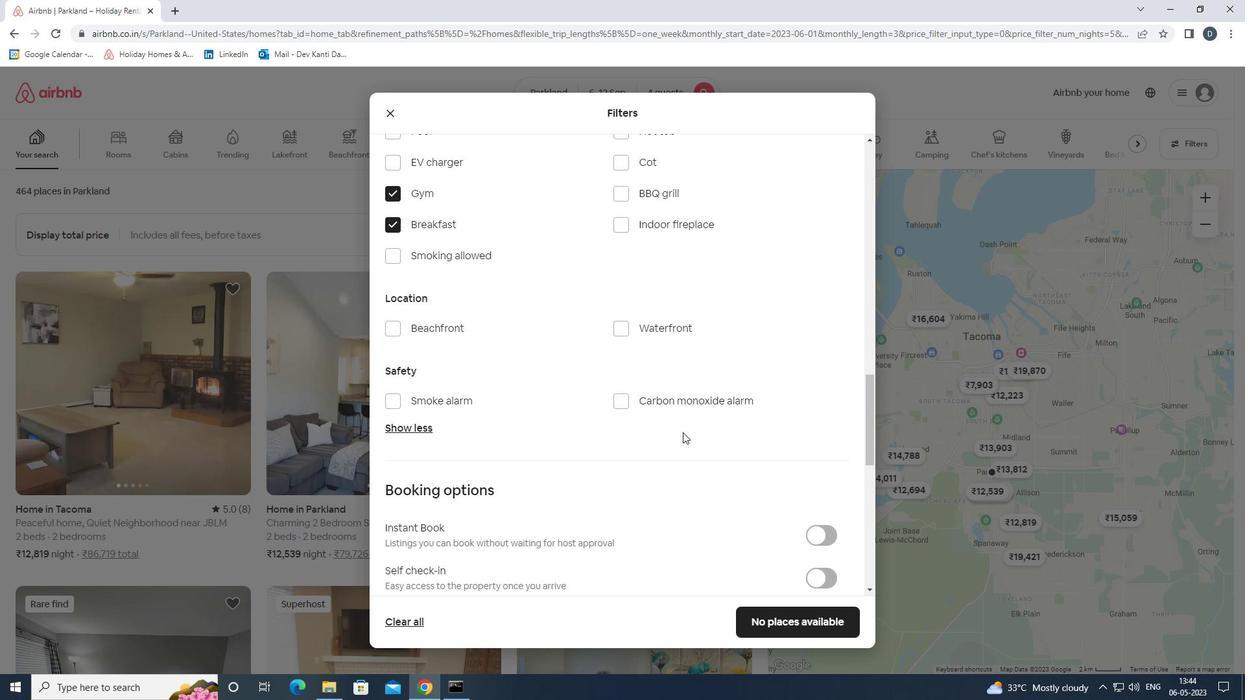 
Action: Mouse scrolled (760, 422) with delta (0, 0)
Screenshot: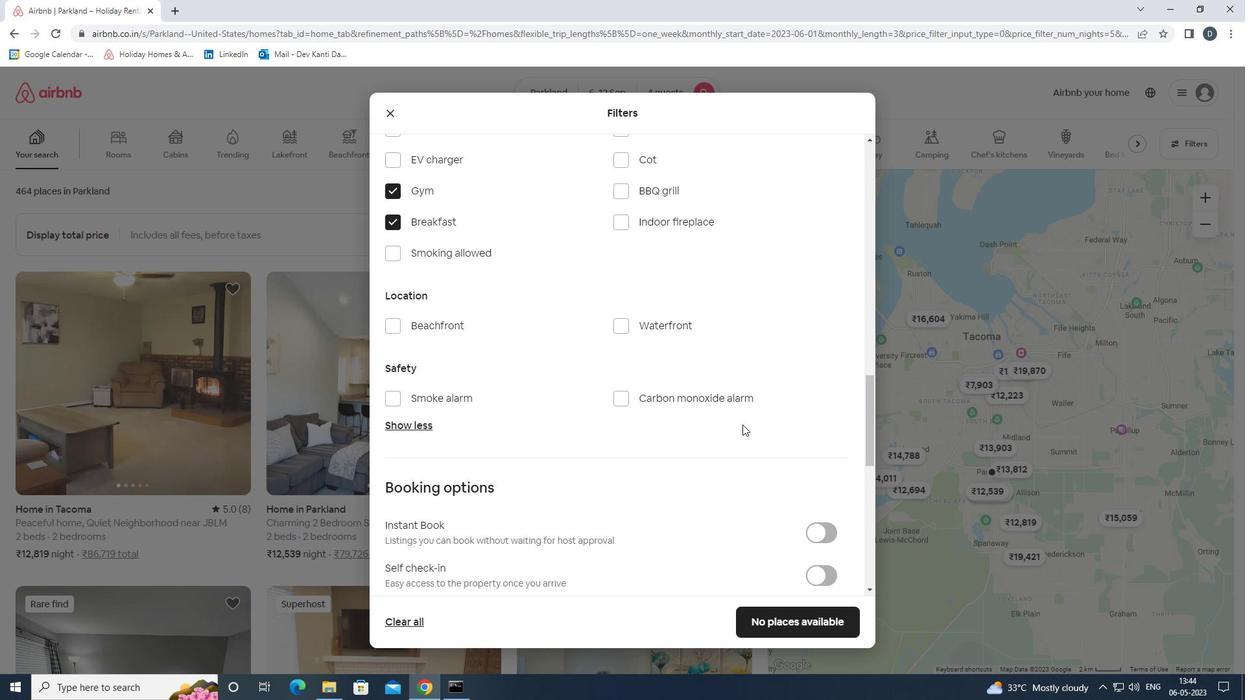 
Action: Mouse moved to (776, 423)
Screenshot: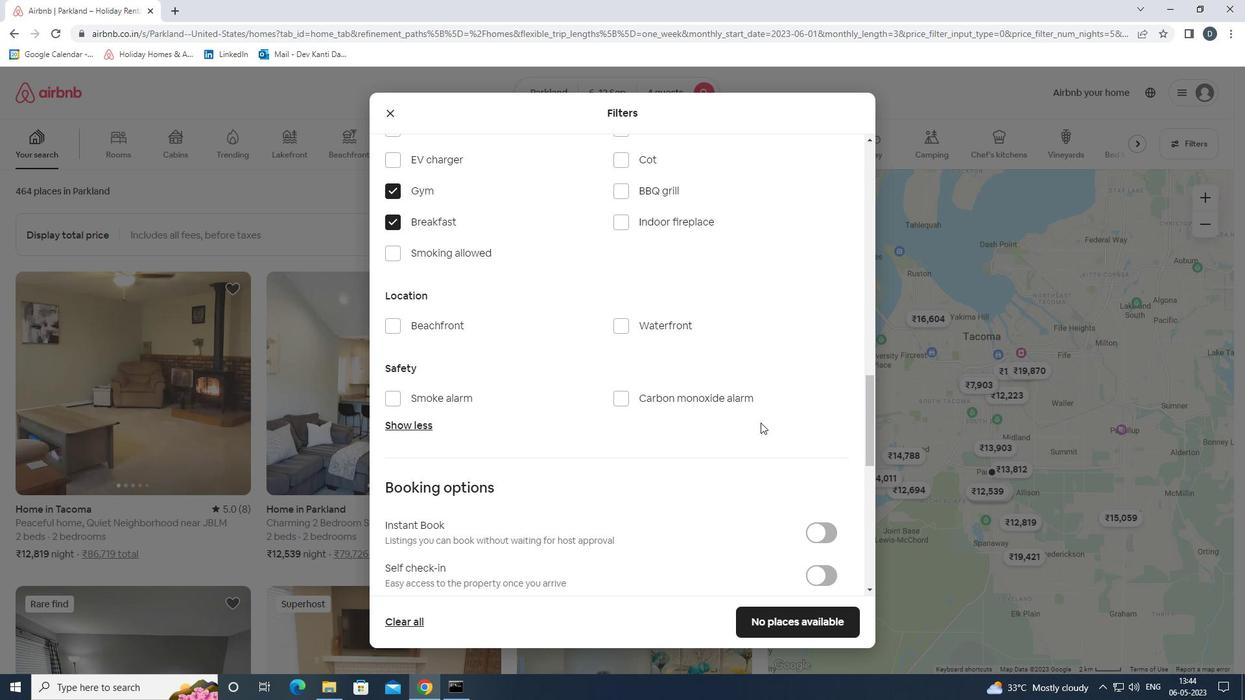 
Action: Mouse scrolled (776, 422) with delta (0, 0)
Screenshot: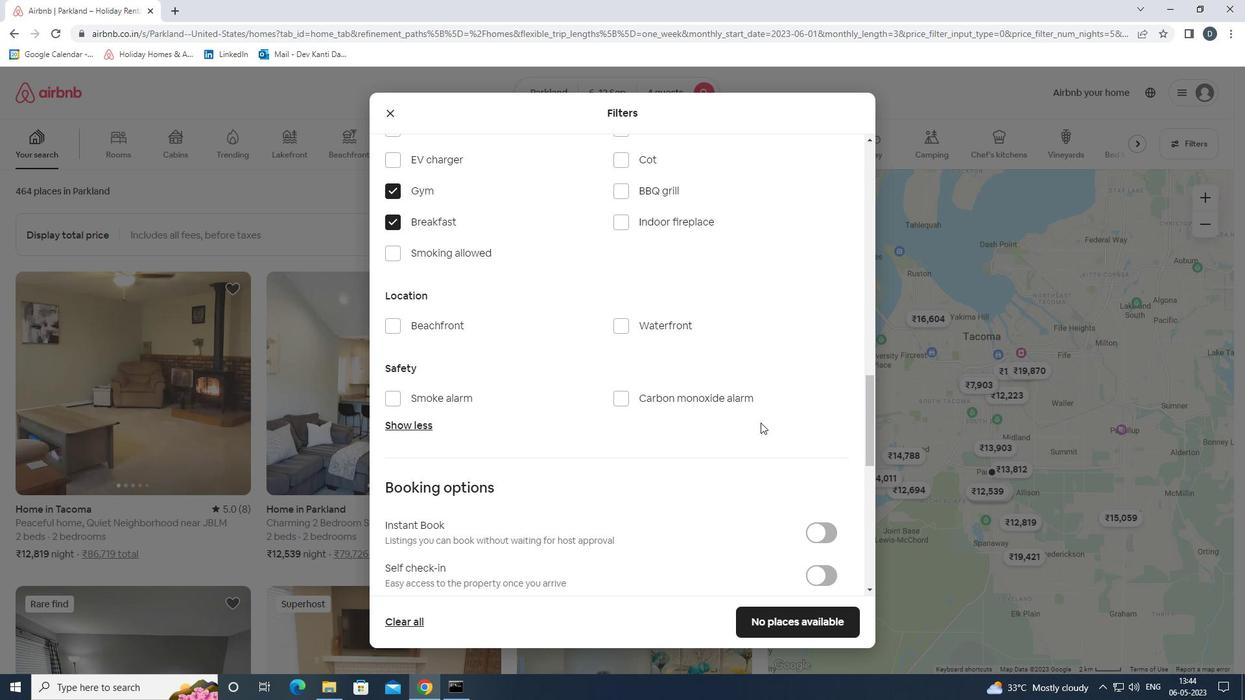 
Action: Mouse moved to (817, 439)
Screenshot: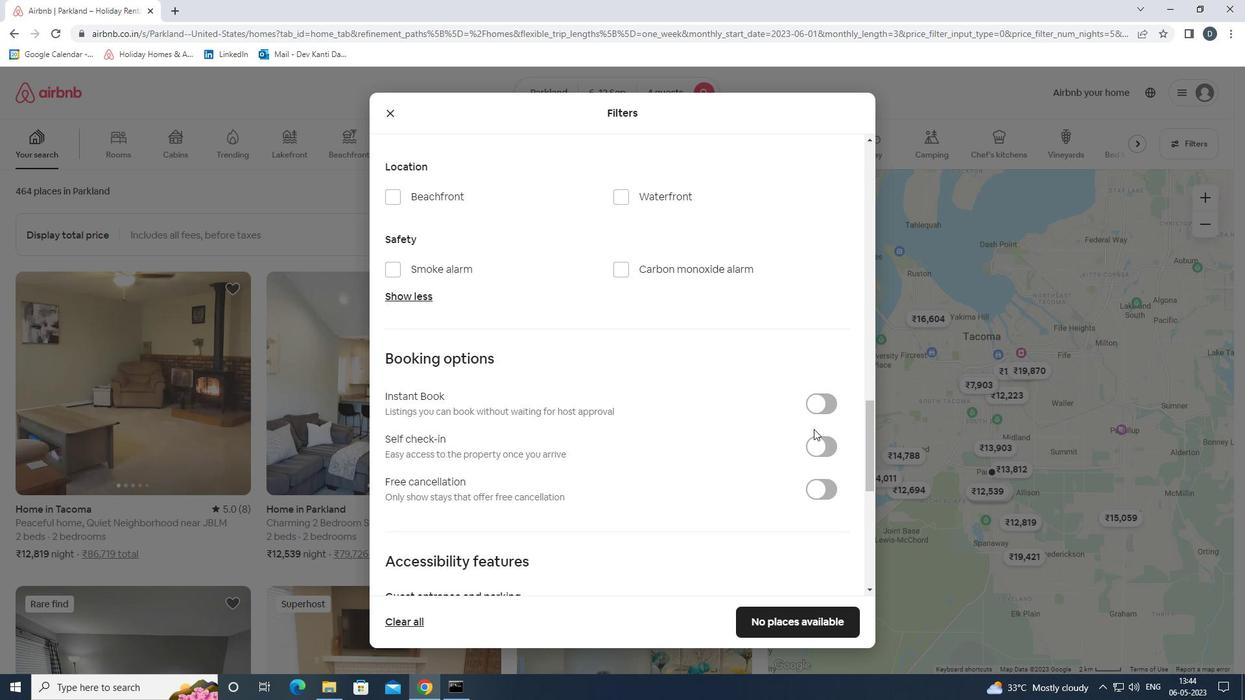 
Action: Mouse pressed left at (817, 439)
Screenshot: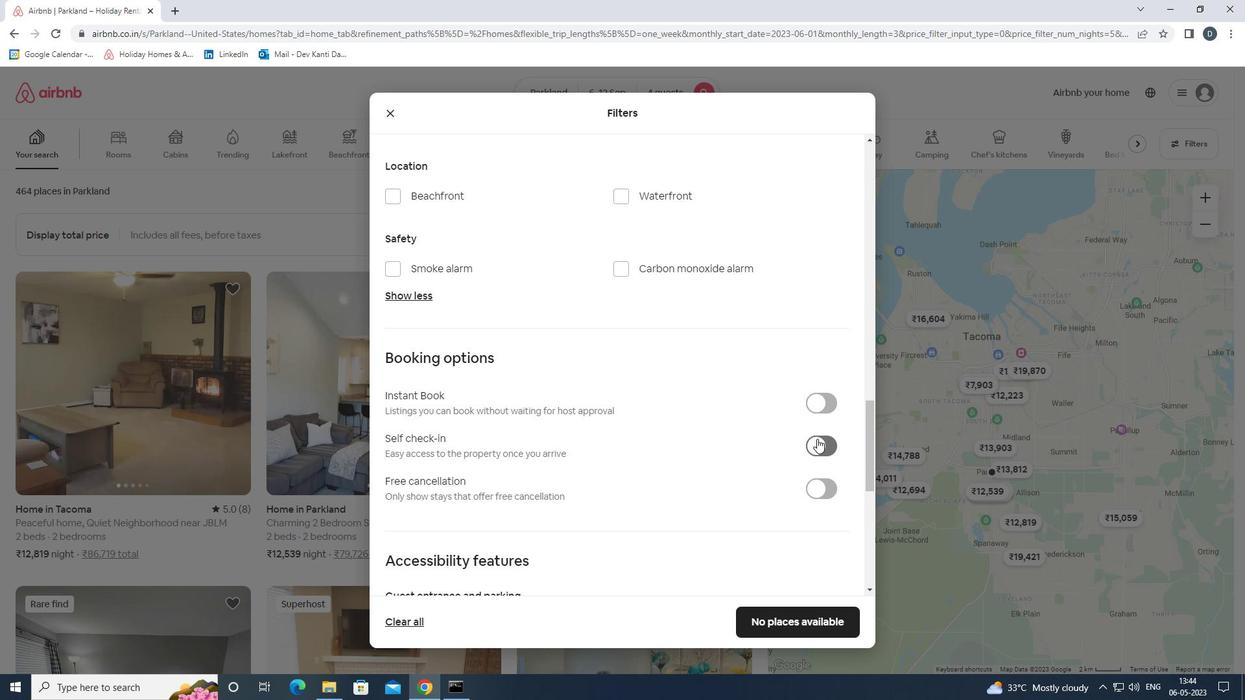 
Action: Mouse scrolled (817, 438) with delta (0, 0)
Screenshot: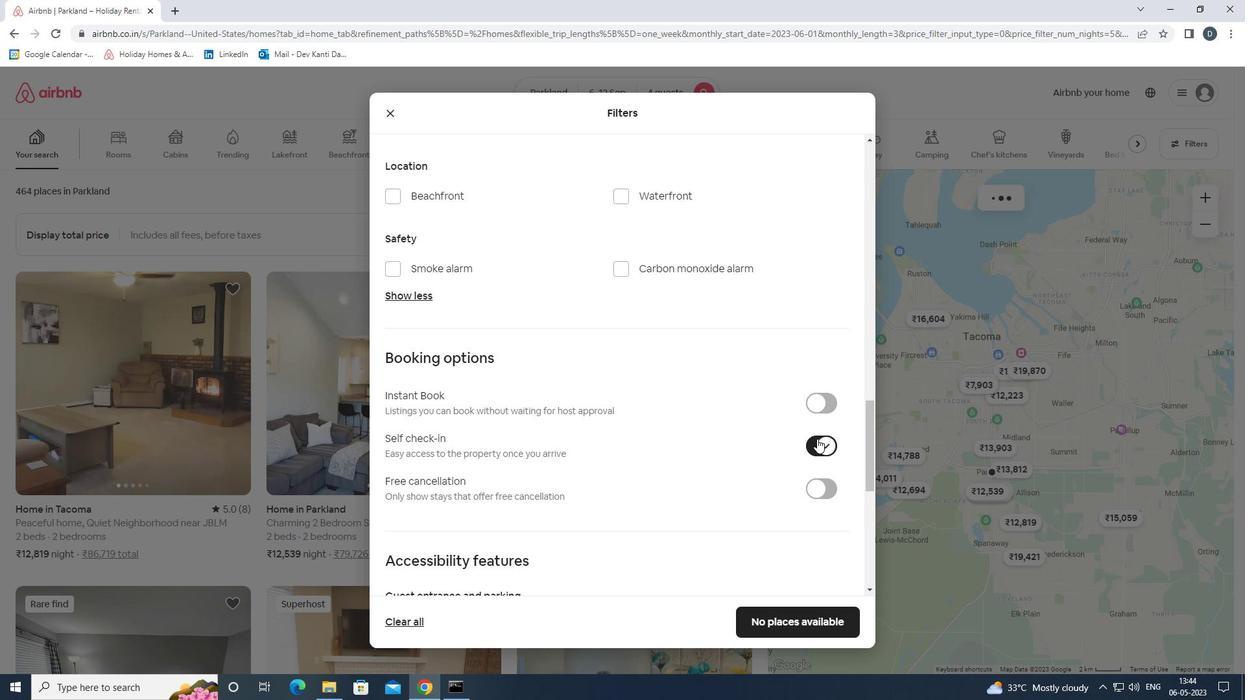 
Action: Mouse scrolled (817, 438) with delta (0, 0)
Screenshot: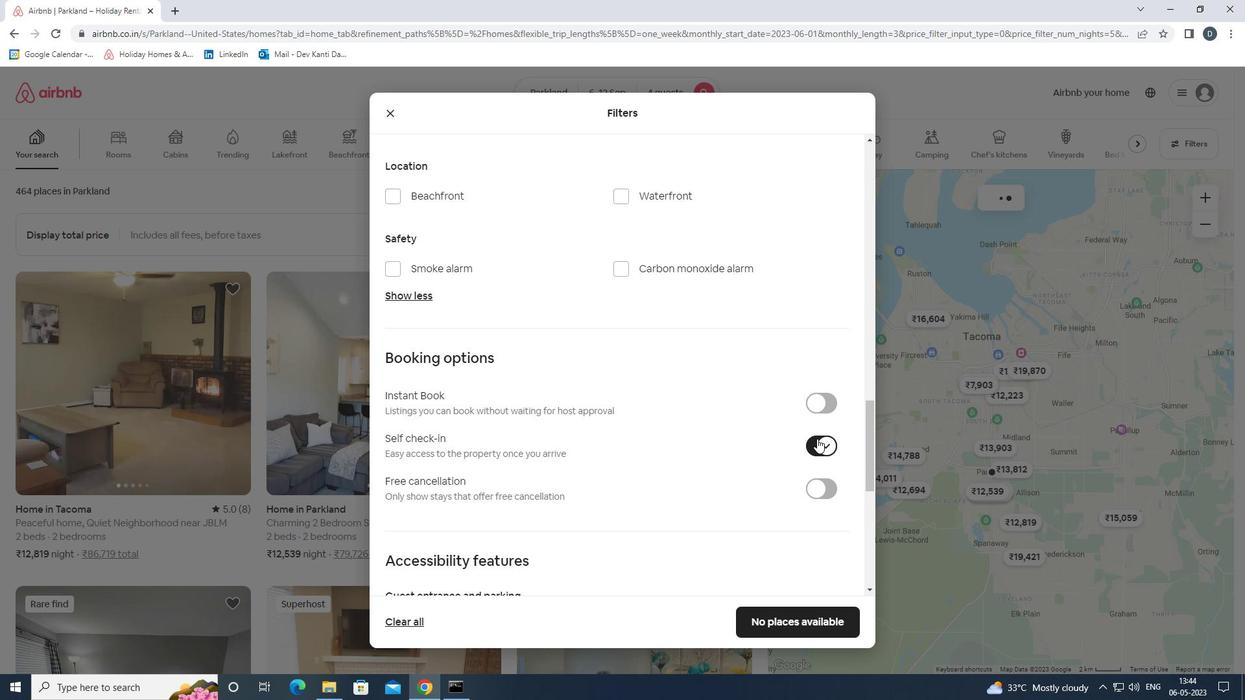 
Action: Mouse scrolled (817, 438) with delta (0, 0)
Screenshot: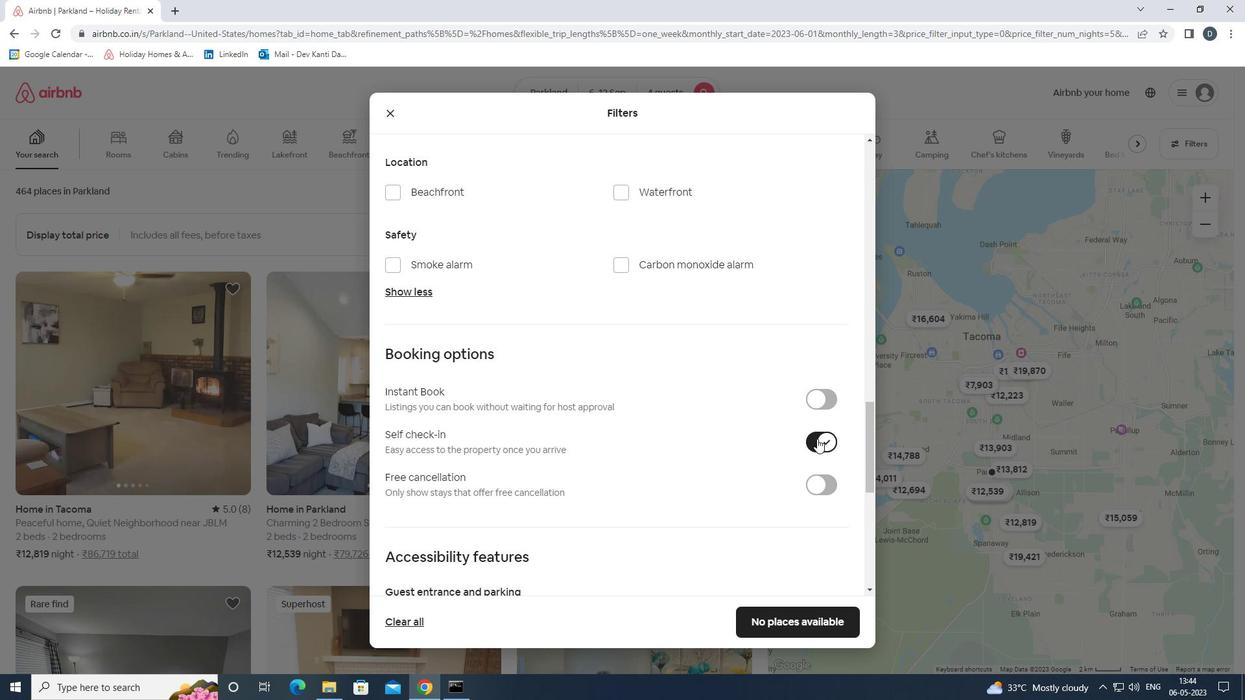
Action: Mouse scrolled (817, 438) with delta (0, 0)
Screenshot: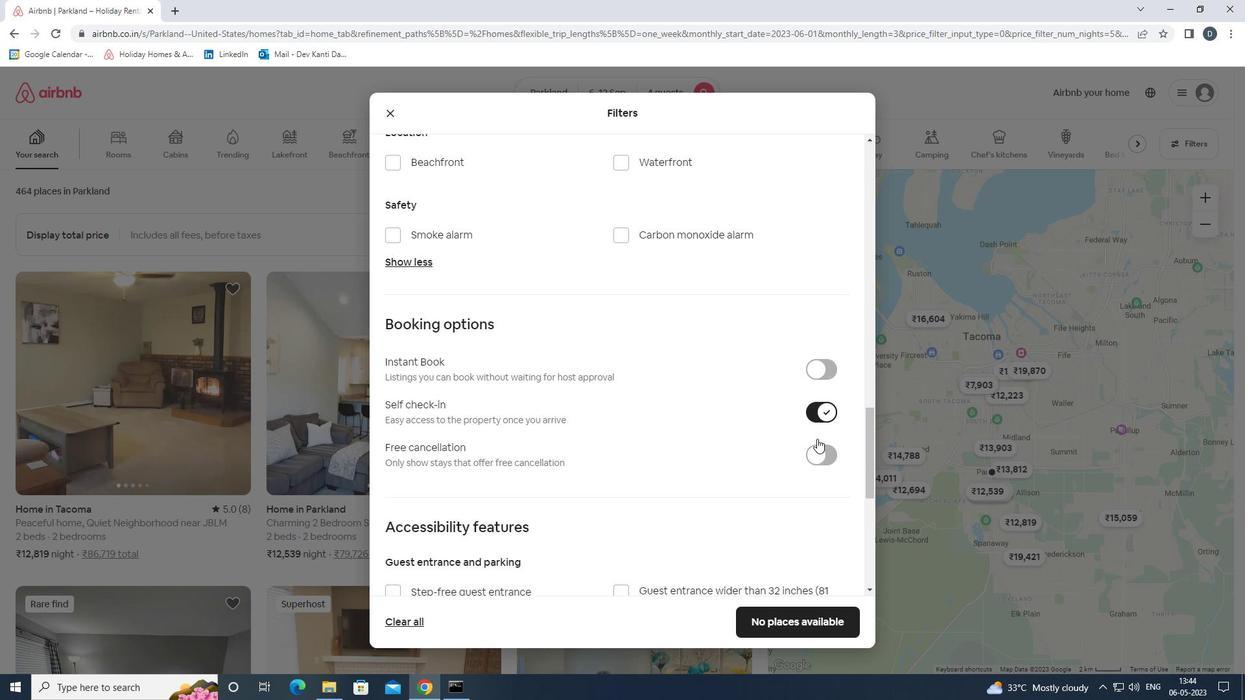 
Action: Mouse scrolled (817, 438) with delta (0, 0)
Screenshot: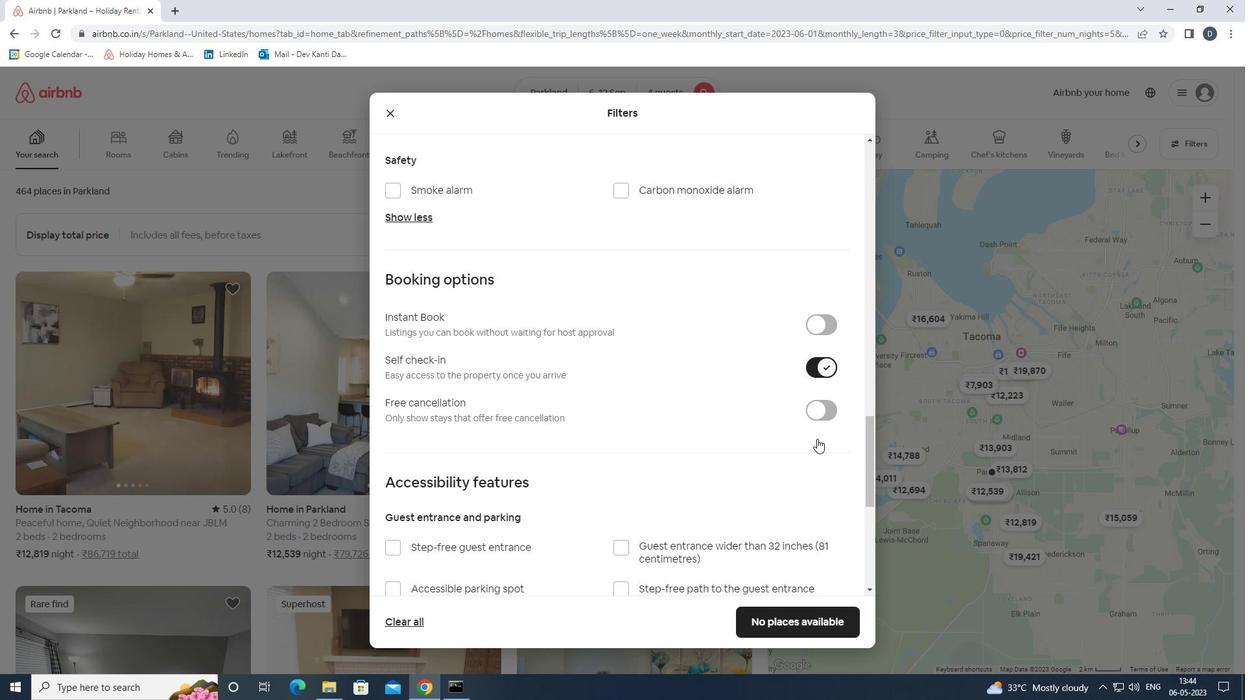 
Action: Mouse moved to (817, 439)
Screenshot: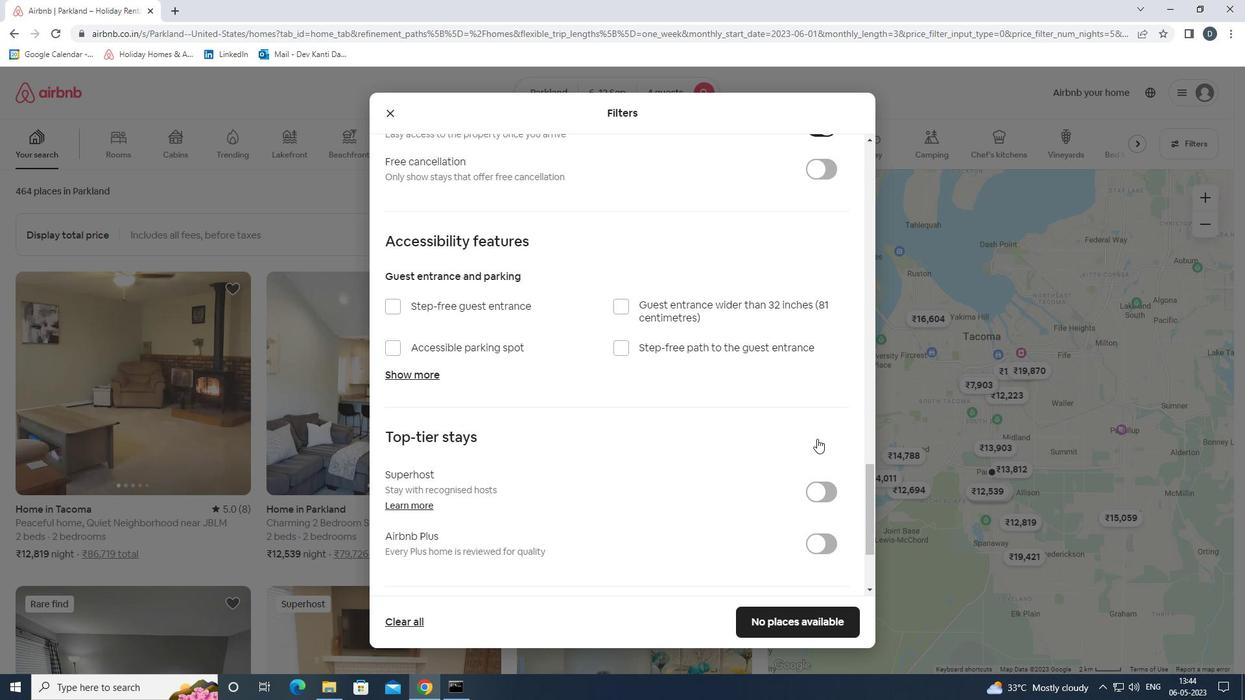 
Action: Mouse scrolled (817, 438) with delta (0, 0)
Screenshot: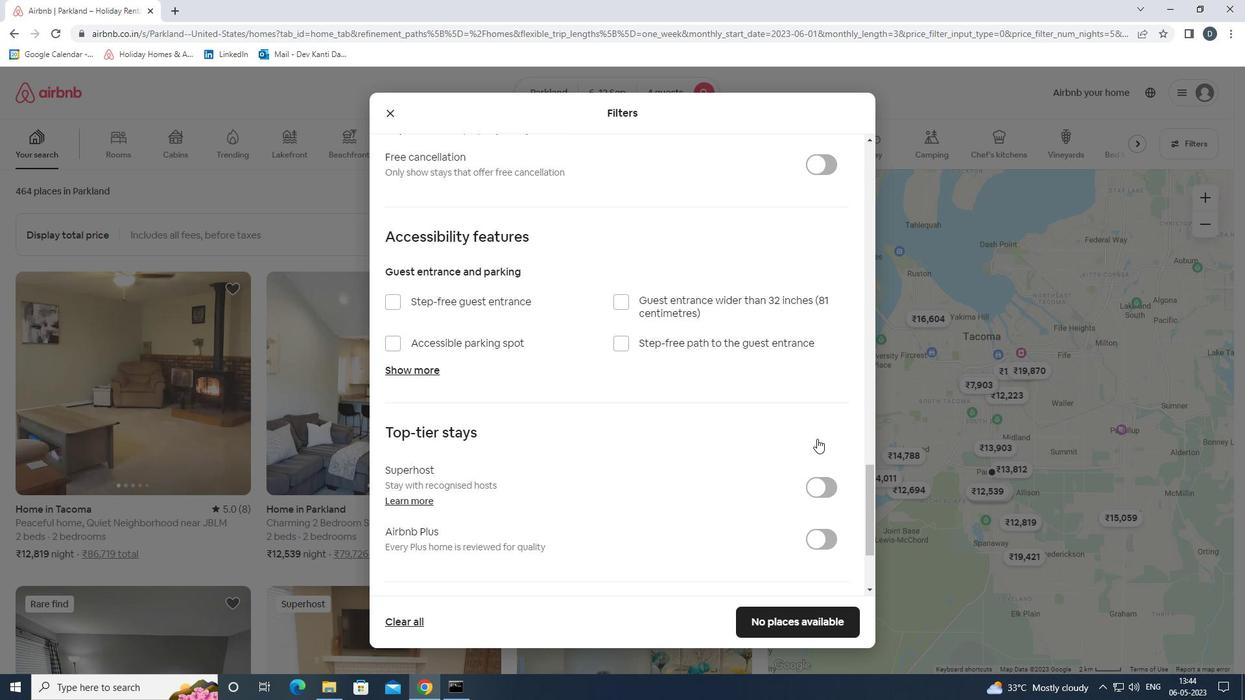 
Action: Mouse scrolled (817, 438) with delta (0, 0)
Screenshot: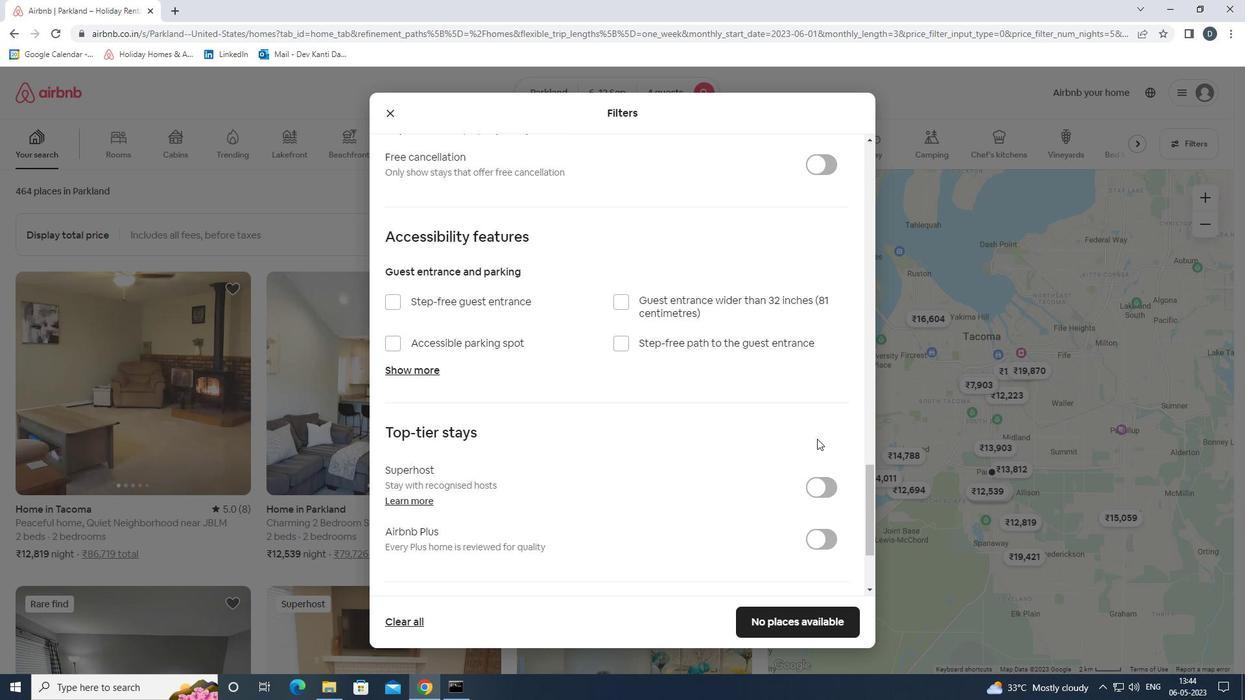 
Action: Mouse scrolled (817, 438) with delta (0, 0)
Screenshot: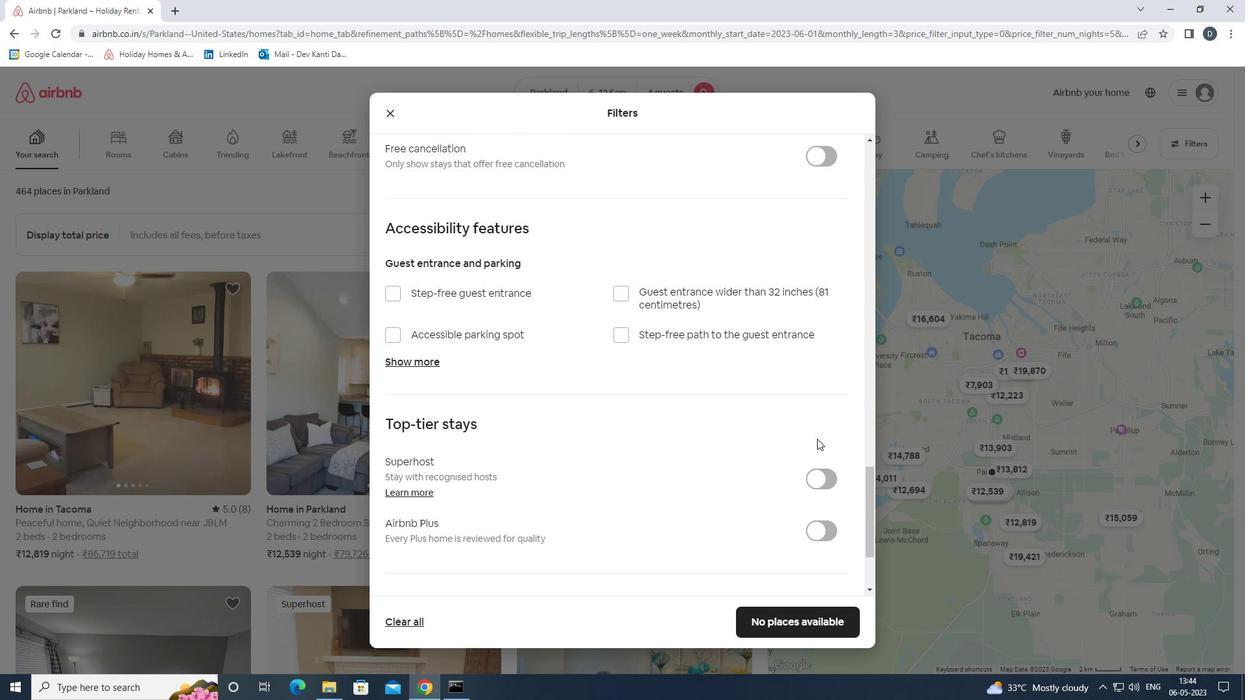 
Action: Mouse scrolled (817, 438) with delta (0, 0)
Screenshot: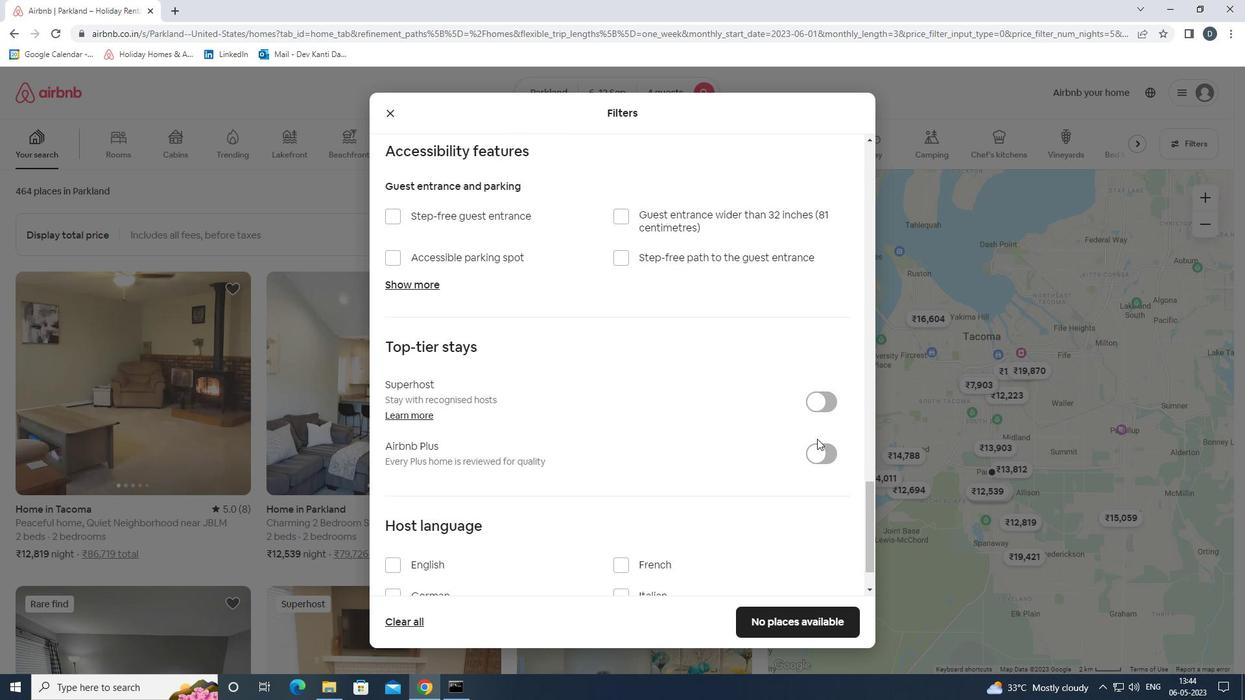 
Action: Mouse moved to (817, 439)
Screenshot: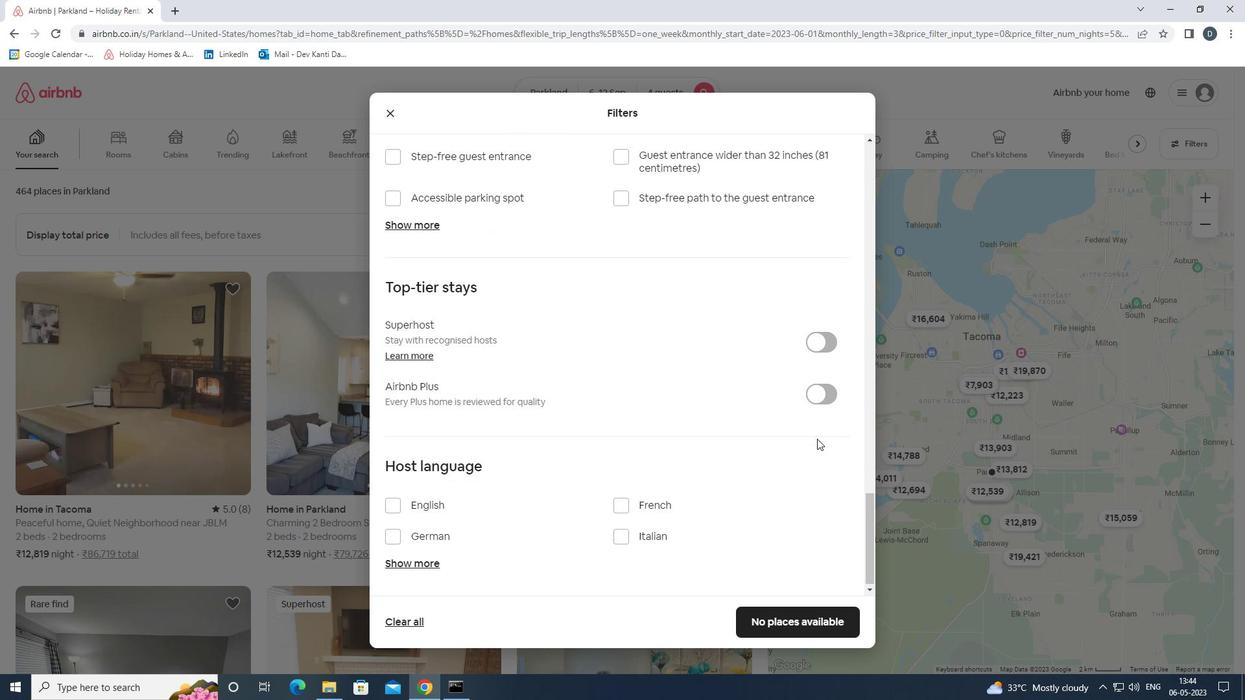 
Action: Mouse scrolled (817, 438) with delta (0, 0)
Screenshot: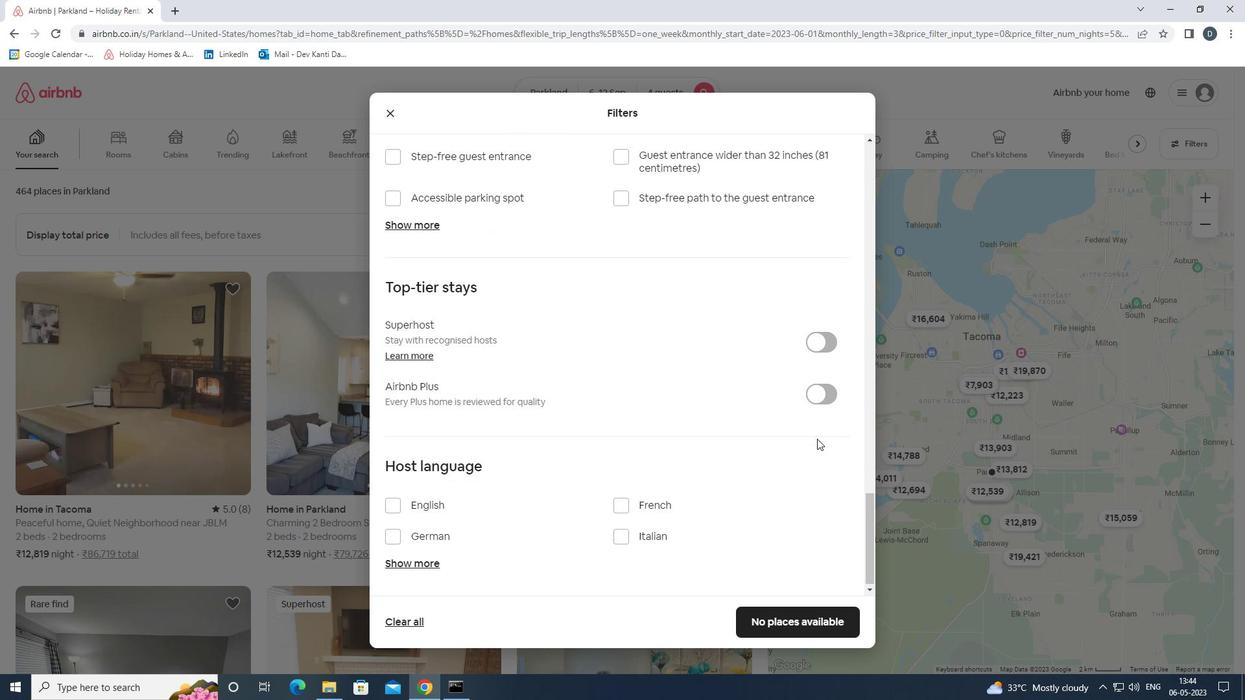 
Action: Mouse moved to (439, 503)
Screenshot: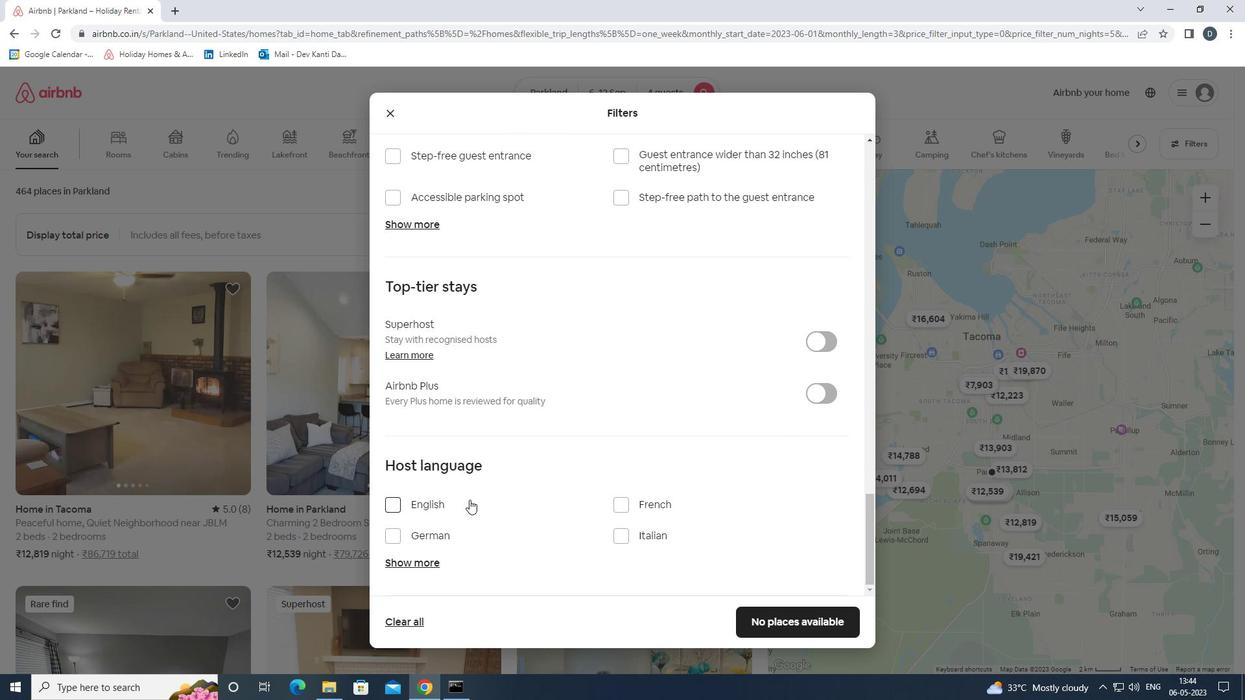 
Action: Mouse pressed left at (439, 503)
Screenshot: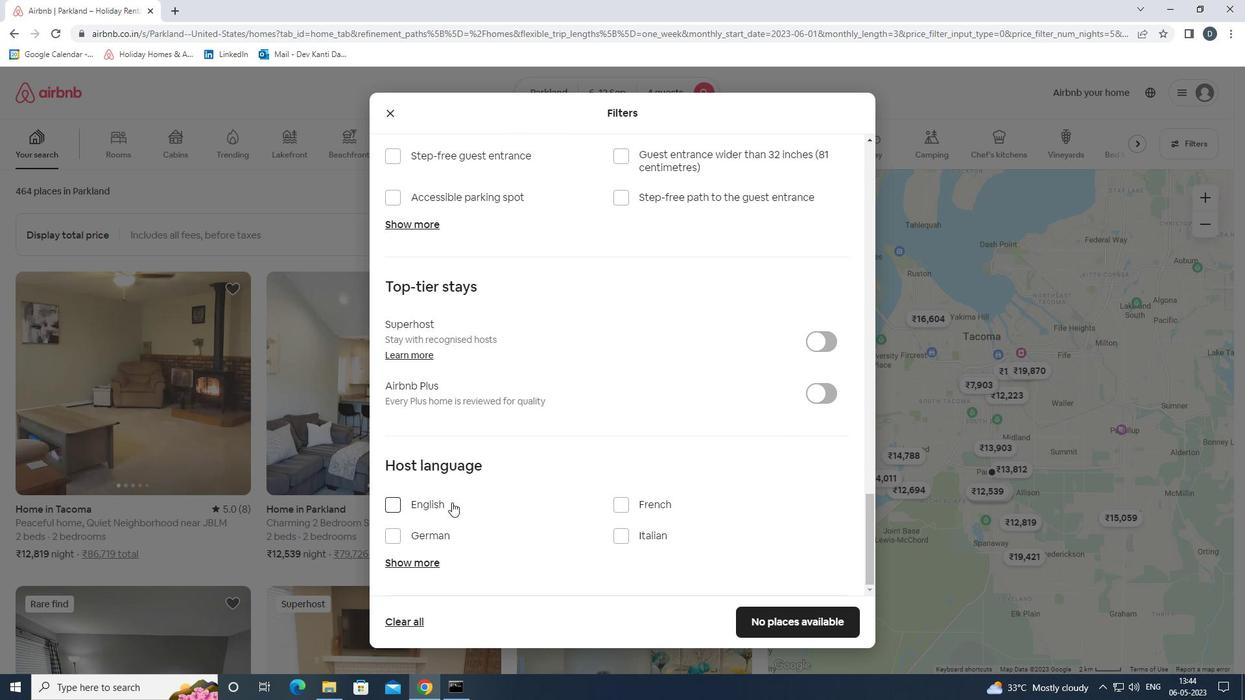 
Action: Mouse moved to (769, 616)
Screenshot: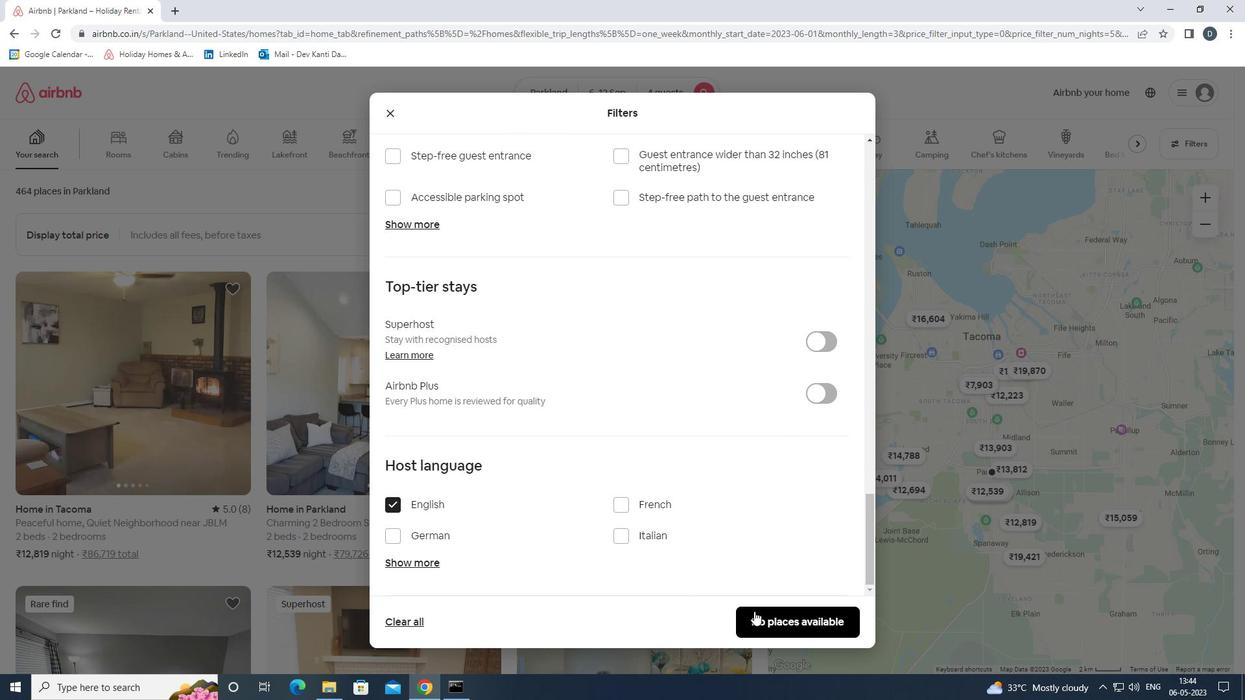 
Action: Mouse pressed left at (769, 616)
Screenshot: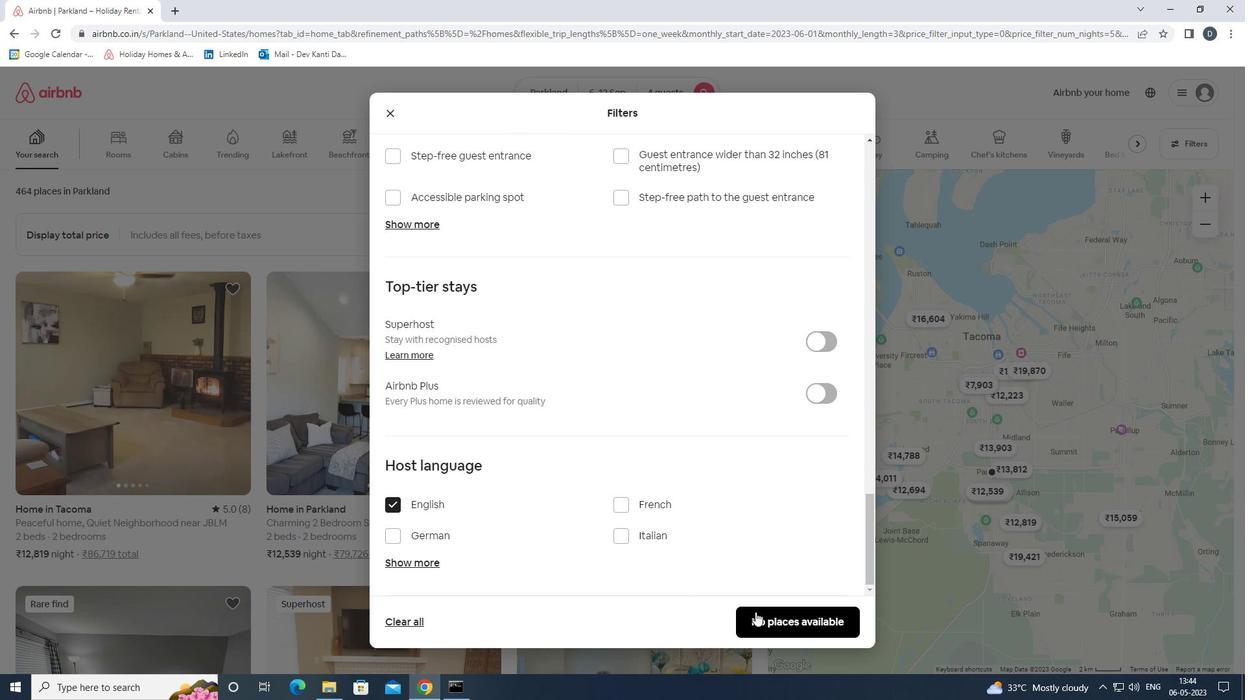 
Action: Mouse moved to (712, 525)
Screenshot: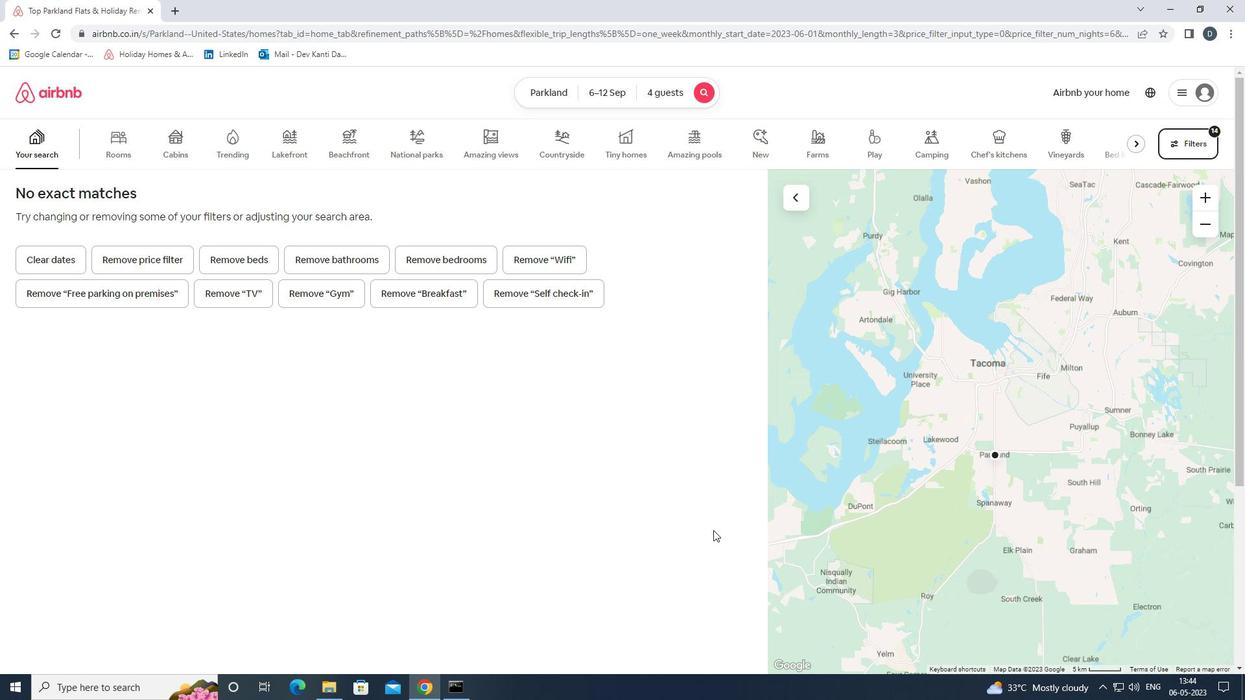 
